Task: Add a timeline in the project TouchLine for the epic 'Microservices architecture implementation' from 2024/04/21 to 2025/08/22.
Action: Mouse moved to (216, 591)
Screenshot: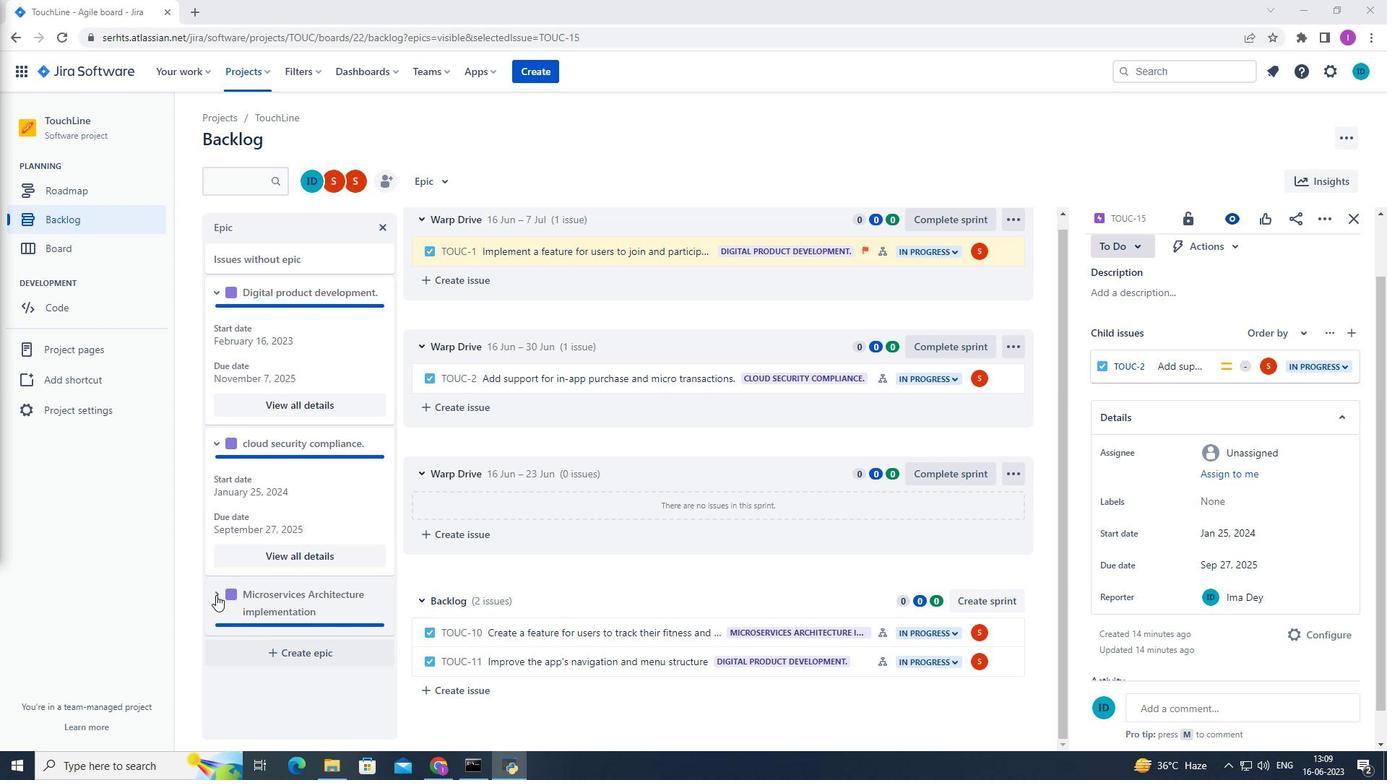 
Action: Mouse pressed left at (216, 591)
Screenshot: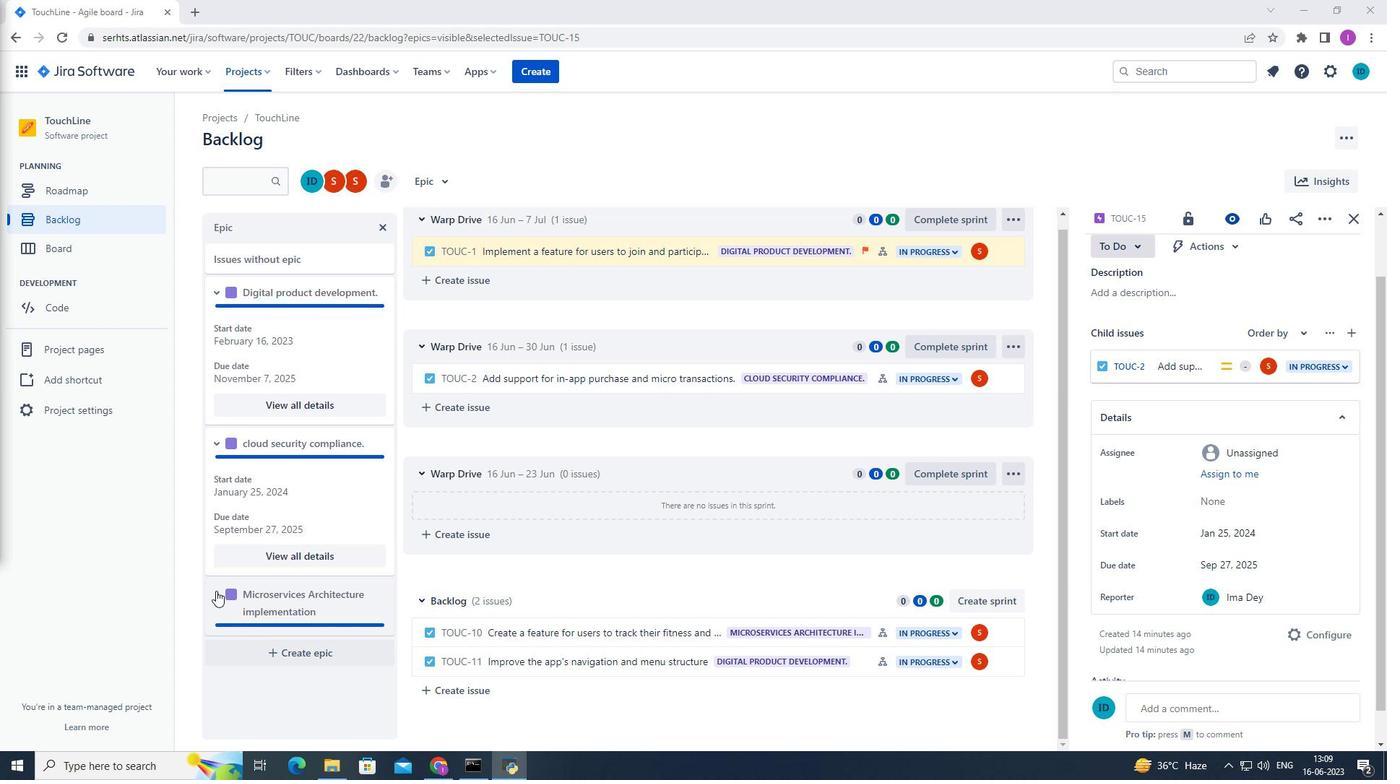 
Action: Mouse moved to (234, 597)
Screenshot: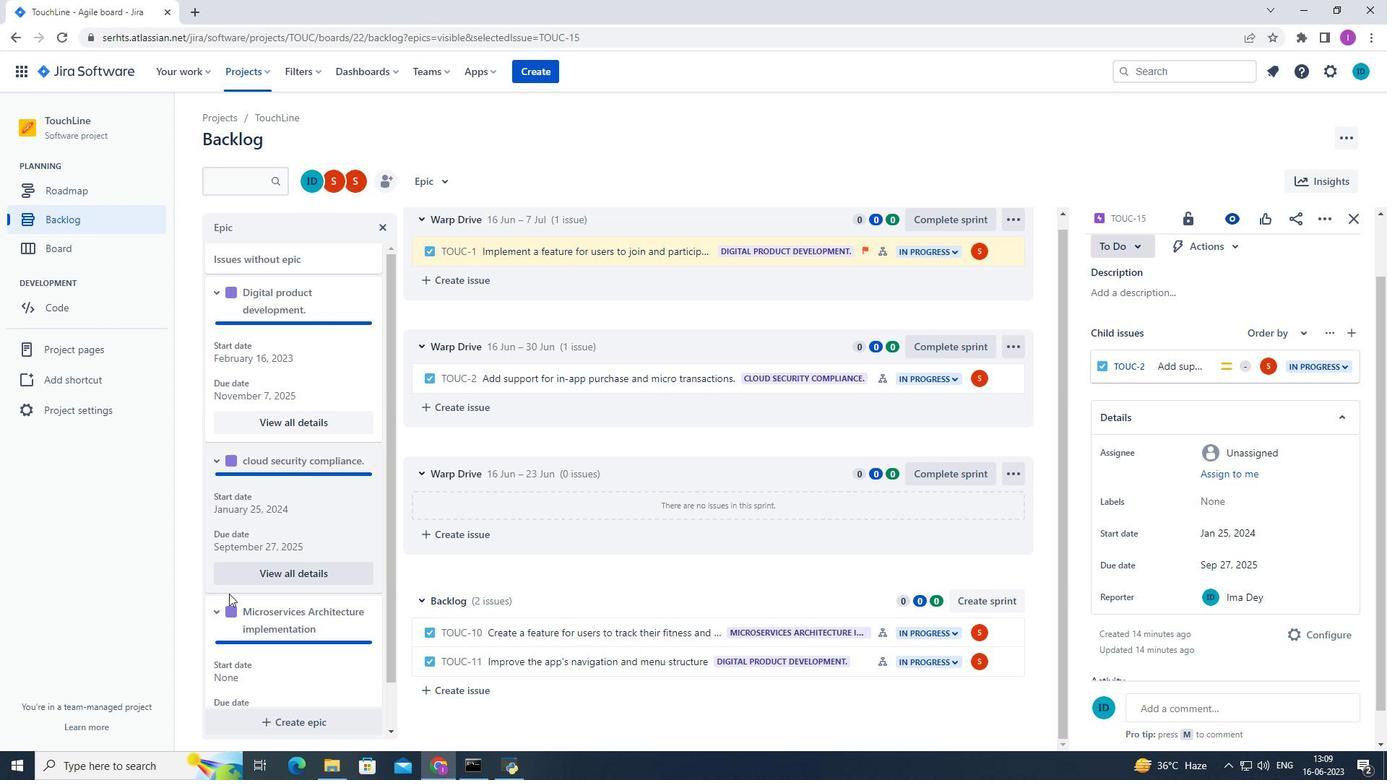 
Action: Mouse scrolled (234, 596) with delta (0, 0)
Screenshot: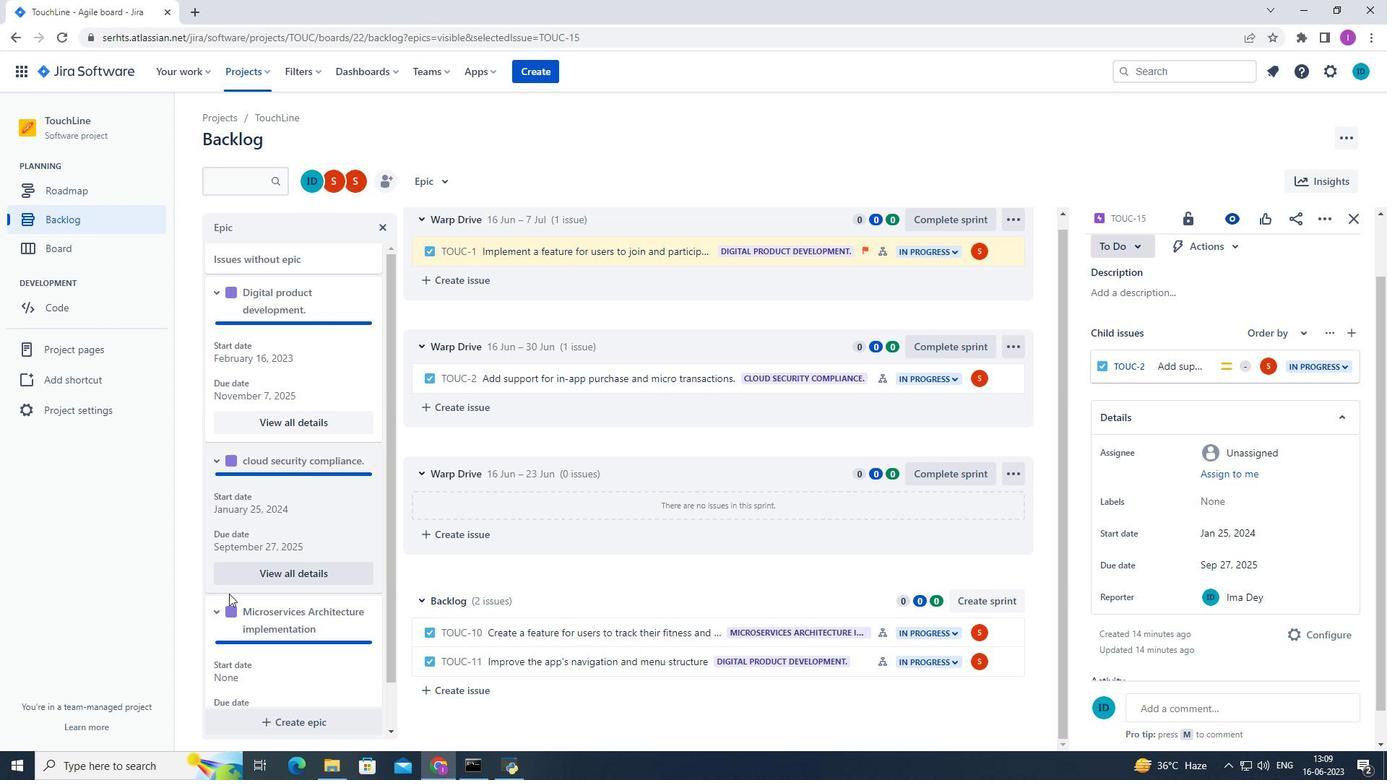 
Action: Mouse scrolled (234, 596) with delta (0, 0)
Screenshot: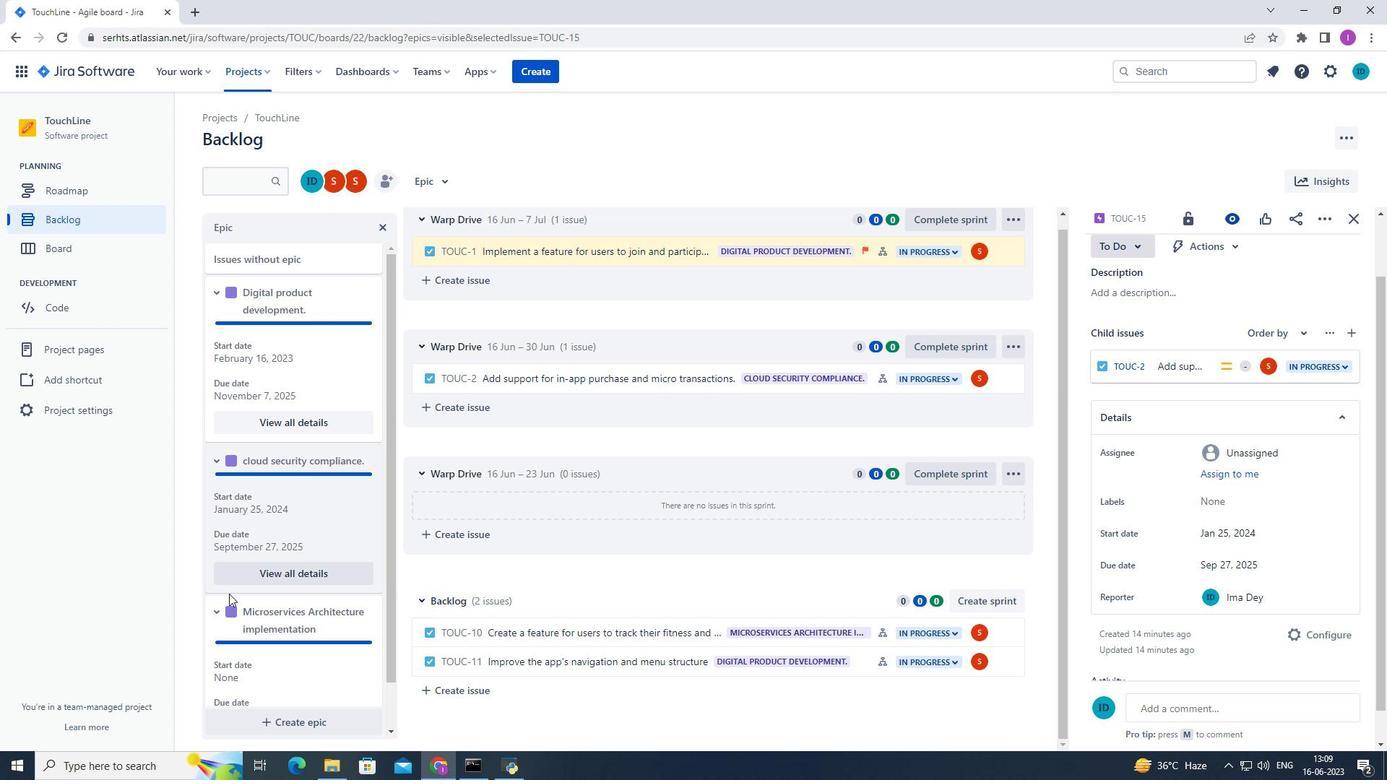 
Action: Mouse moved to (248, 591)
Screenshot: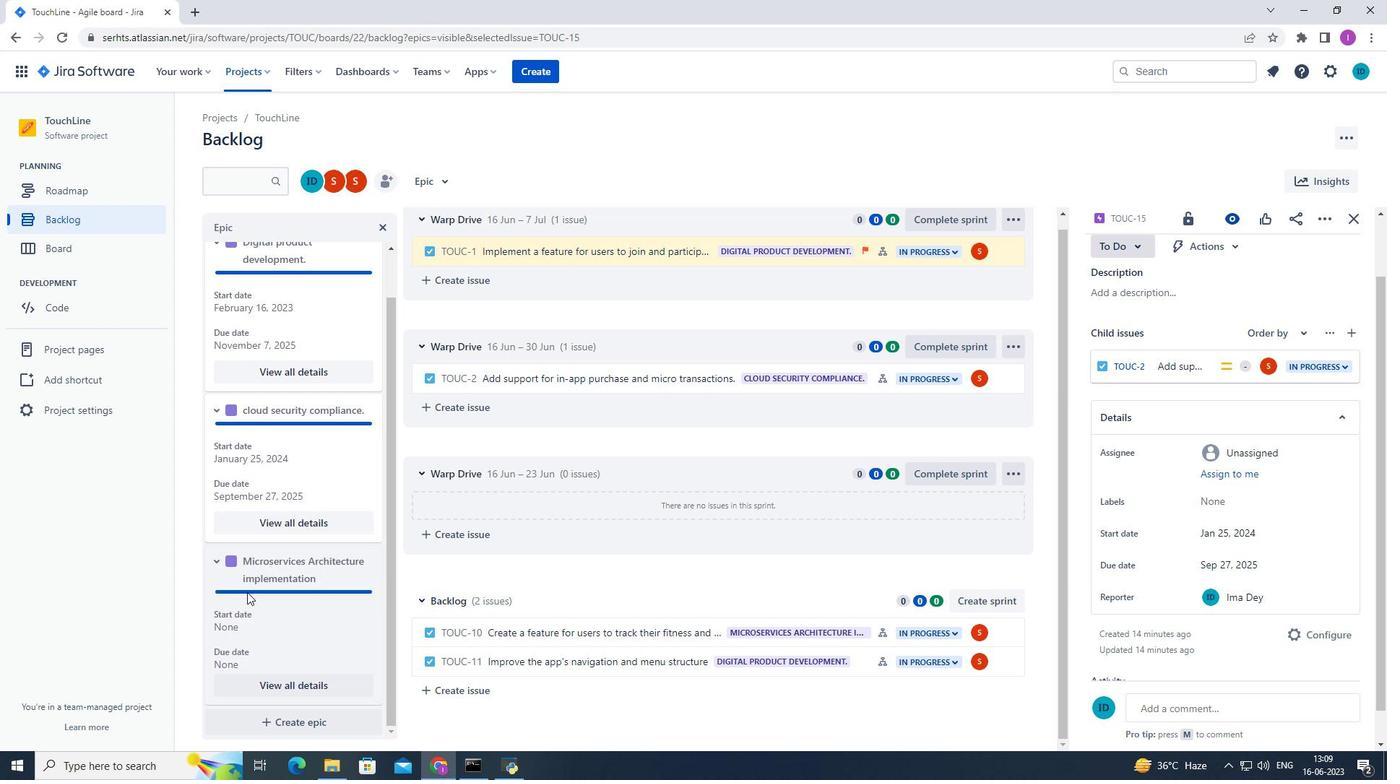 
Action: Mouse scrolled (248, 591) with delta (0, 0)
Screenshot: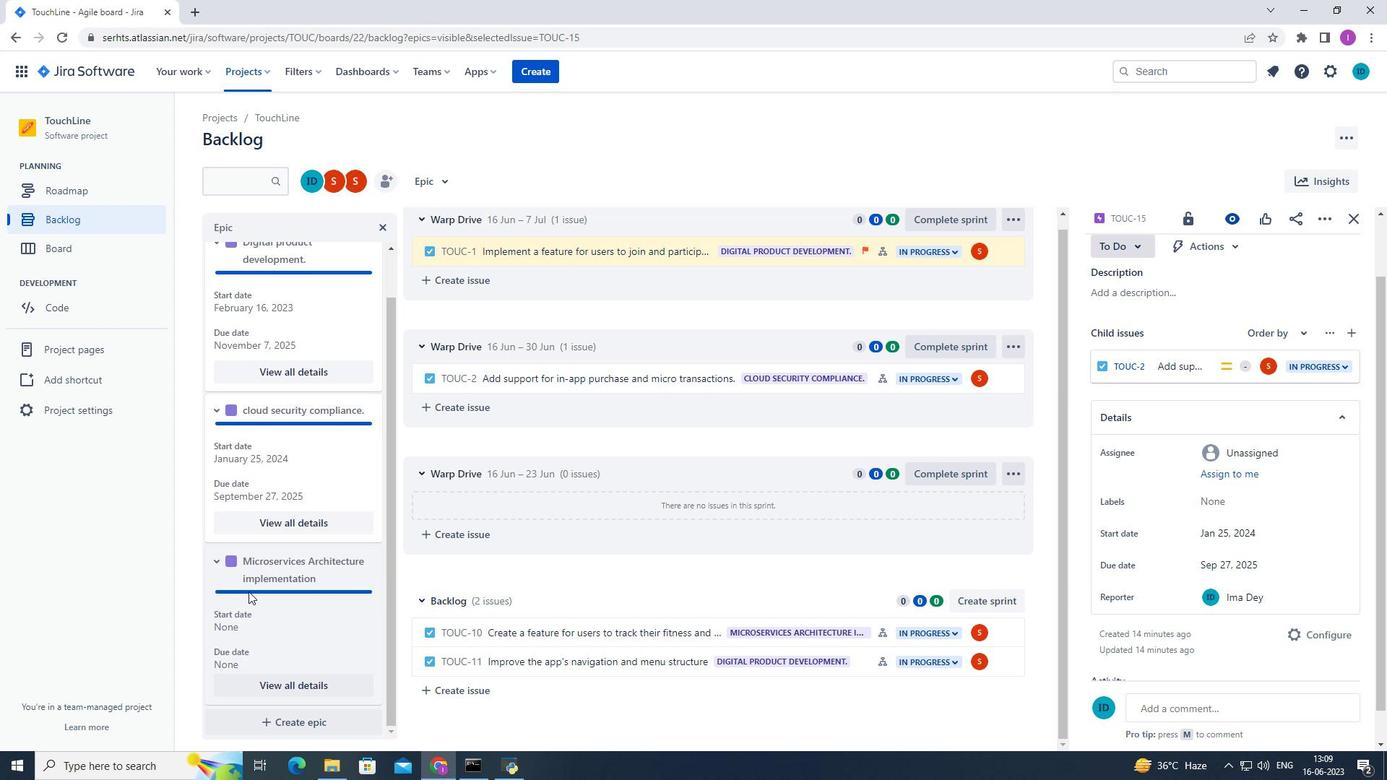 
Action: Mouse moved to (248, 591)
Screenshot: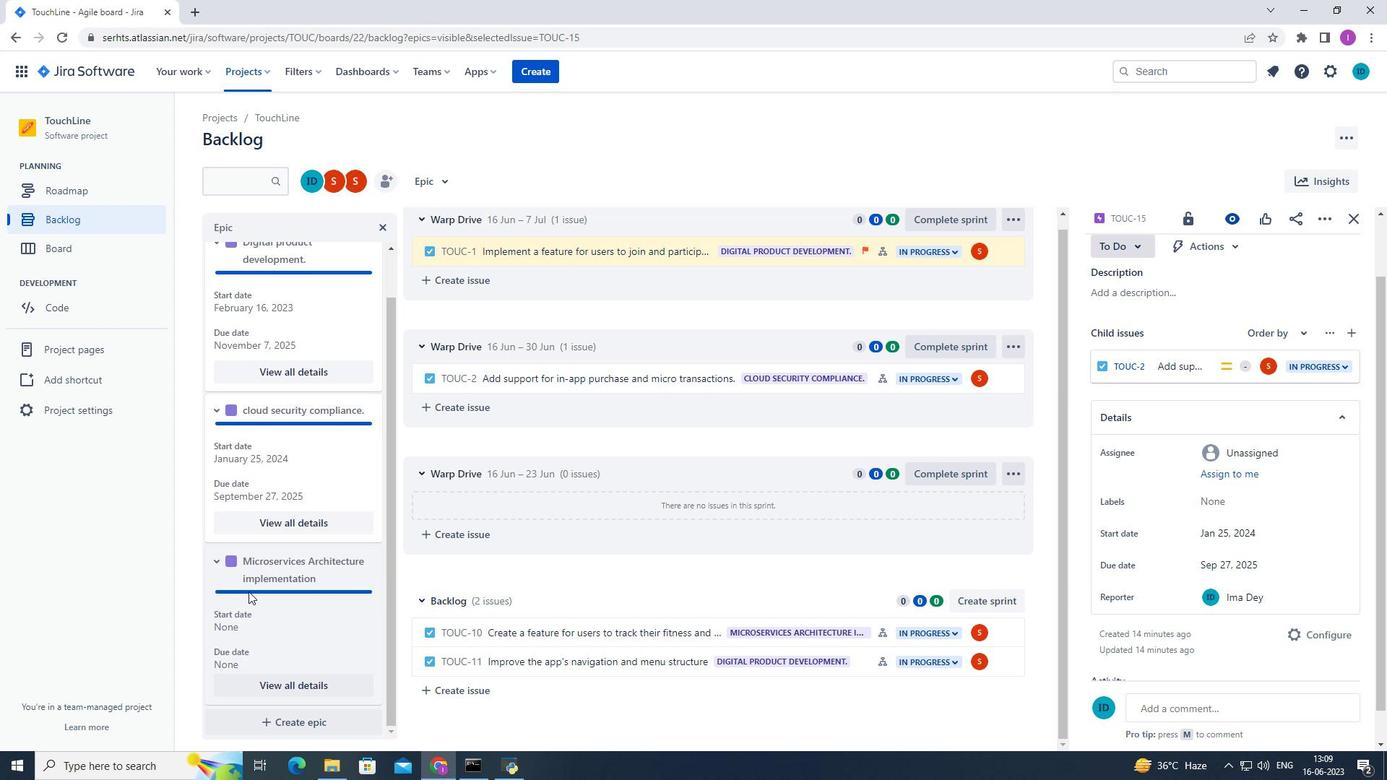 
Action: Mouse scrolled (248, 591) with delta (0, 0)
Screenshot: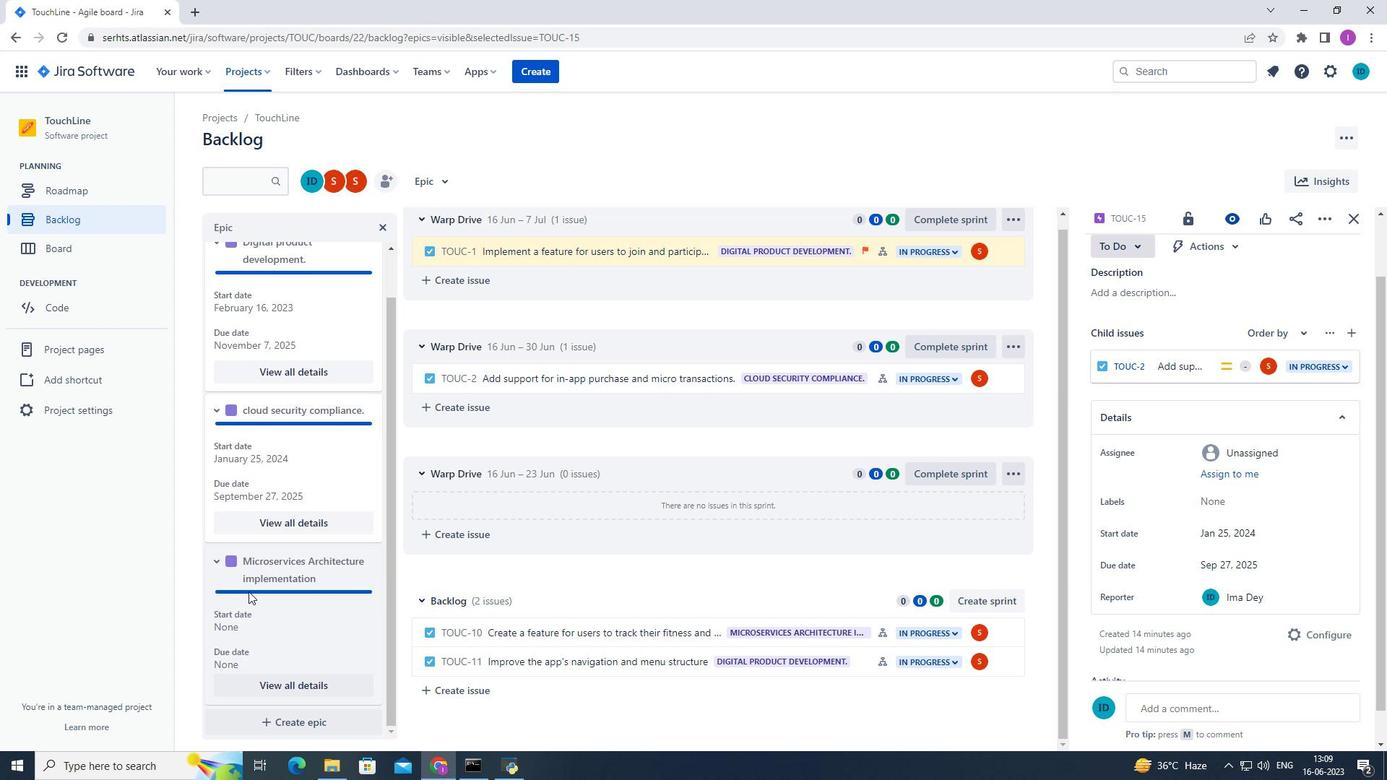 
Action: Mouse scrolled (248, 592) with delta (0, 0)
Screenshot: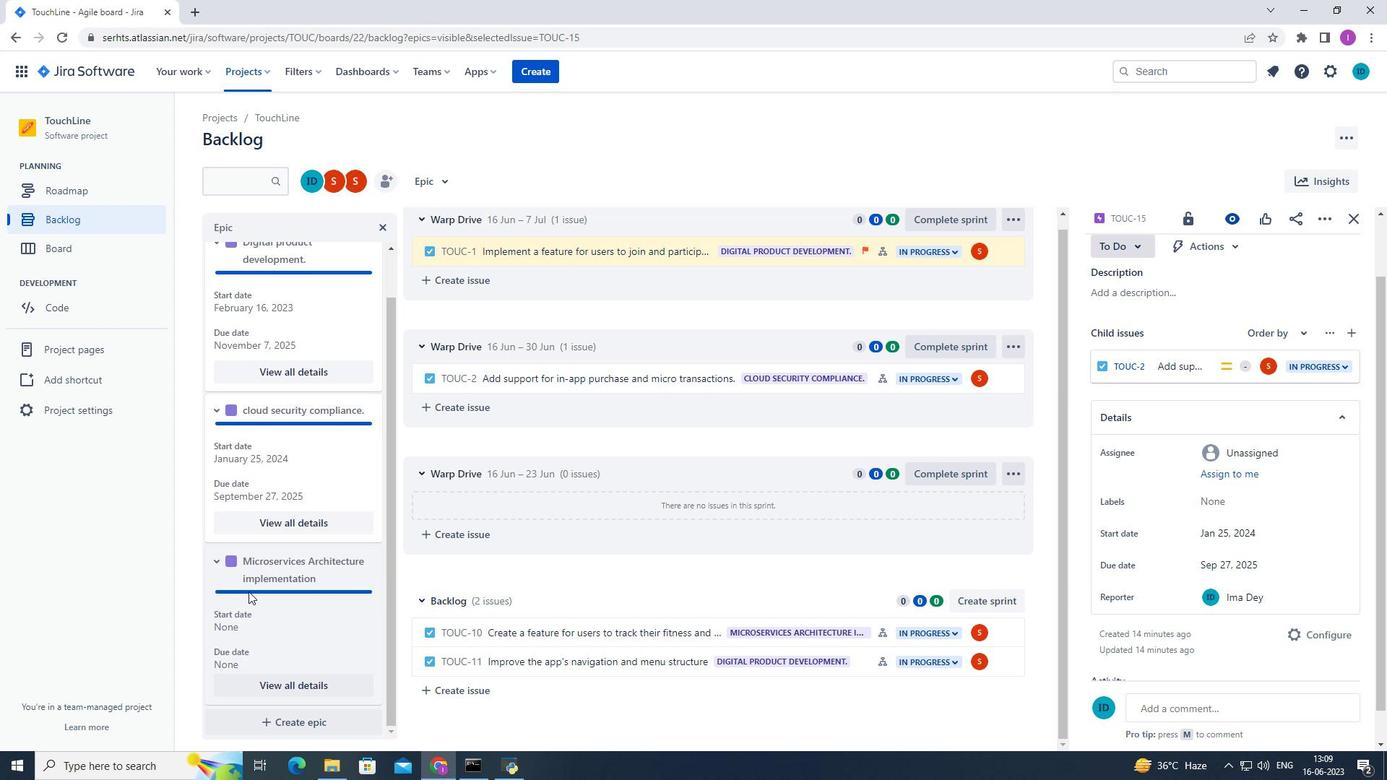
Action: Mouse moved to (249, 591)
Screenshot: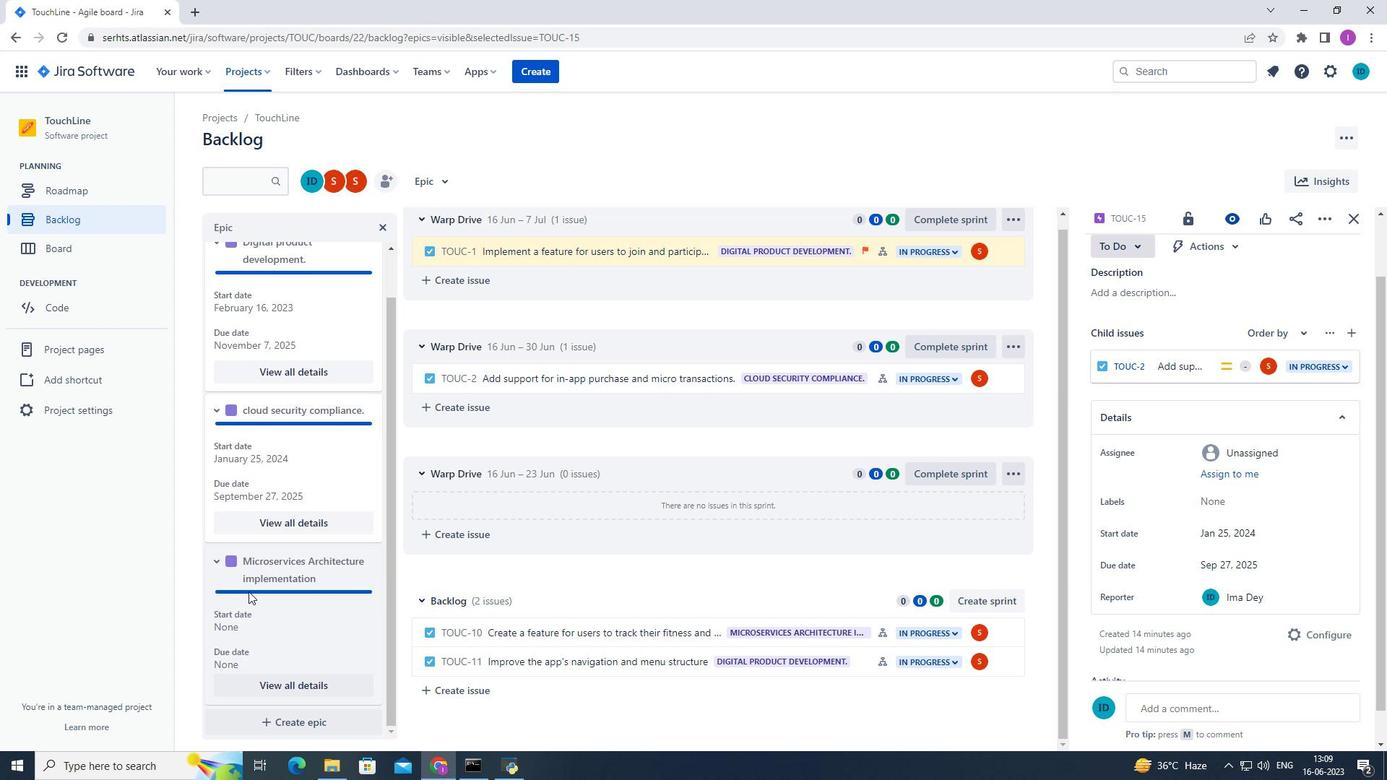 
Action: Mouse scrolled (249, 591) with delta (0, 0)
Screenshot: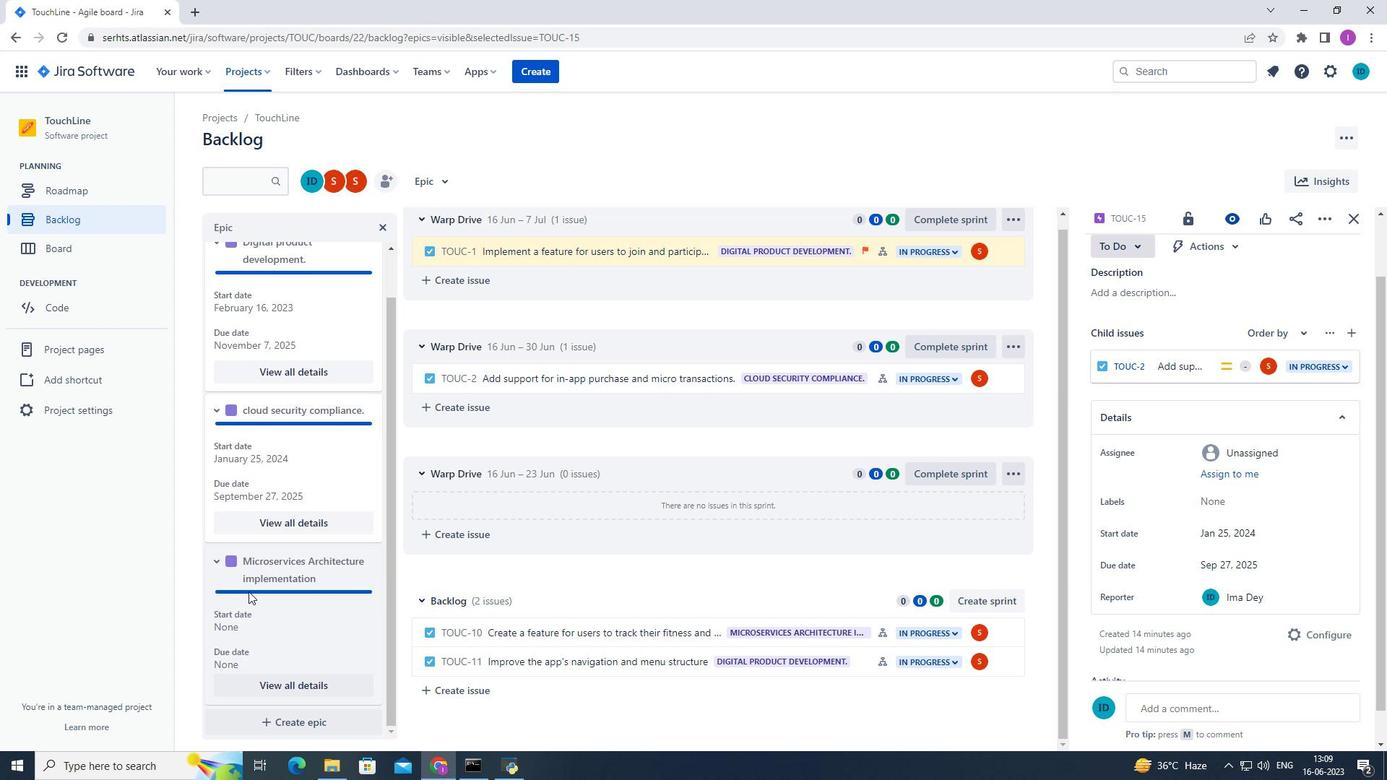 
Action: Mouse moved to (255, 640)
Screenshot: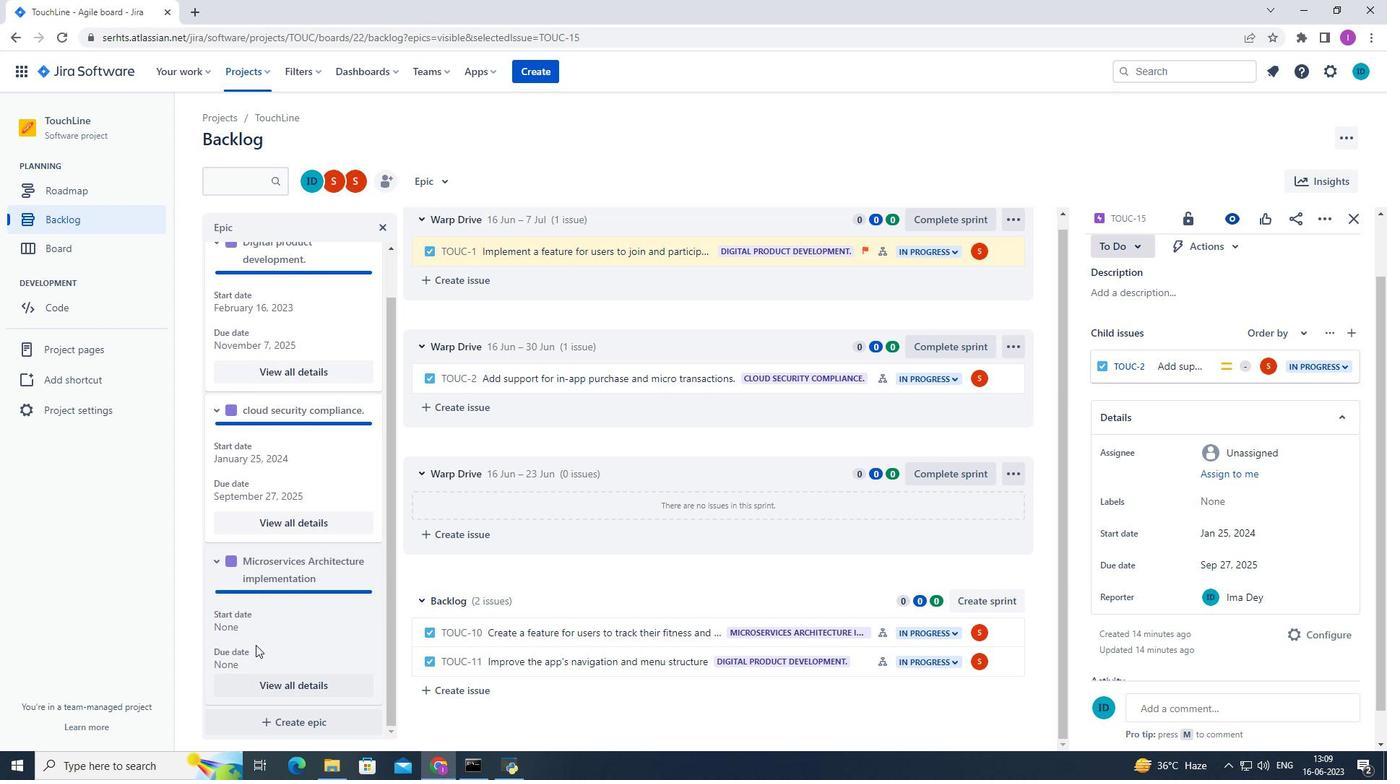 
Action: Mouse scrolled (255, 640) with delta (0, 0)
Screenshot: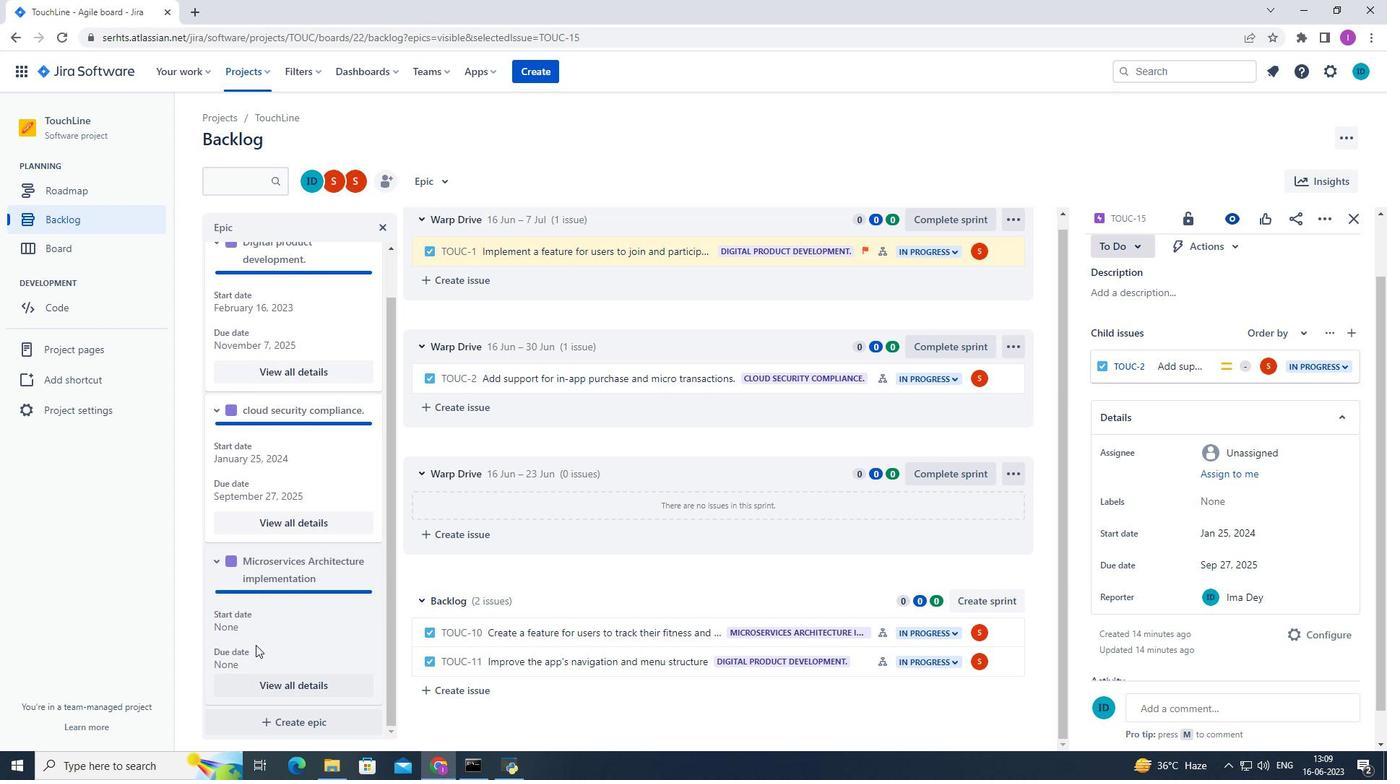 
Action: Mouse scrolled (255, 640) with delta (0, 0)
Screenshot: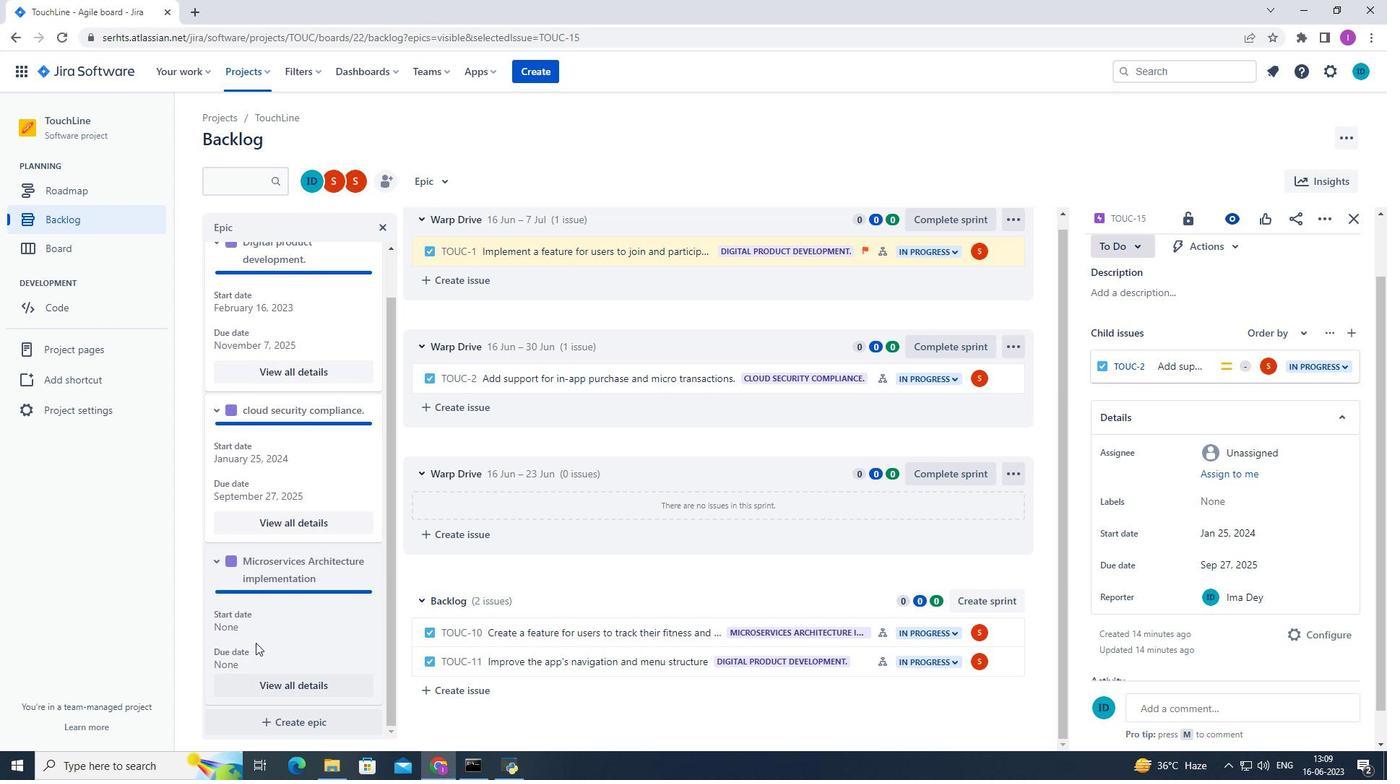 
Action: Mouse scrolled (255, 640) with delta (0, 0)
Screenshot: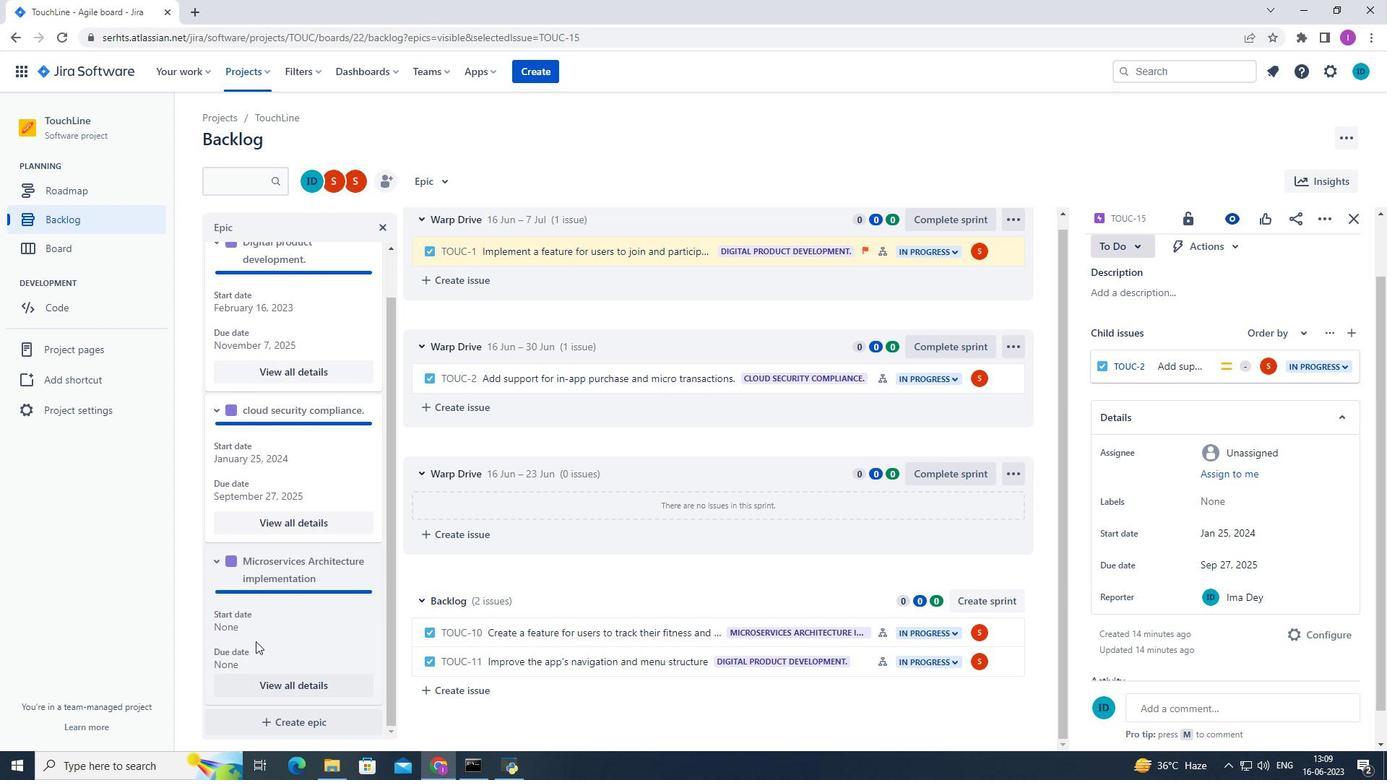 
Action: Mouse scrolled (255, 640) with delta (0, 0)
Screenshot: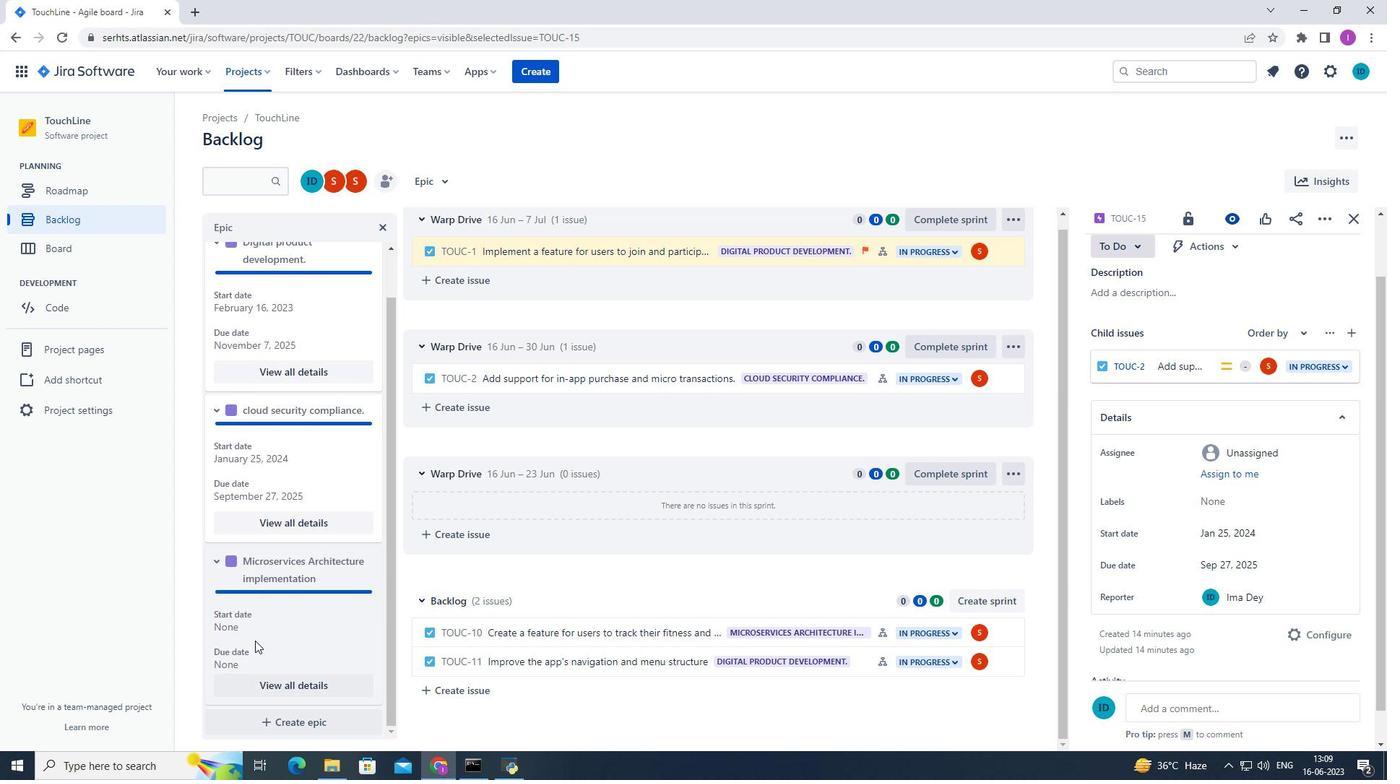 
Action: Mouse scrolled (255, 640) with delta (0, 0)
Screenshot: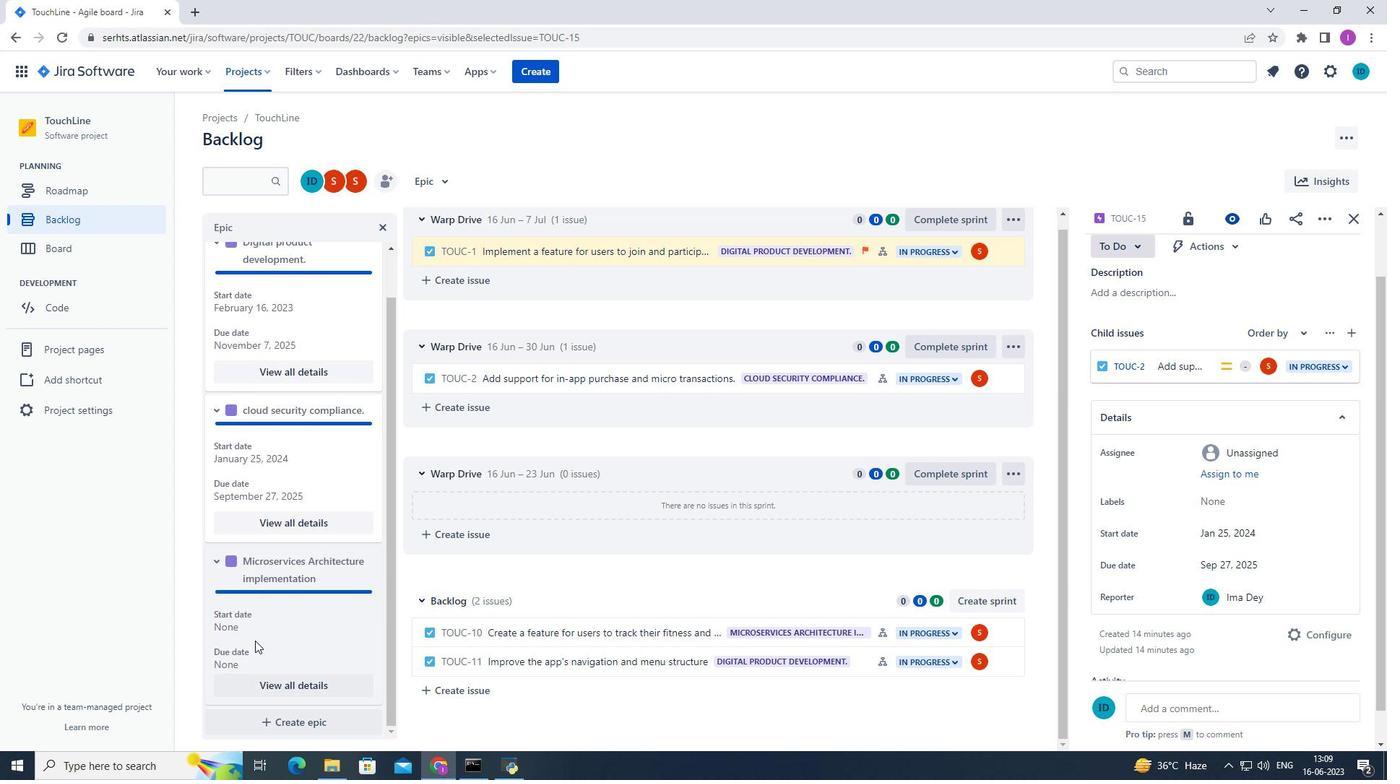 
Action: Mouse moved to (265, 688)
Screenshot: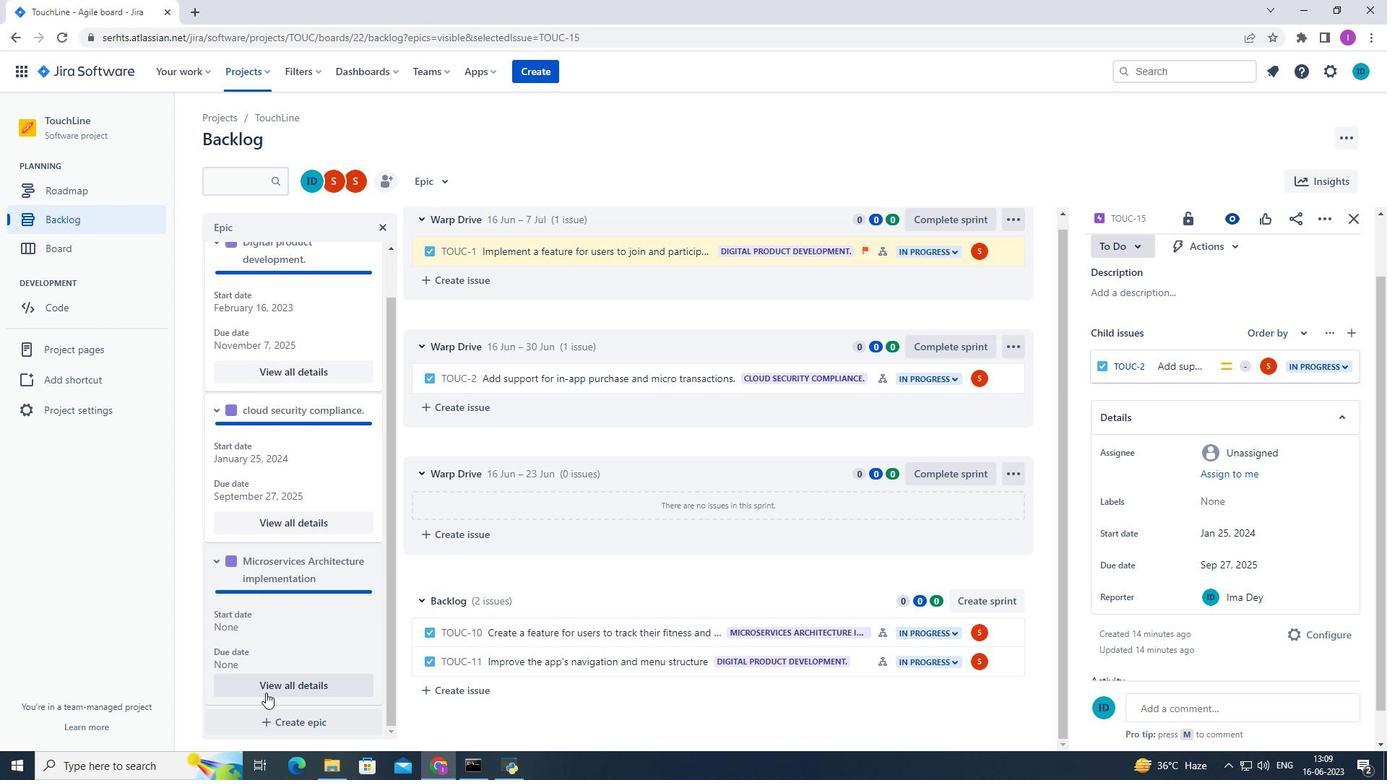 
Action: Mouse pressed left at (265, 688)
Screenshot: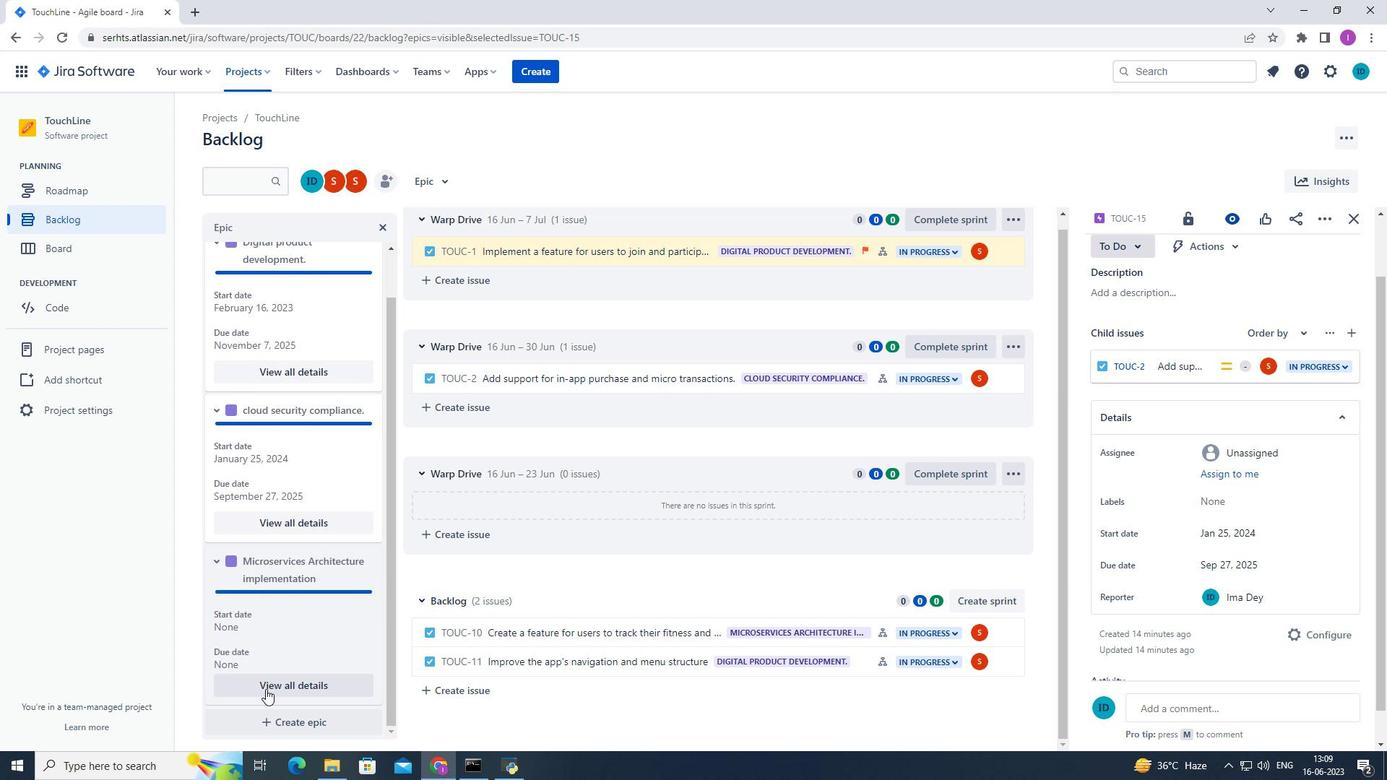 
Action: Mouse moved to (1218, 626)
Screenshot: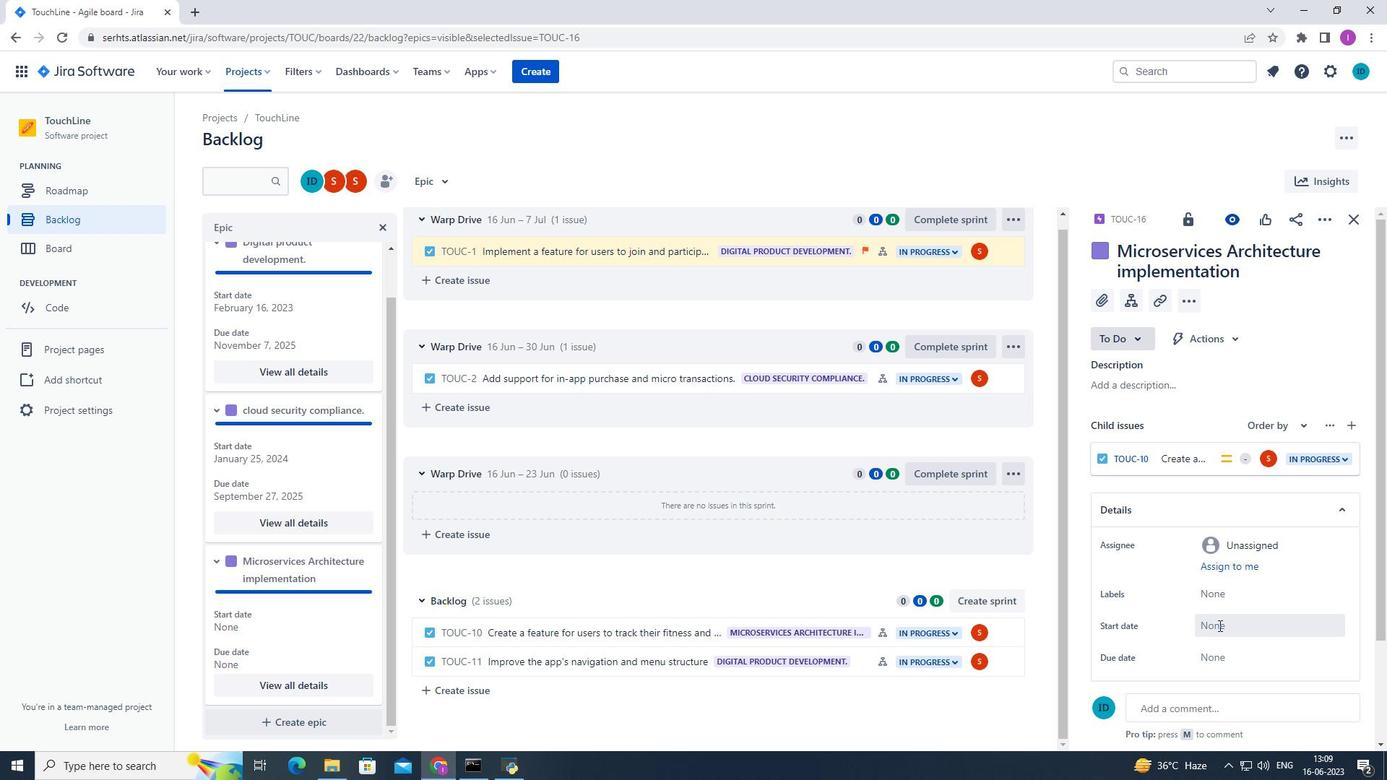 
Action: Mouse pressed left at (1218, 626)
Screenshot: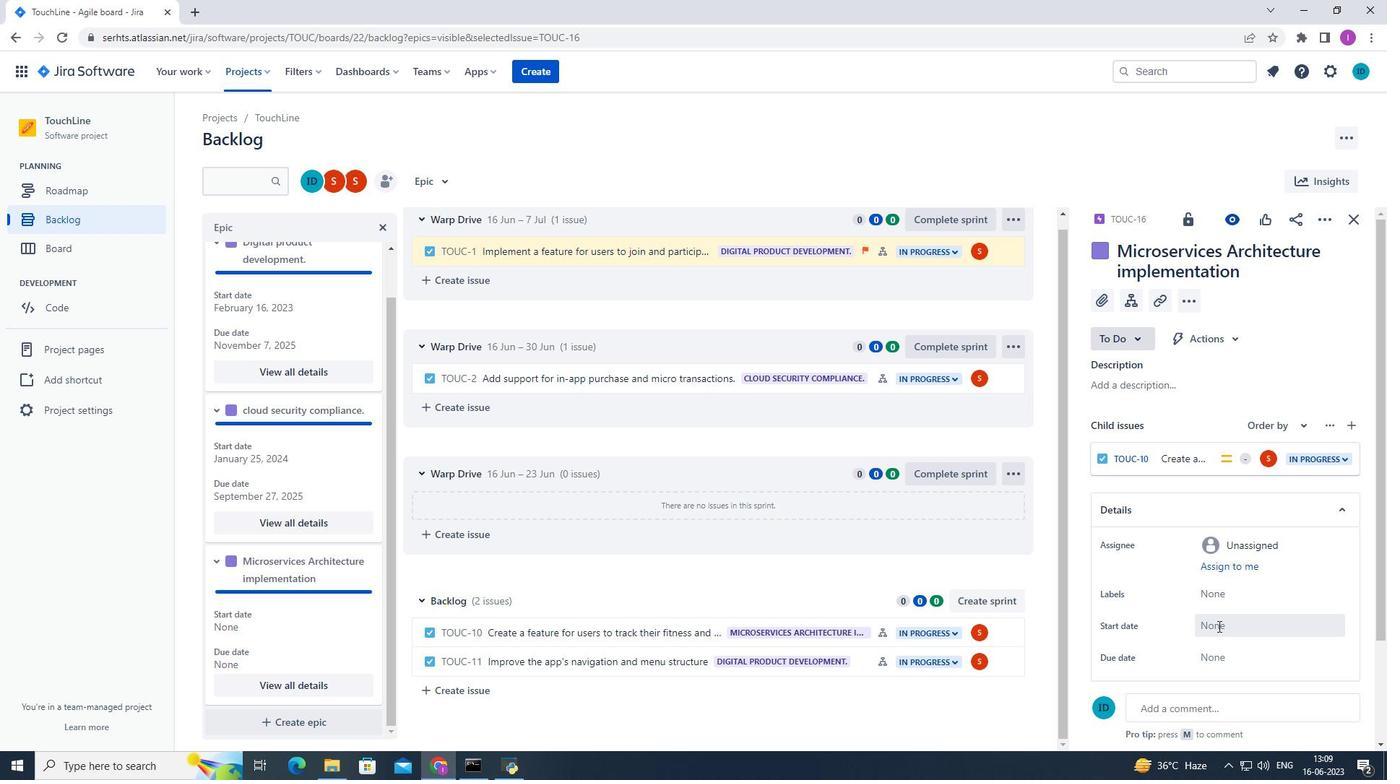 
Action: Mouse moved to (1362, 411)
Screenshot: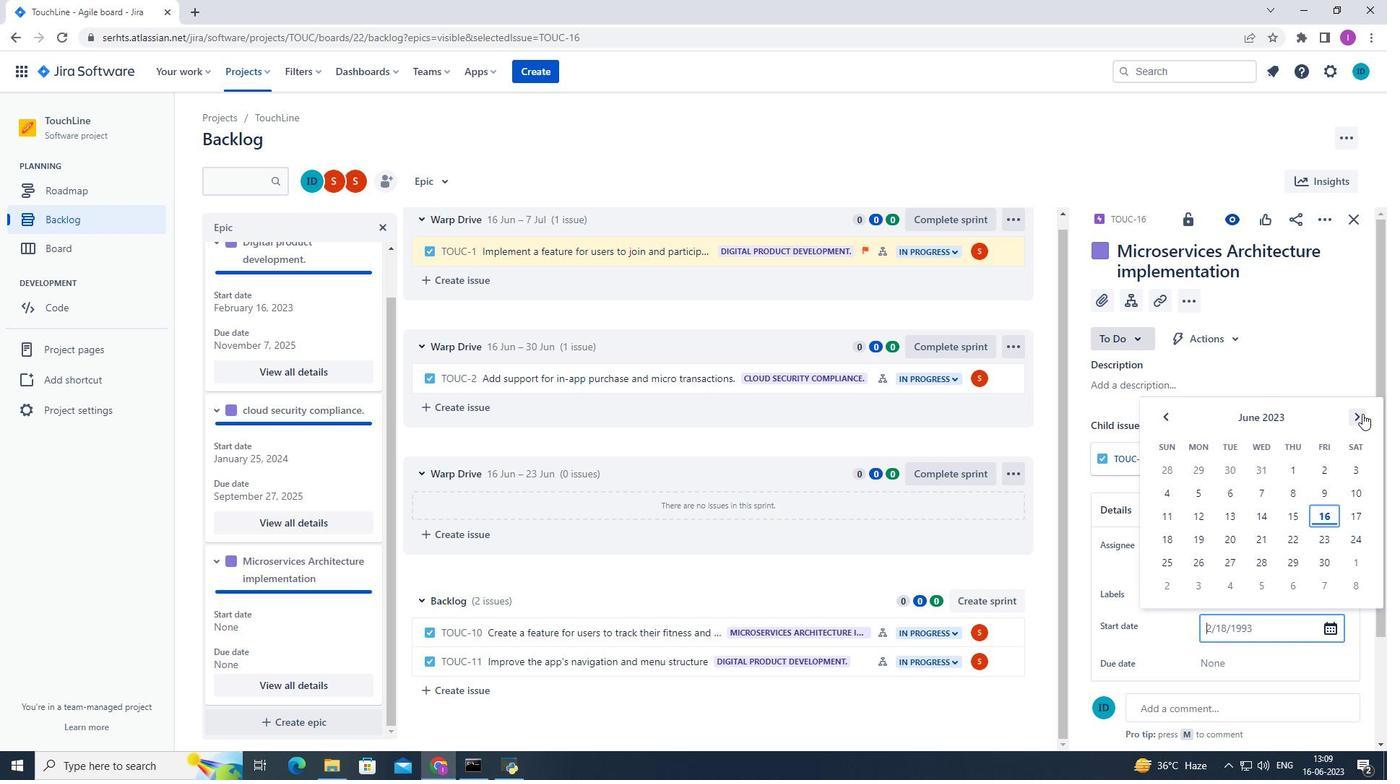 
Action: Mouse pressed left at (1362, 411)
Screenshot: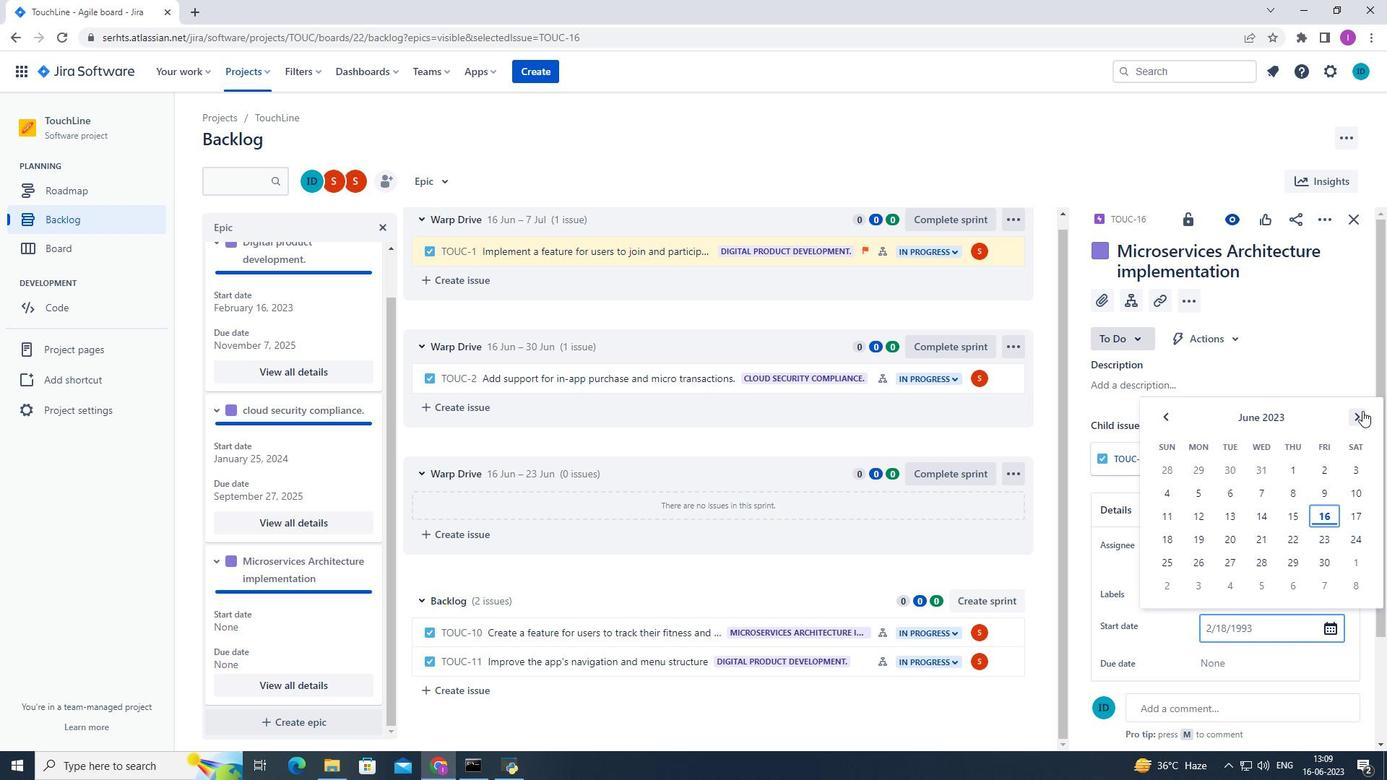 
Action: Mouse pressed left at (1362, 411)
Screenshot: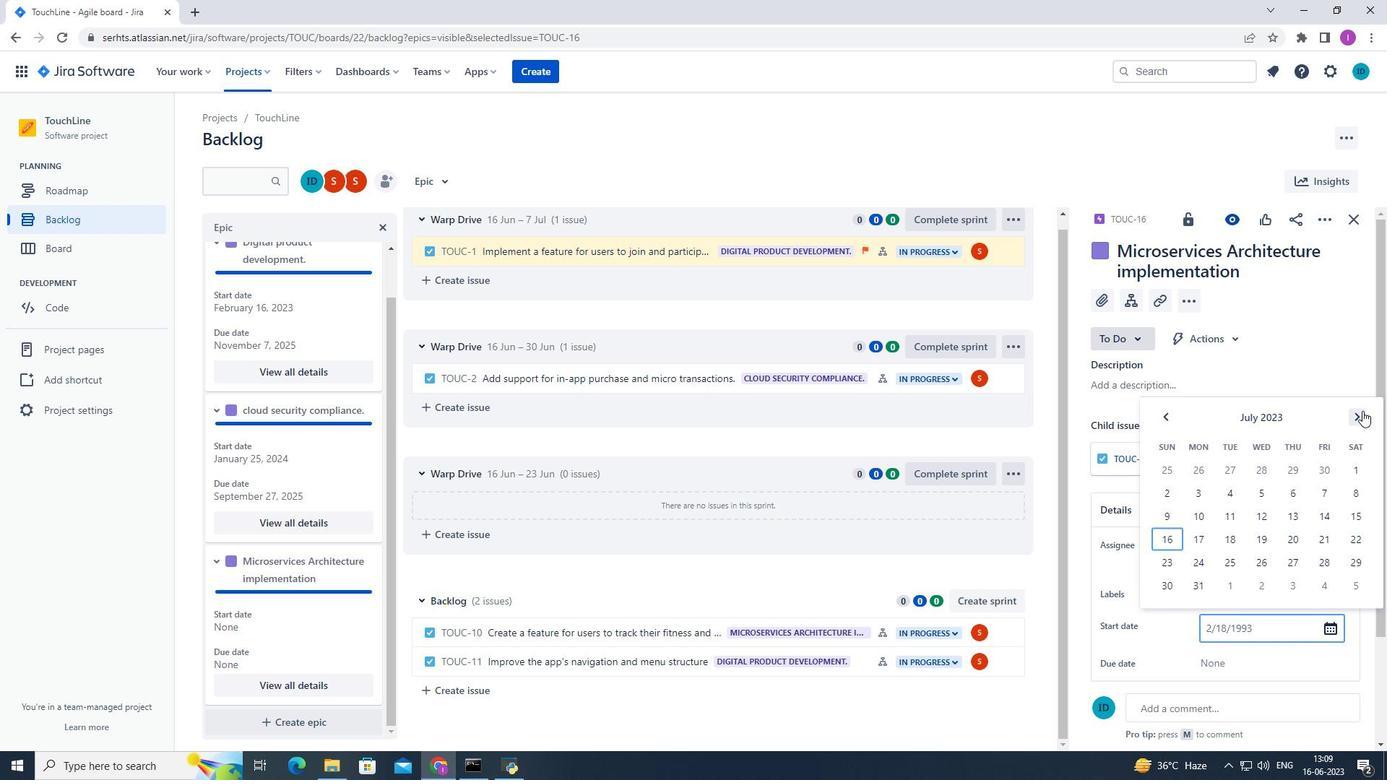 
Action: Mouse pressed left at (1362, 411)
Screenshot: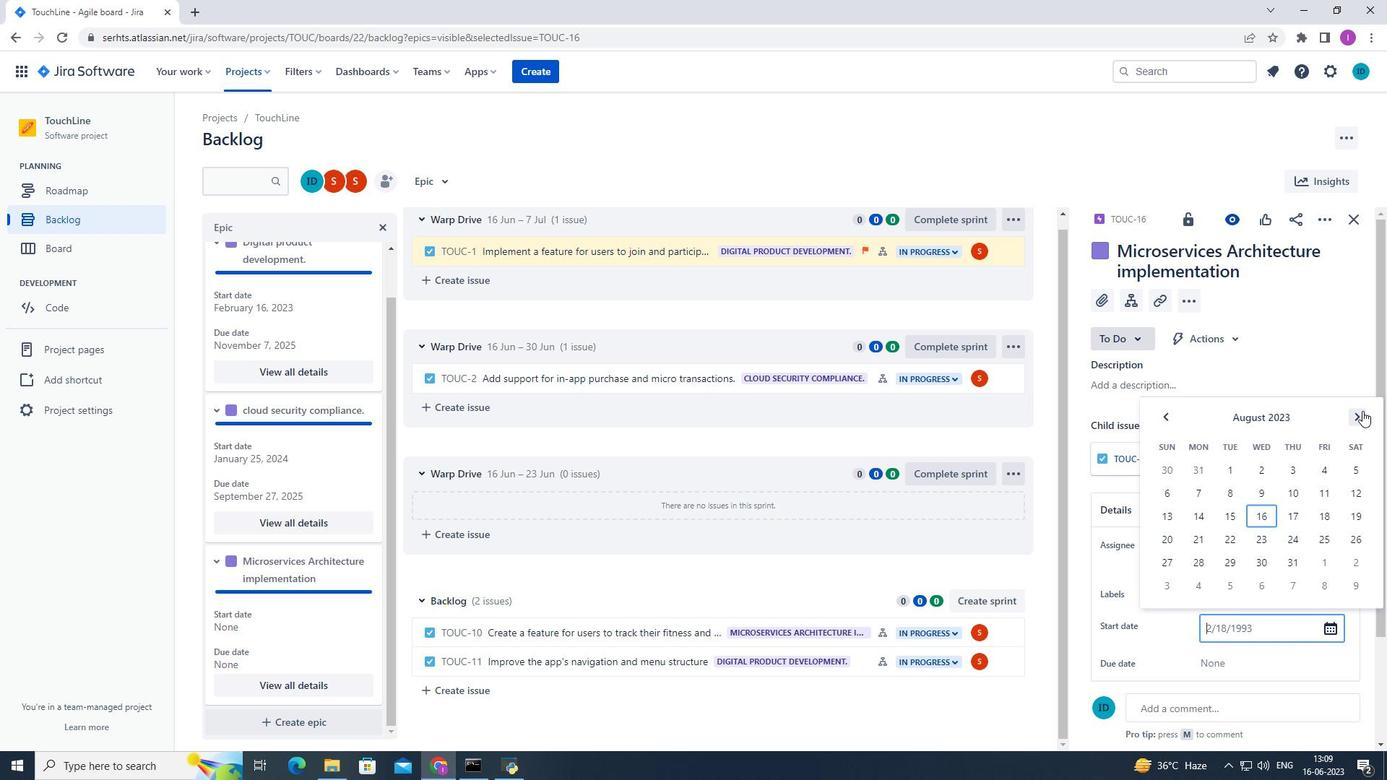 
Action: Mouse pressed left at (1362, 411)
Screenshot: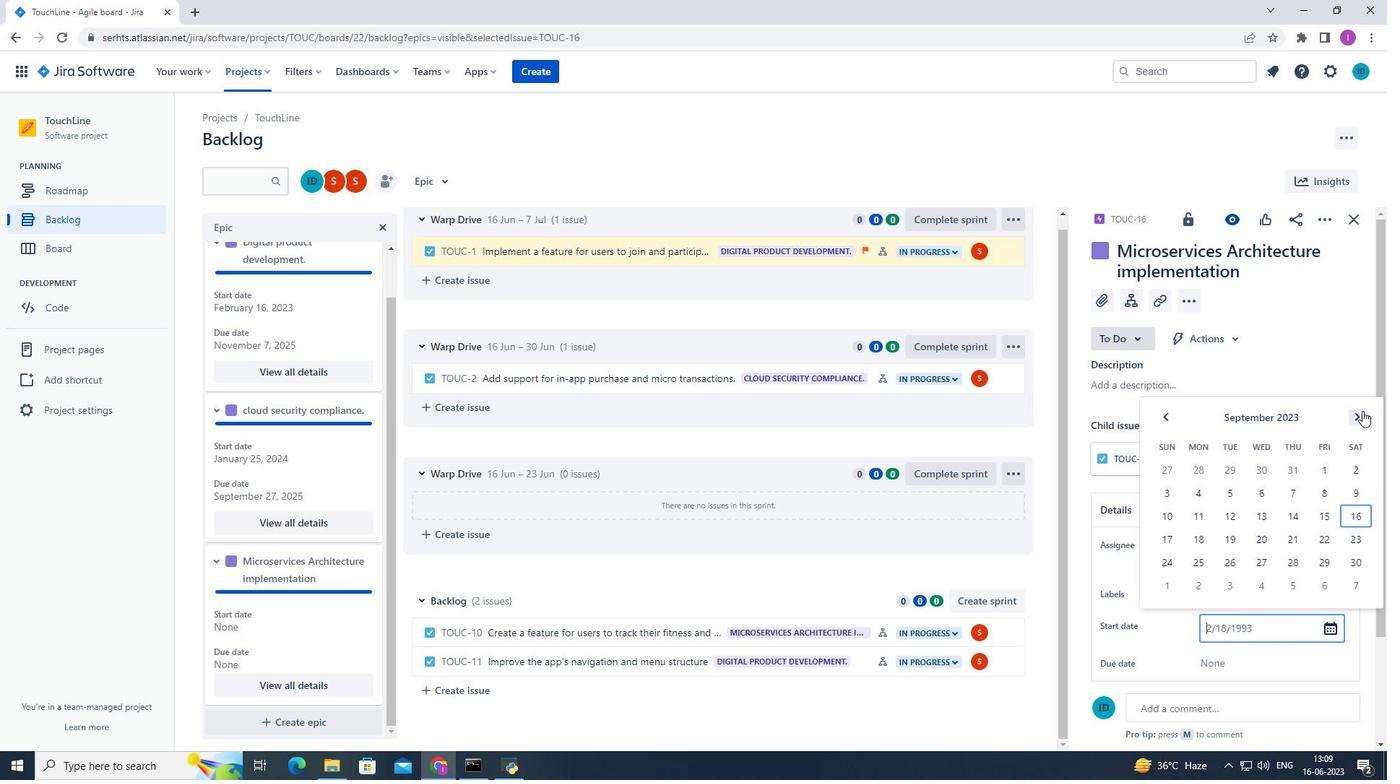 
Action: Mouse pressed left at (1362, 411)
Screenshot: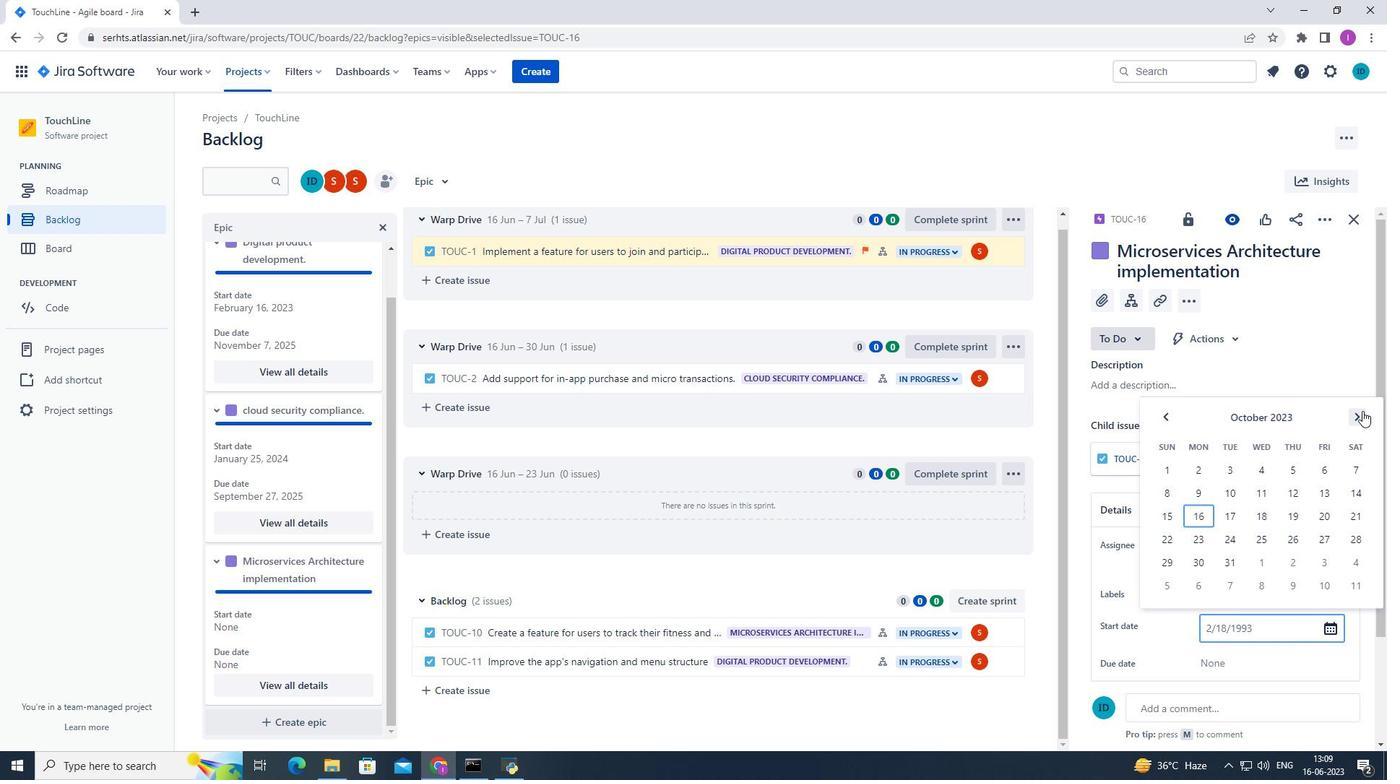 
Action: Mouse pressed left at (1362, 411)
Screenshot: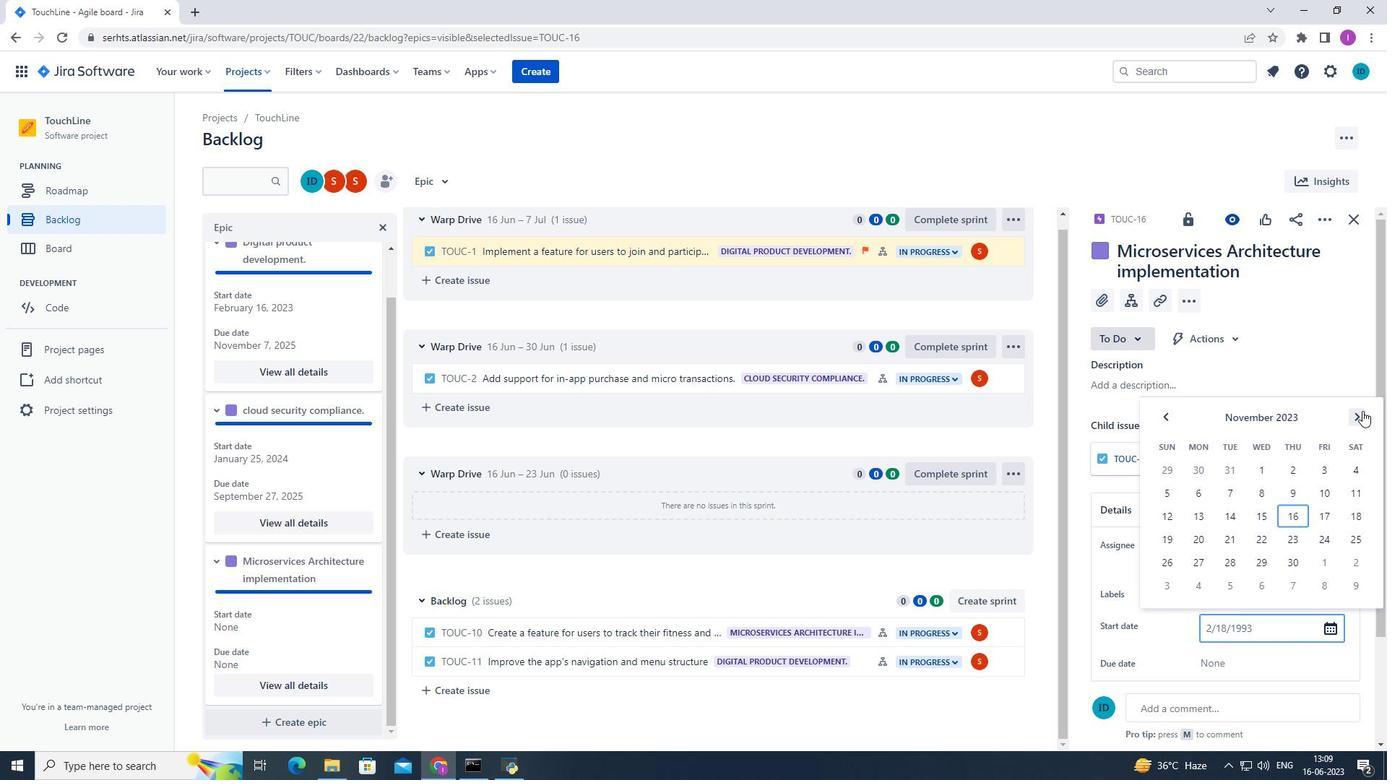 
Action: Mouse pressed left at (1362, 411)
Screenshot: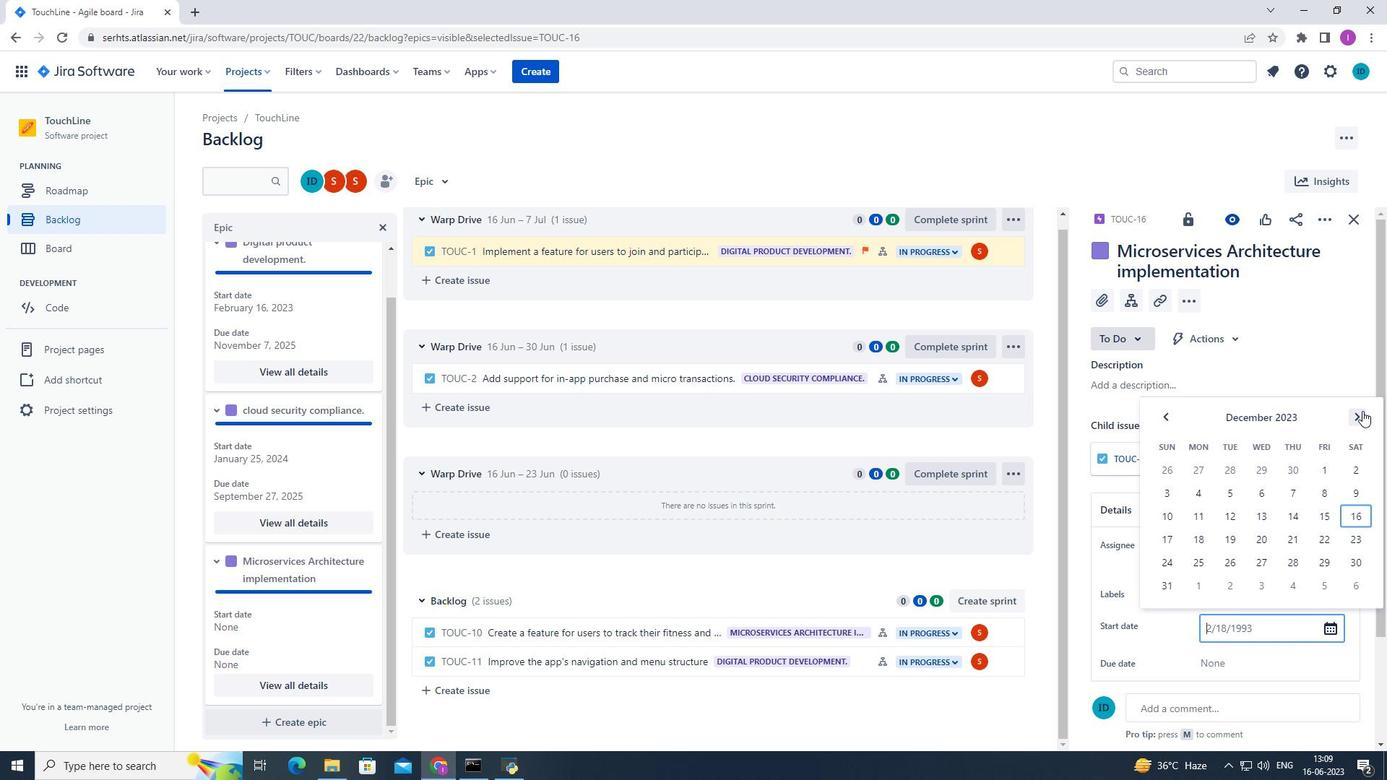 
Action: Mouse pressed left at (1362, 411)
Screenshot: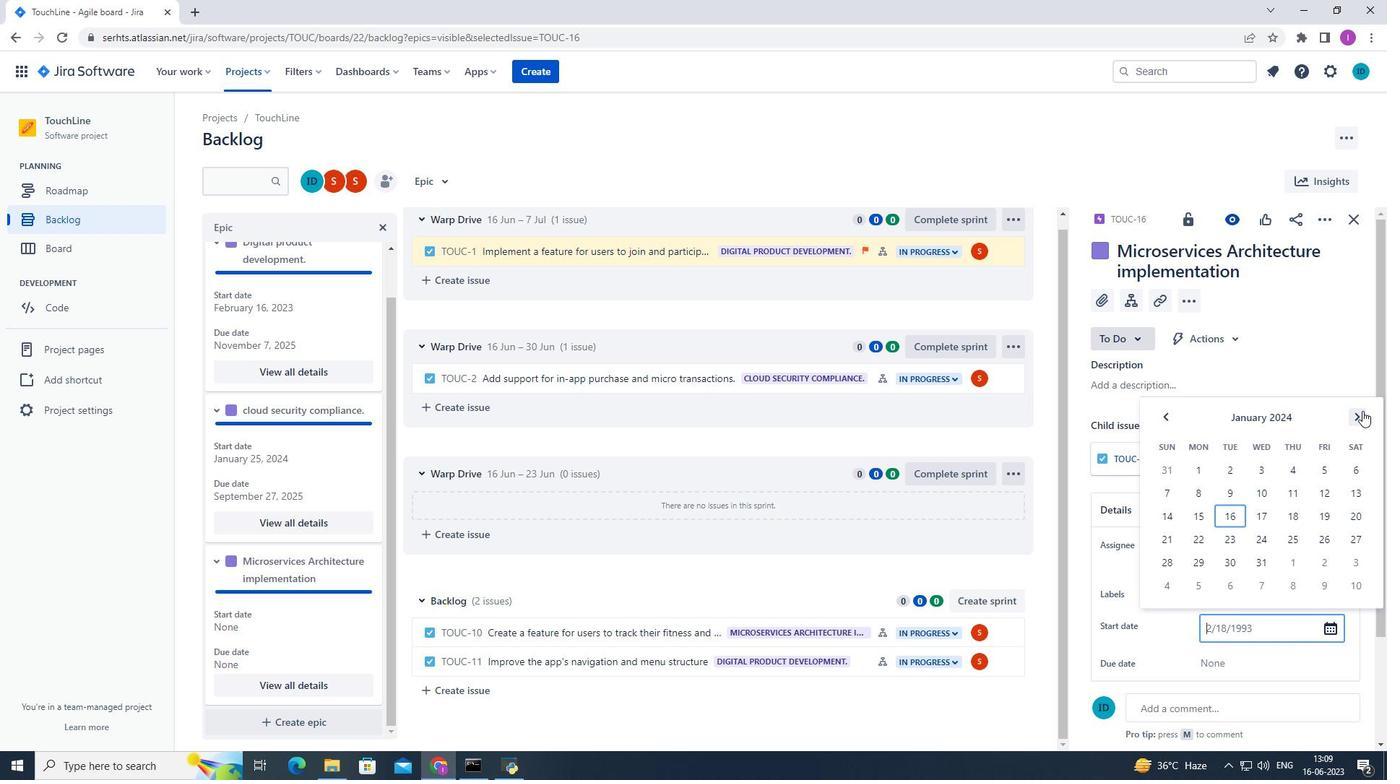 
Action: Mouse pressed left at (1362, 411)
Screenshot: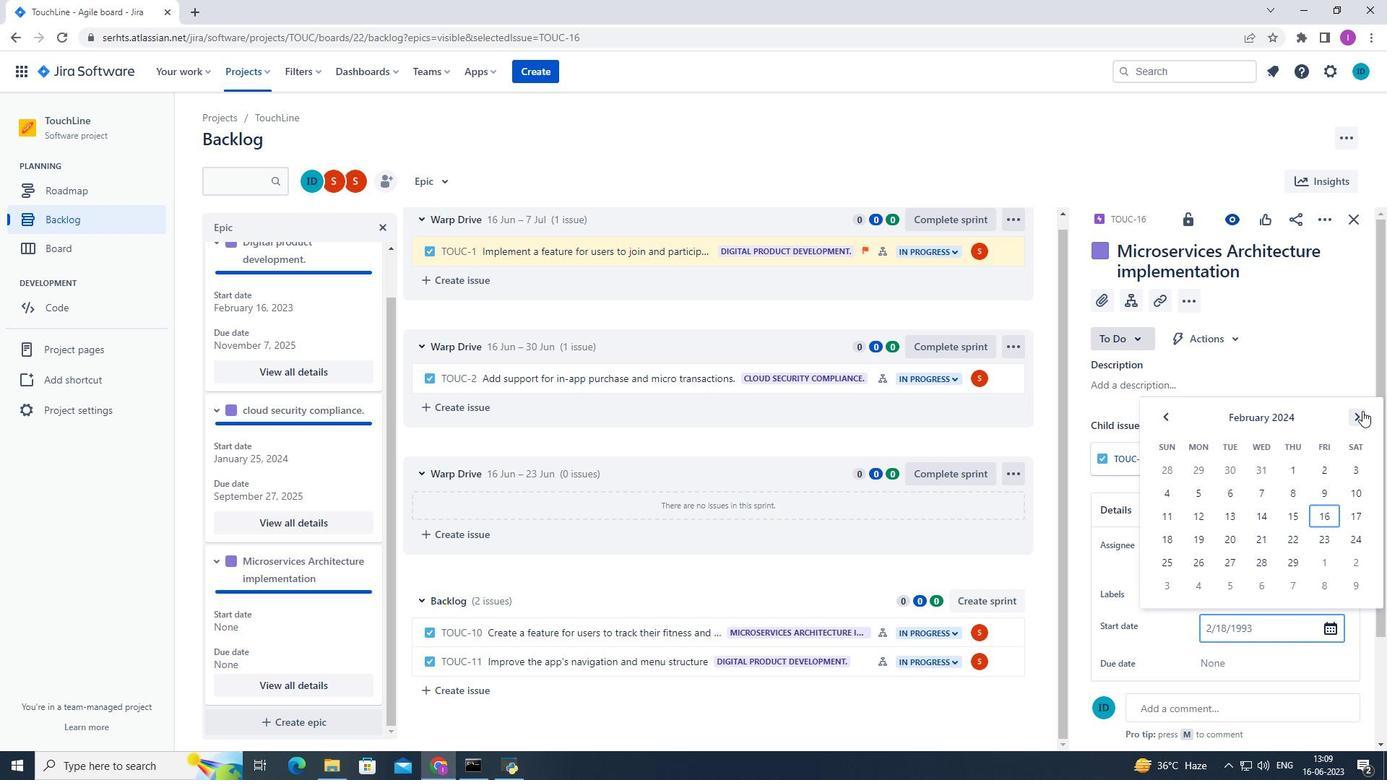 
Action: Mouse pressed left at (1362, 411)
Screenshot: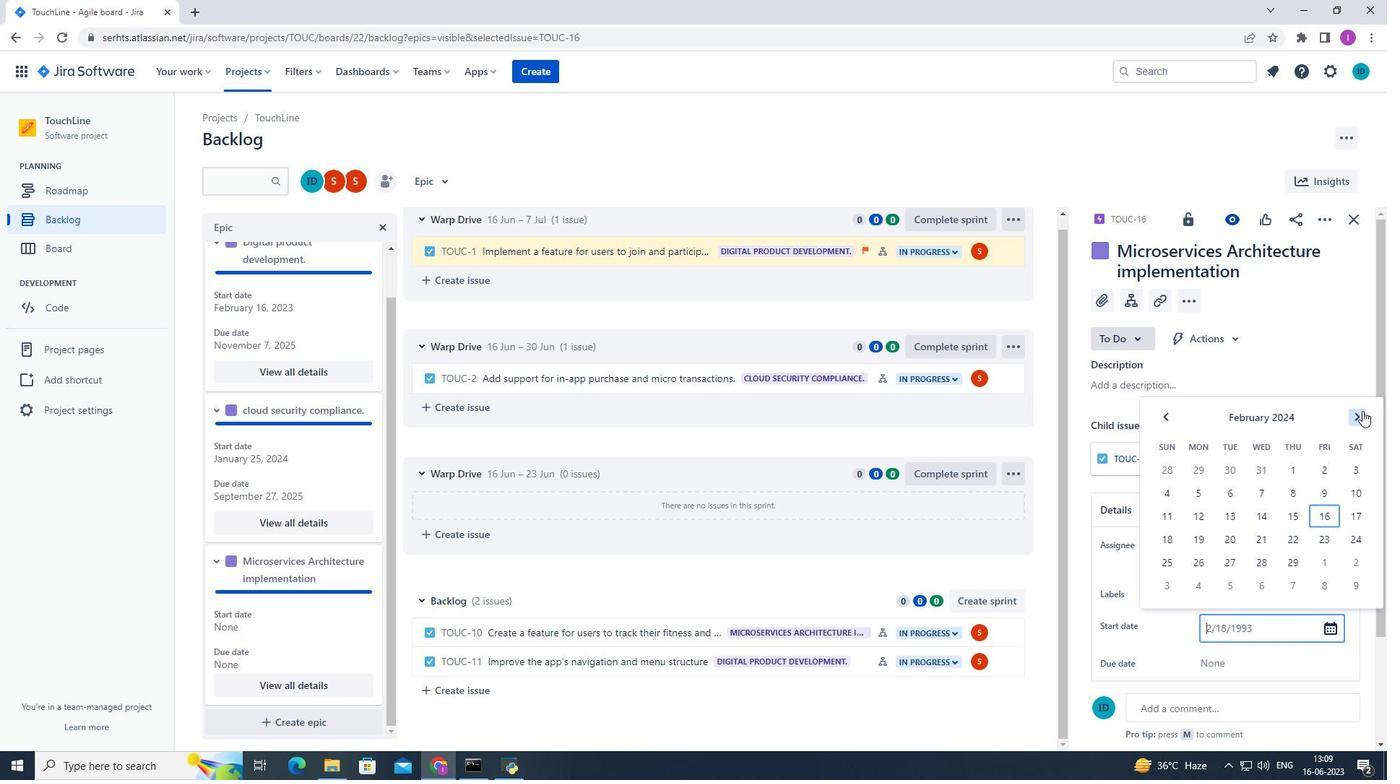
Action: Mouse moved to (1168, 539)
Screenshot: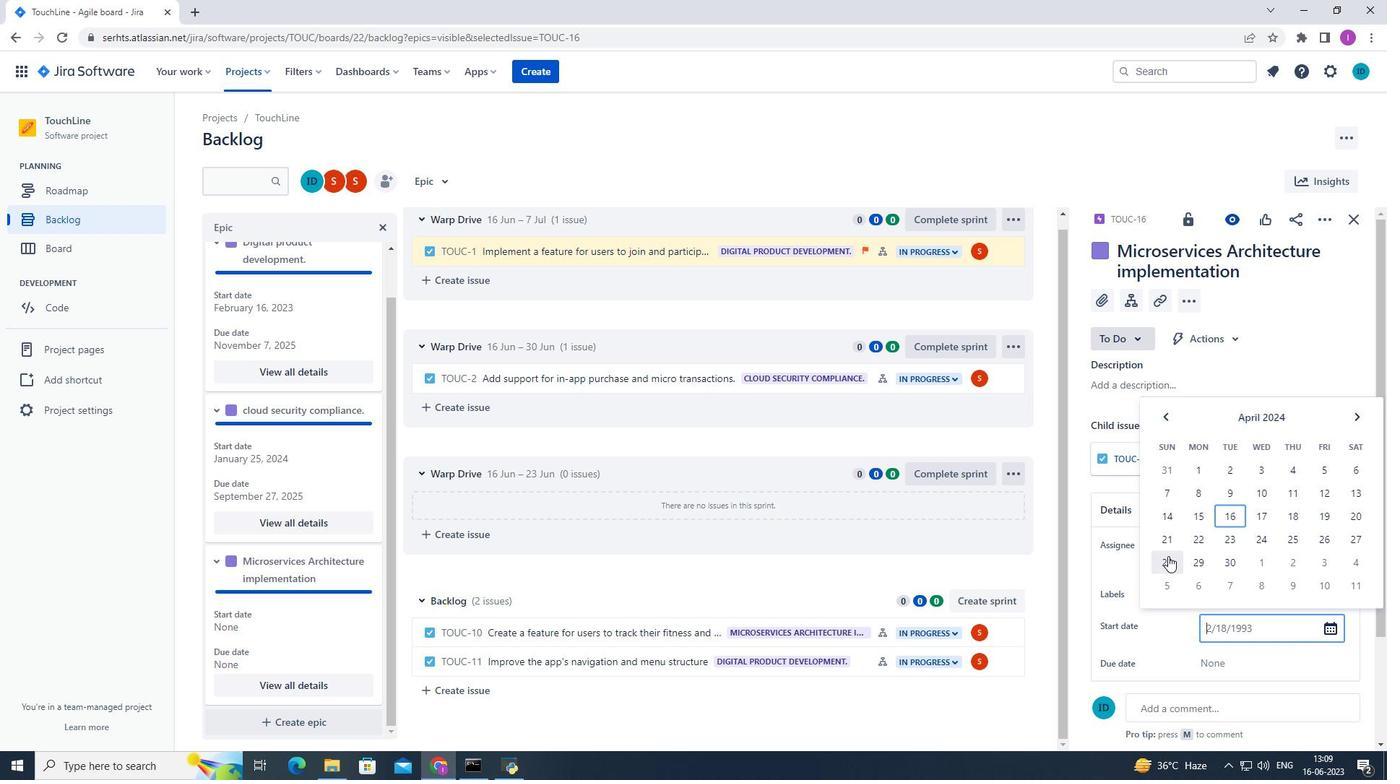 
Action: Mouse pressed left at (1168, 539)
Screenshot: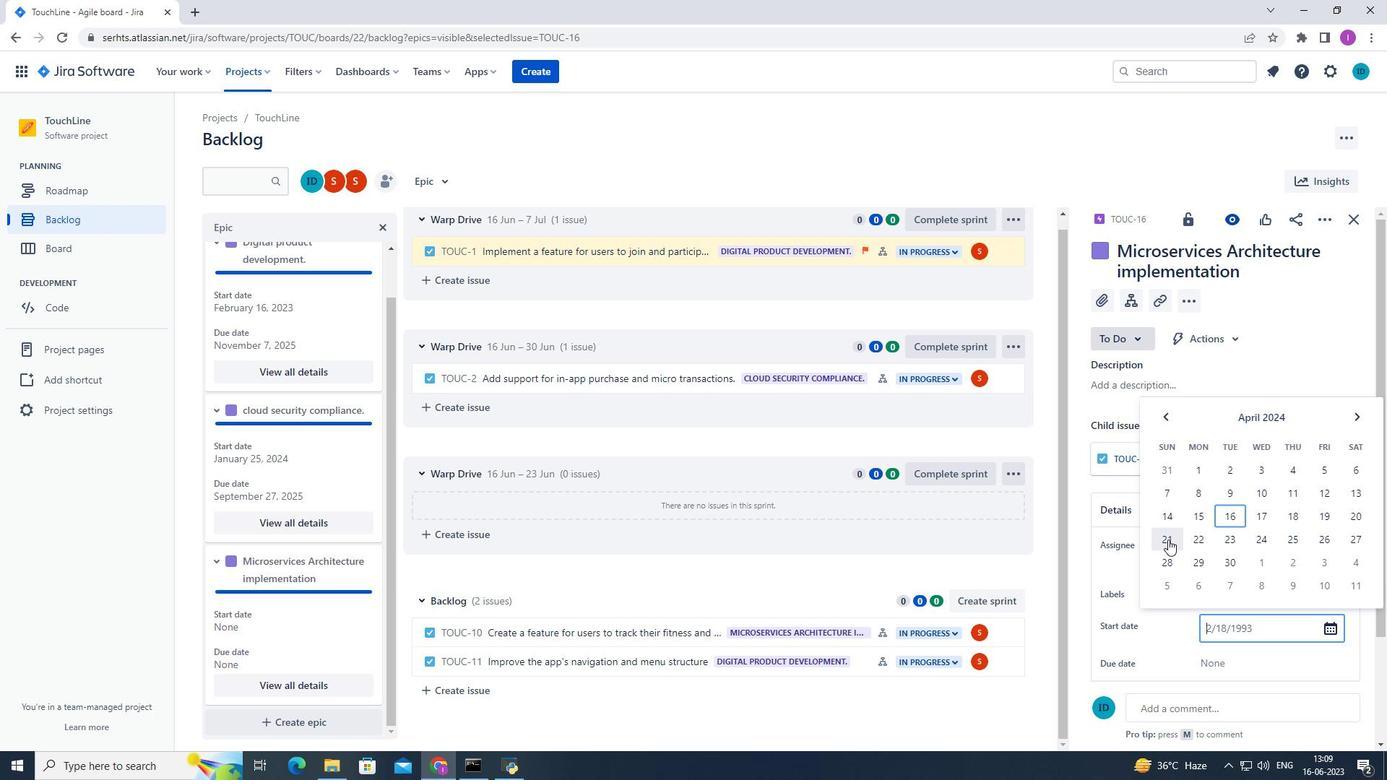 
Action: Mouse moved to (1284, 586)
Screenshot: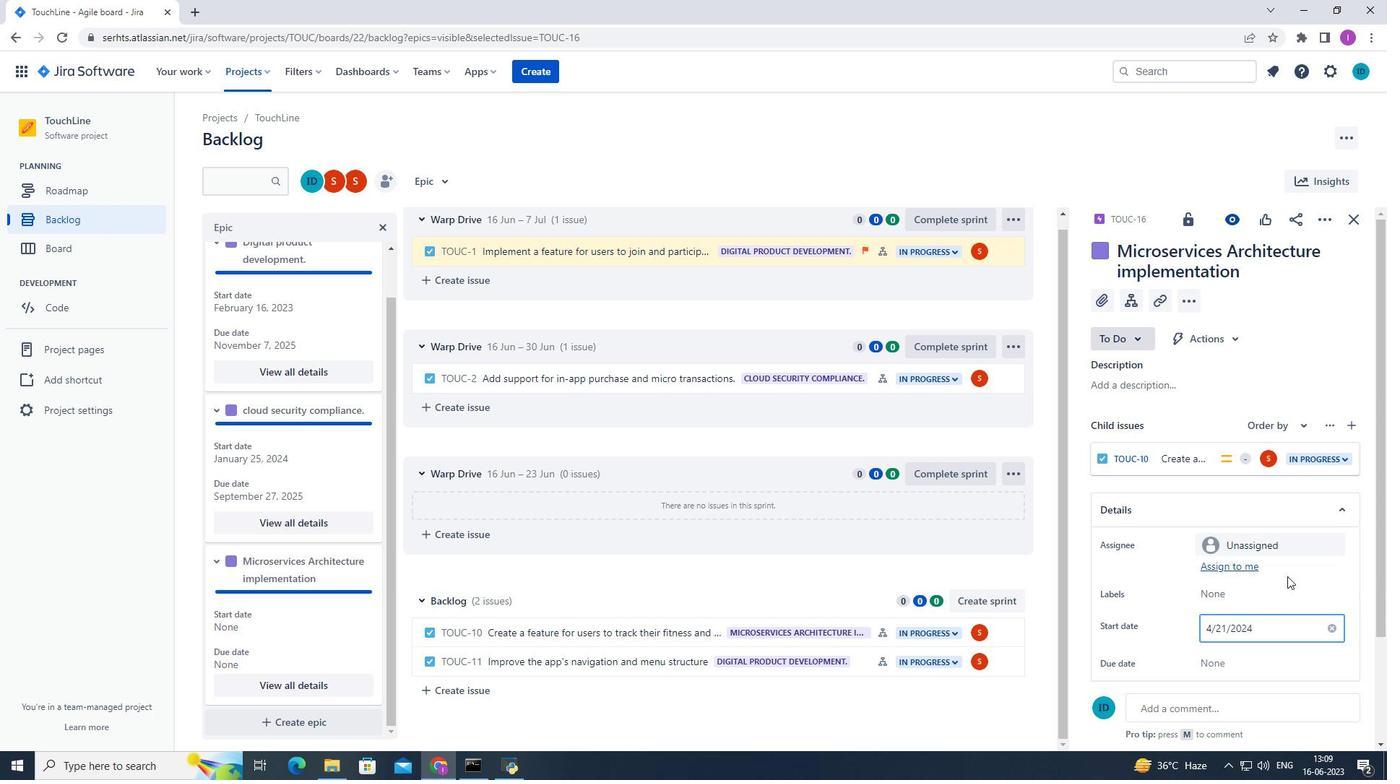 
Action: Mouse scrolled (1284, 586) with delta (0, 0)
Screenshot: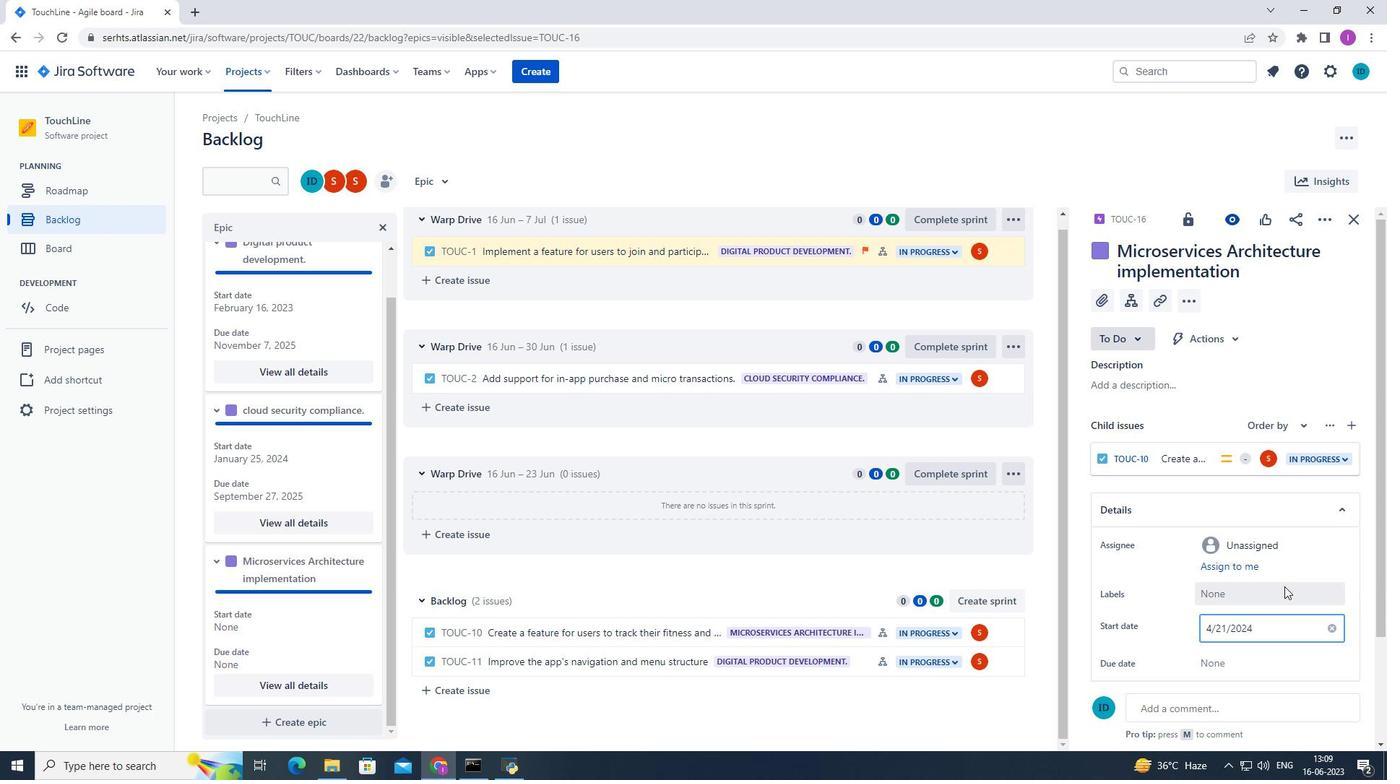 
Action: Mouse scrolled (1284, 586) with delta (0, 0)
Screenshot: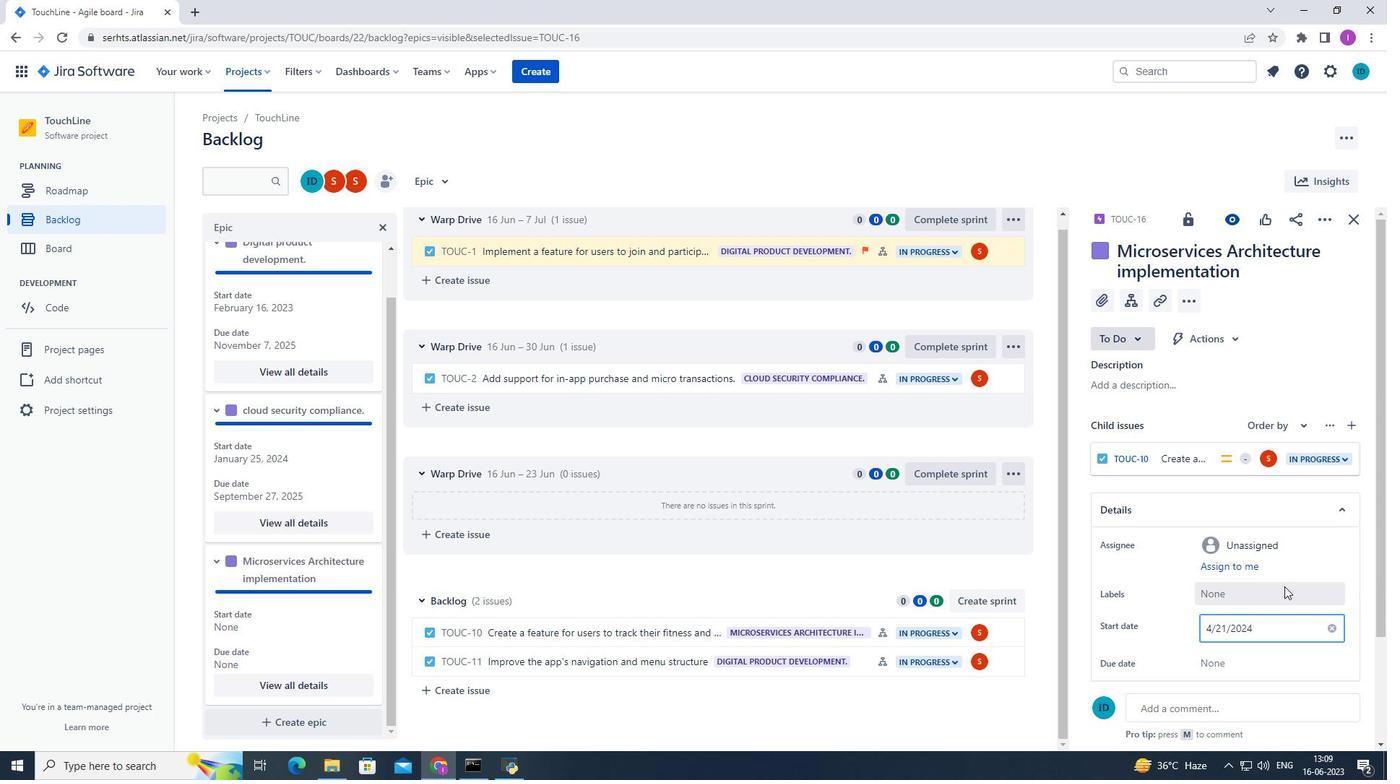 
Action: Mouse moved to (1206, 531)
Screenshot: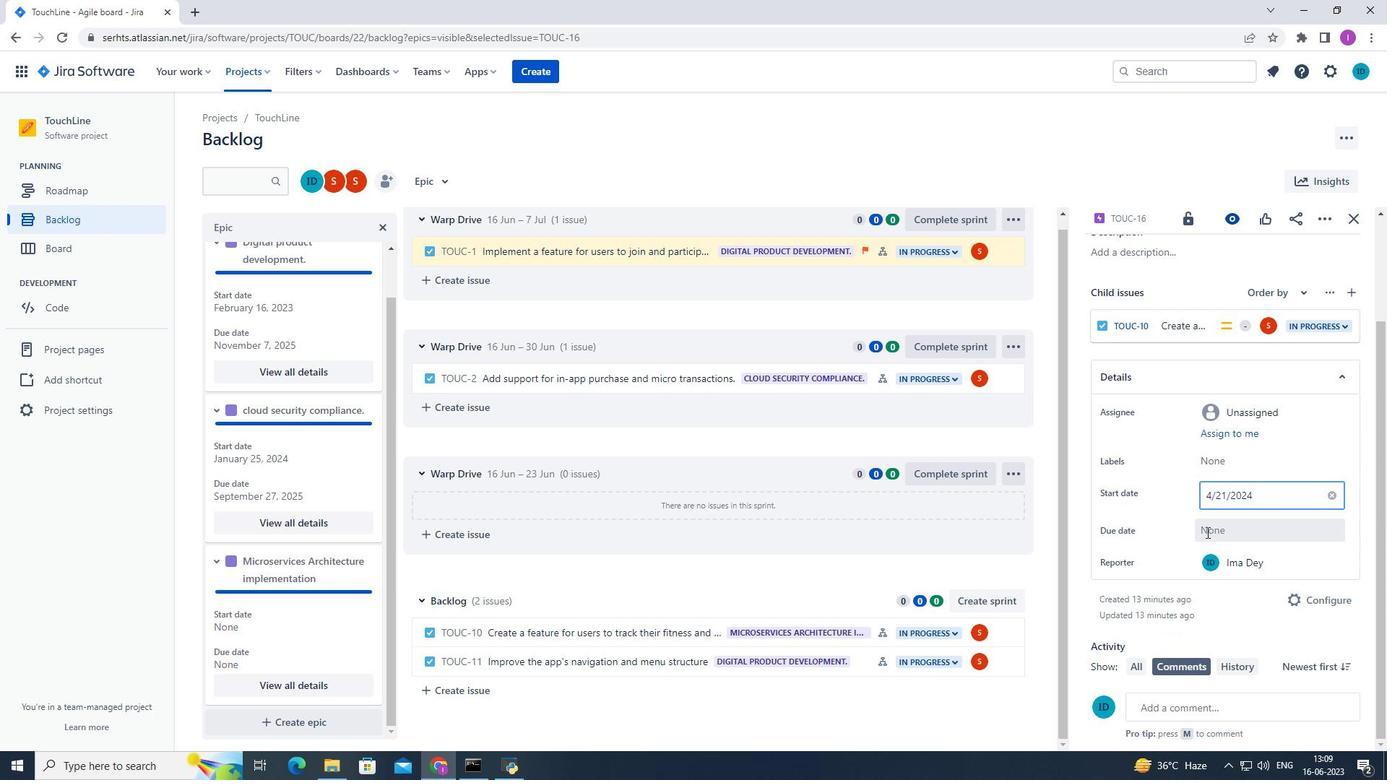 
Action: Mouse pressed left at (1206, 531)
Screenshot: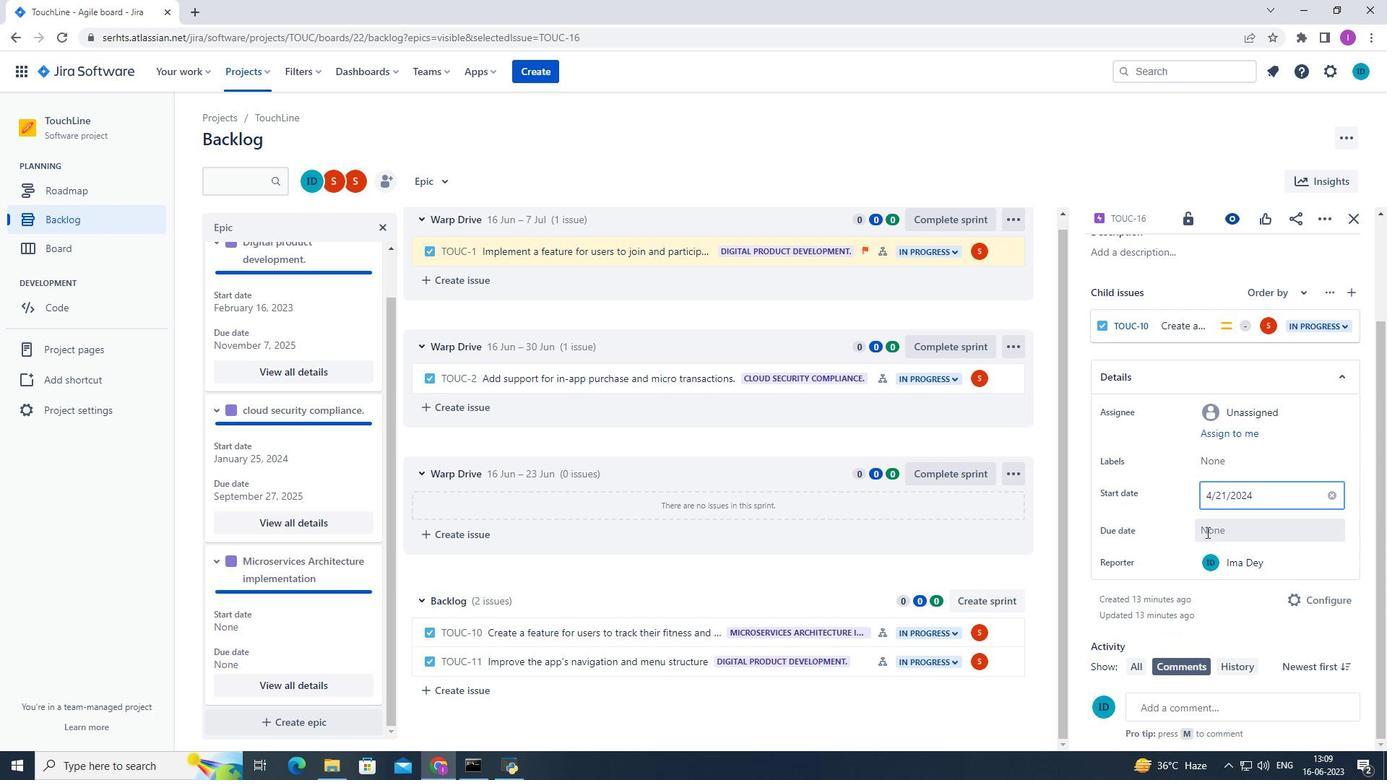 
Action: Mouse moved to (1357, 323)
Screenshot: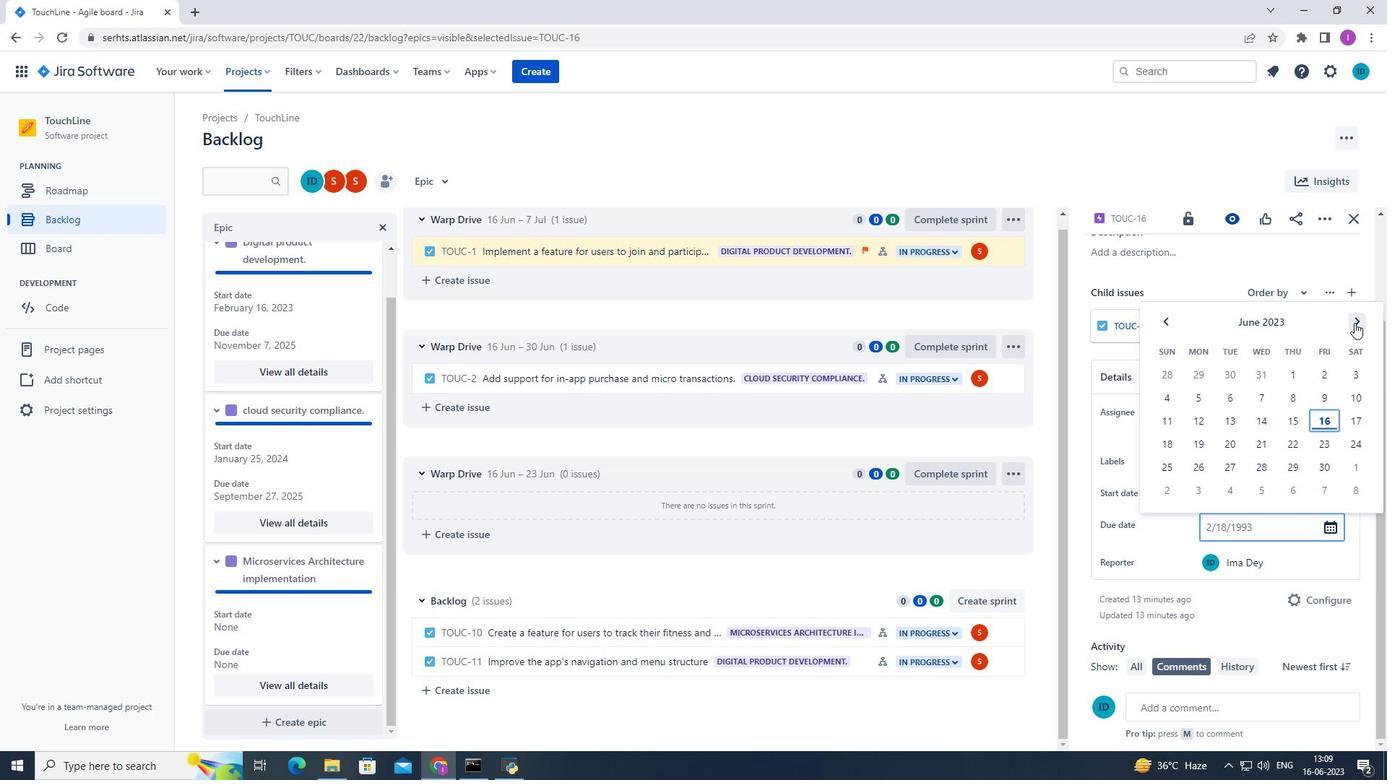
Action: Mouse pressed left at (1357, 323)
Screenshot: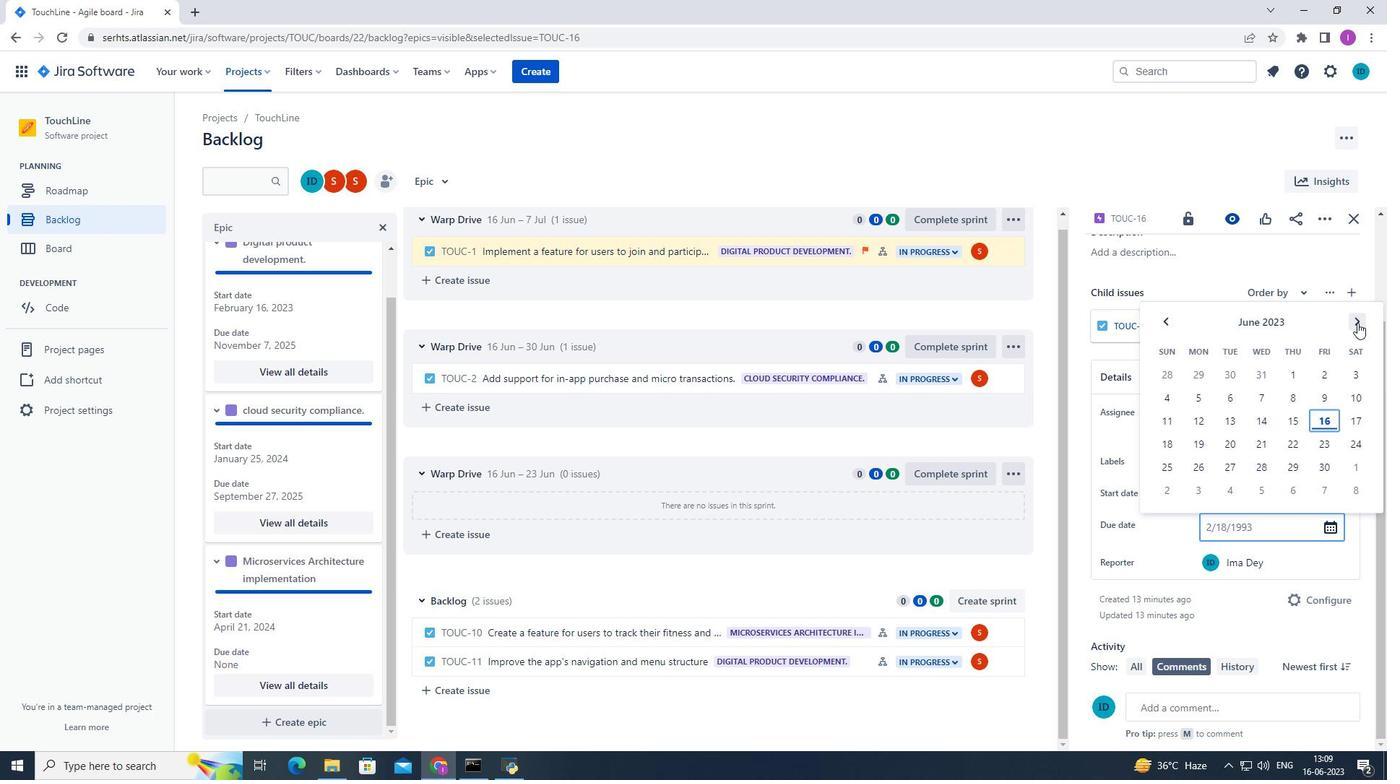 
Action: Mouse pressed left at (1357, 323)
Screenshot: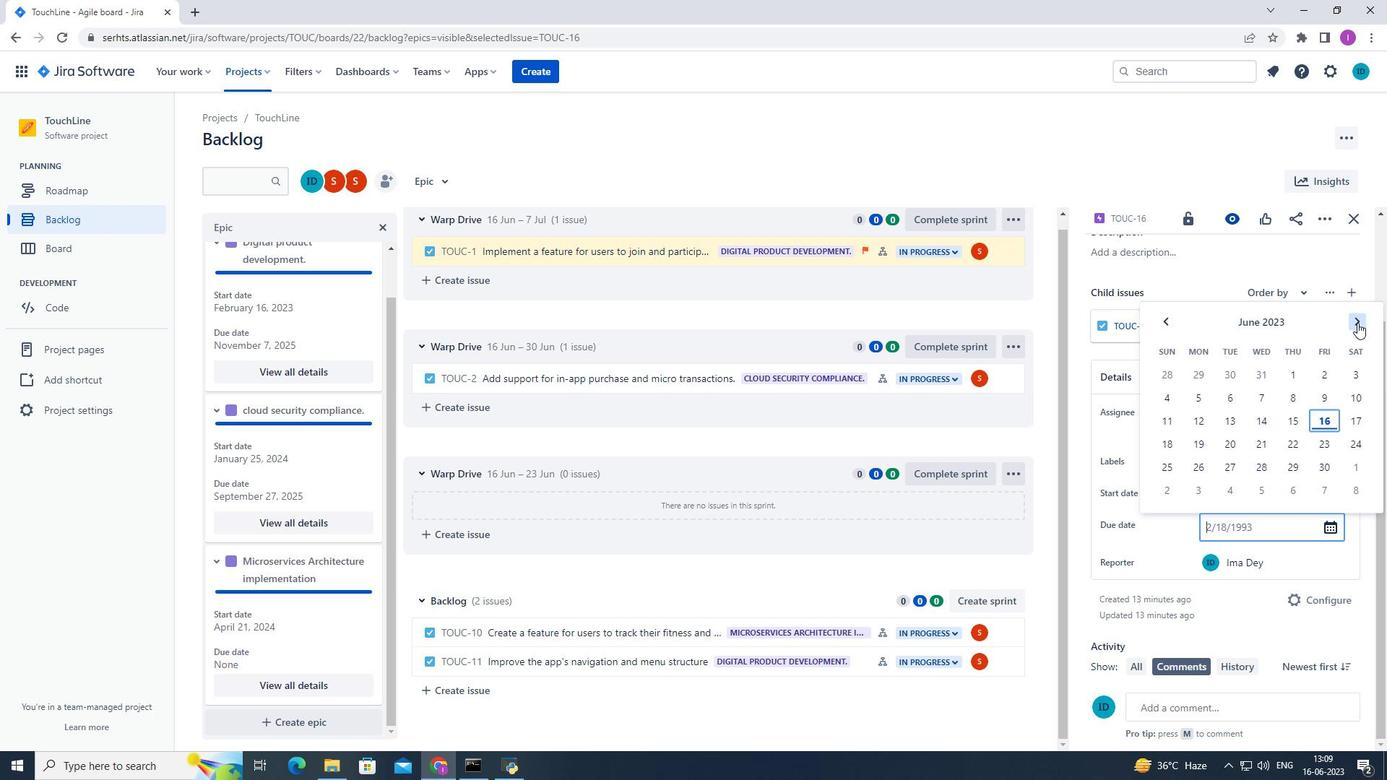 
Action: Mouse pressed left at (1357, 323)
Screenshot: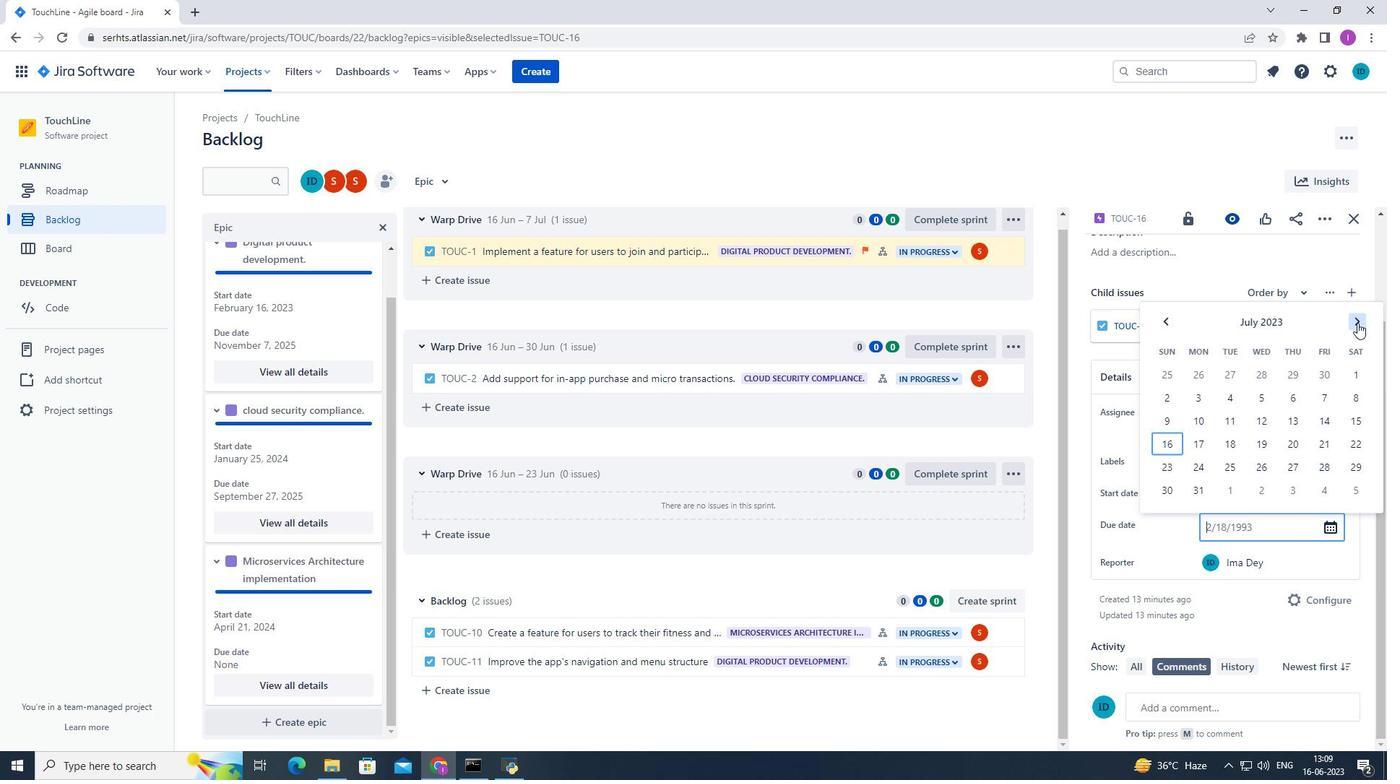 
Action: Mouse pressed left at (1357, 323)
Screenshot: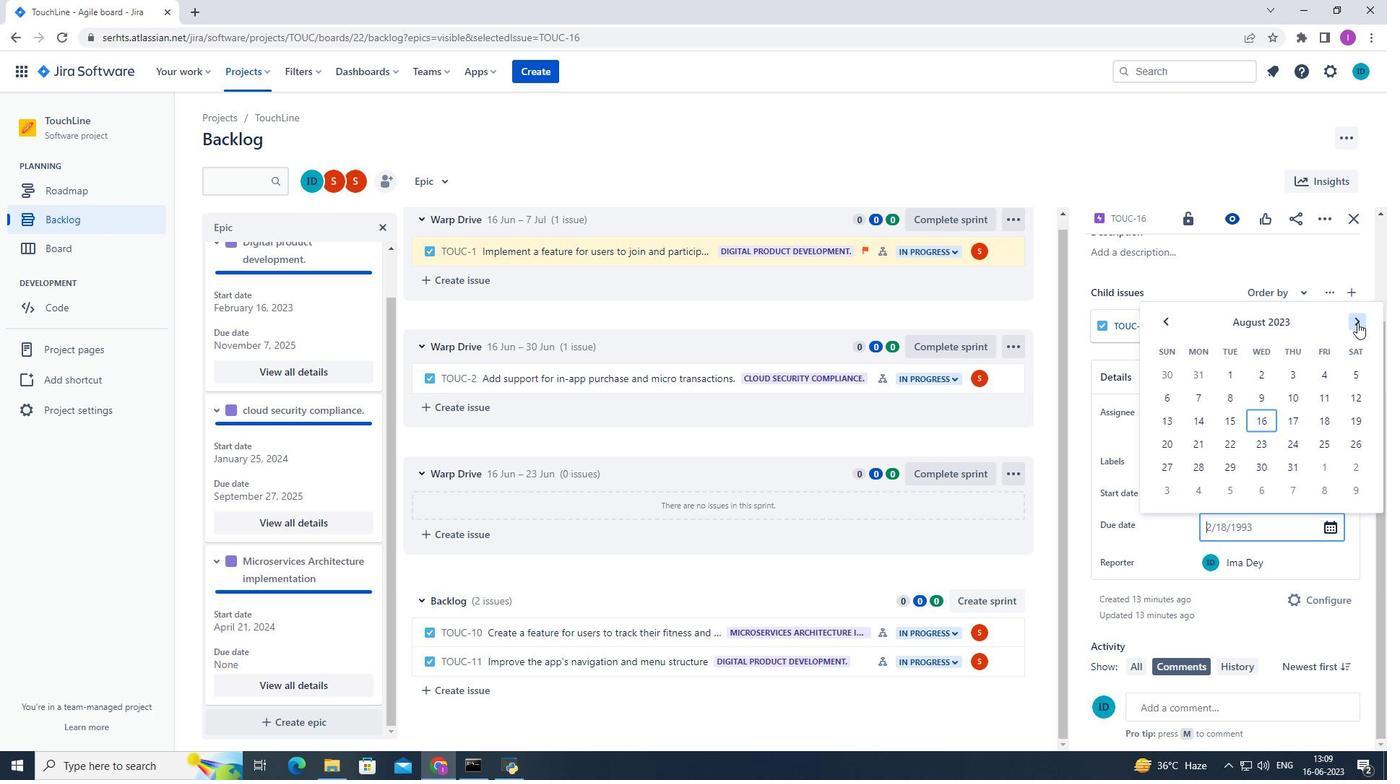 
Action: Mouse pressed left at (1357, 323)
Screenshot: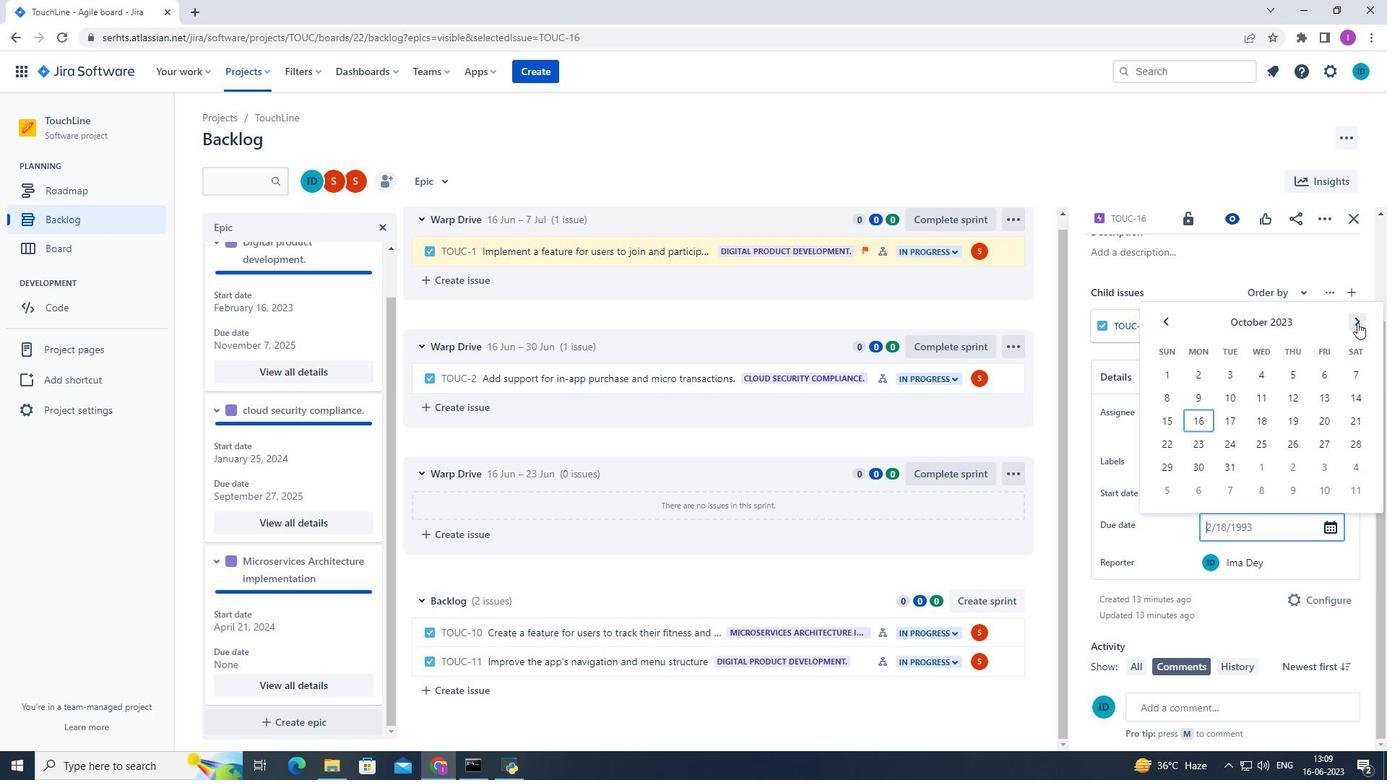 
Action: Mouse pressed left at (1357, 323)
Screenshot: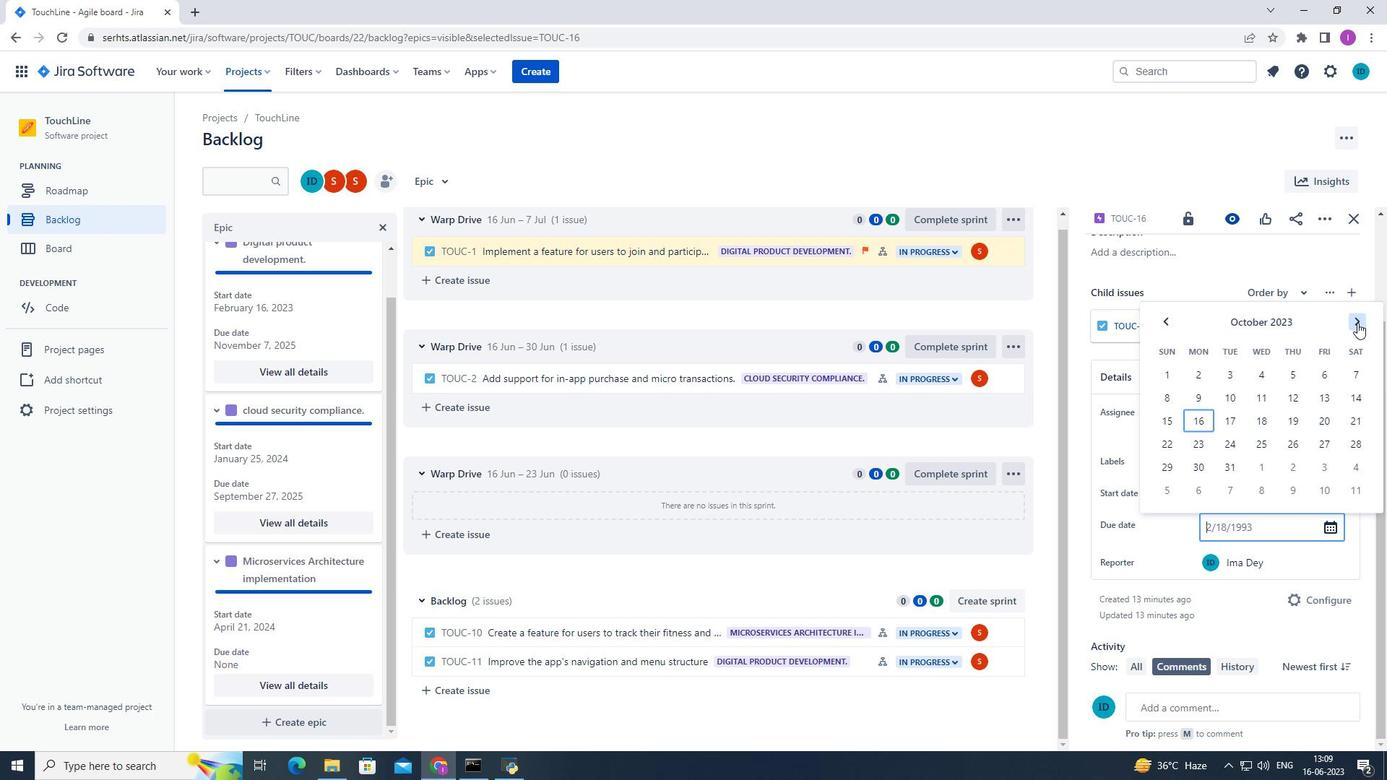 
Action: Mouse pressed left at (1357, 323)
Screenshot: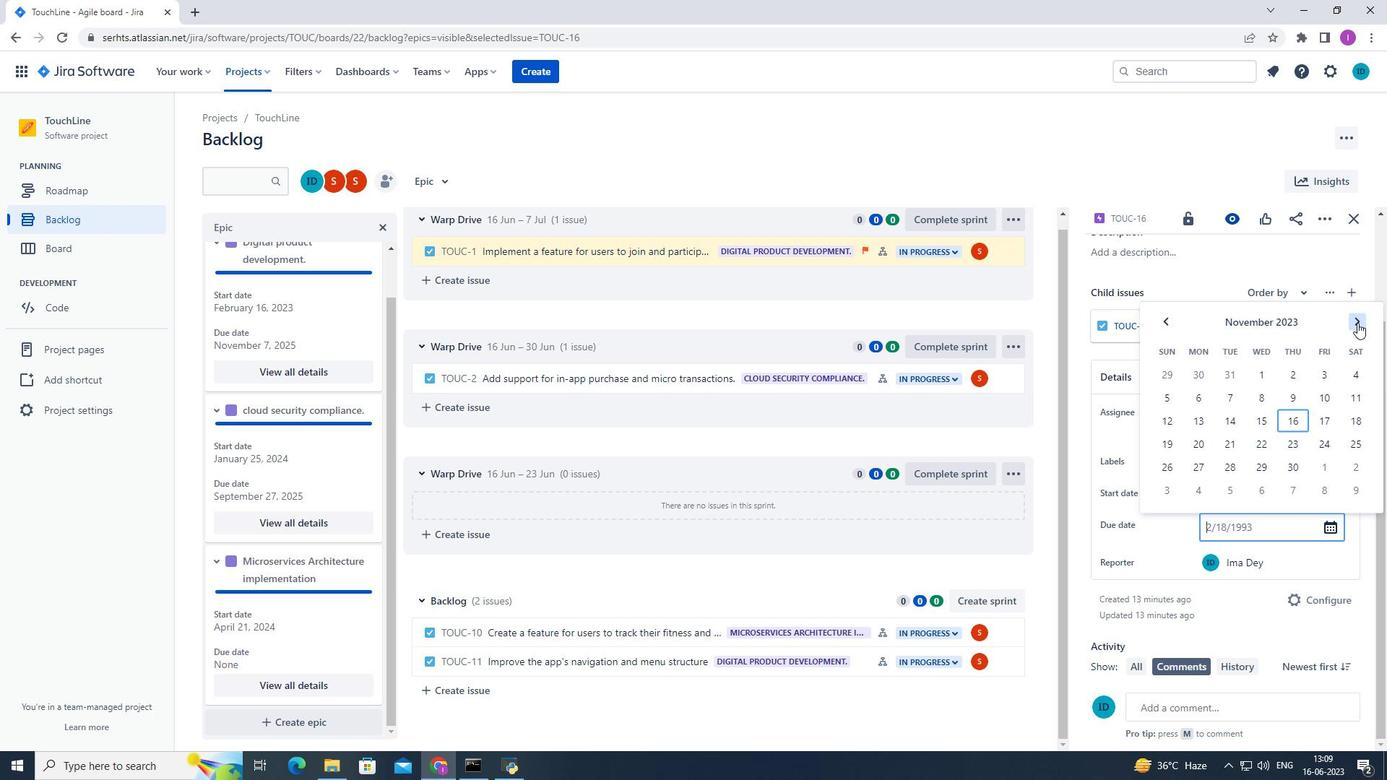
Action: Mouse pressed left at (1357, 323)
Screenshot: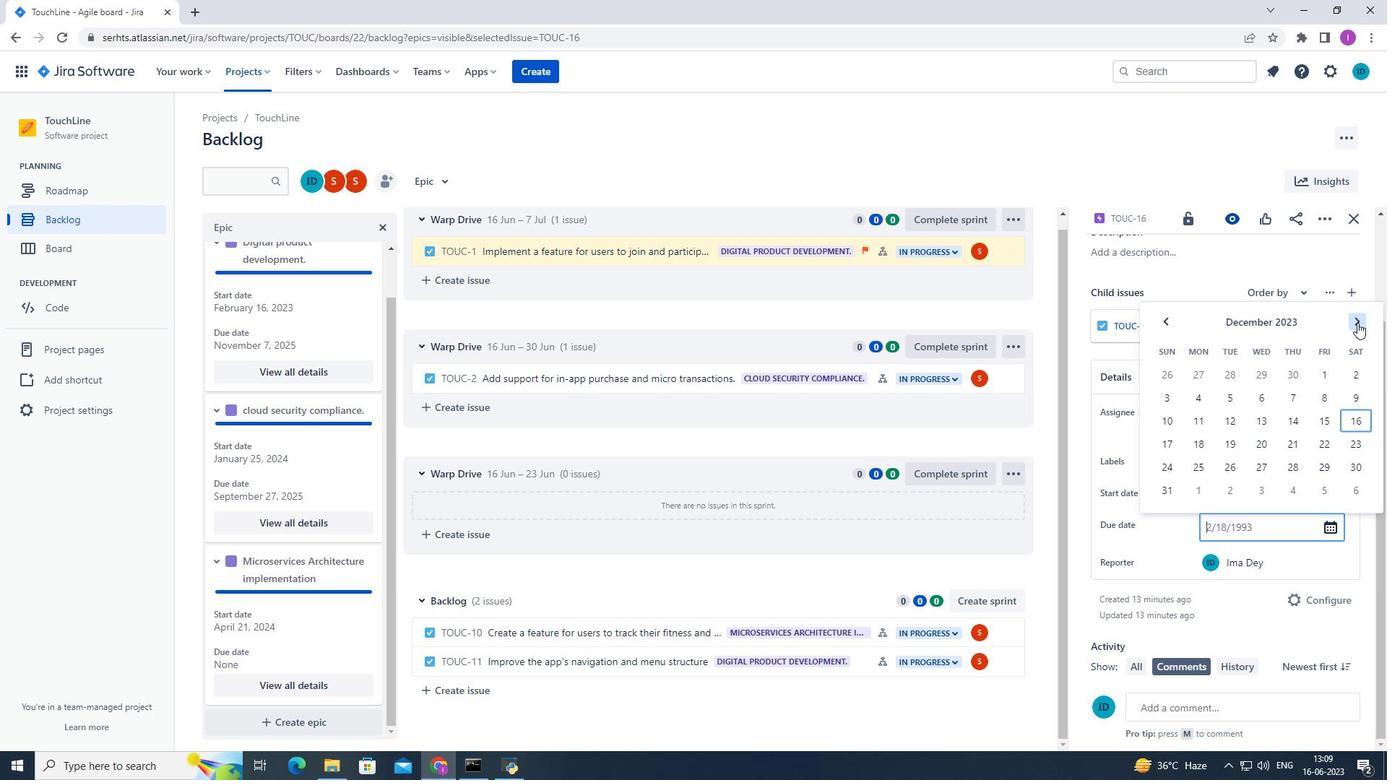 
Action: Mouse pressed left at (1357, 323)
Screenshot: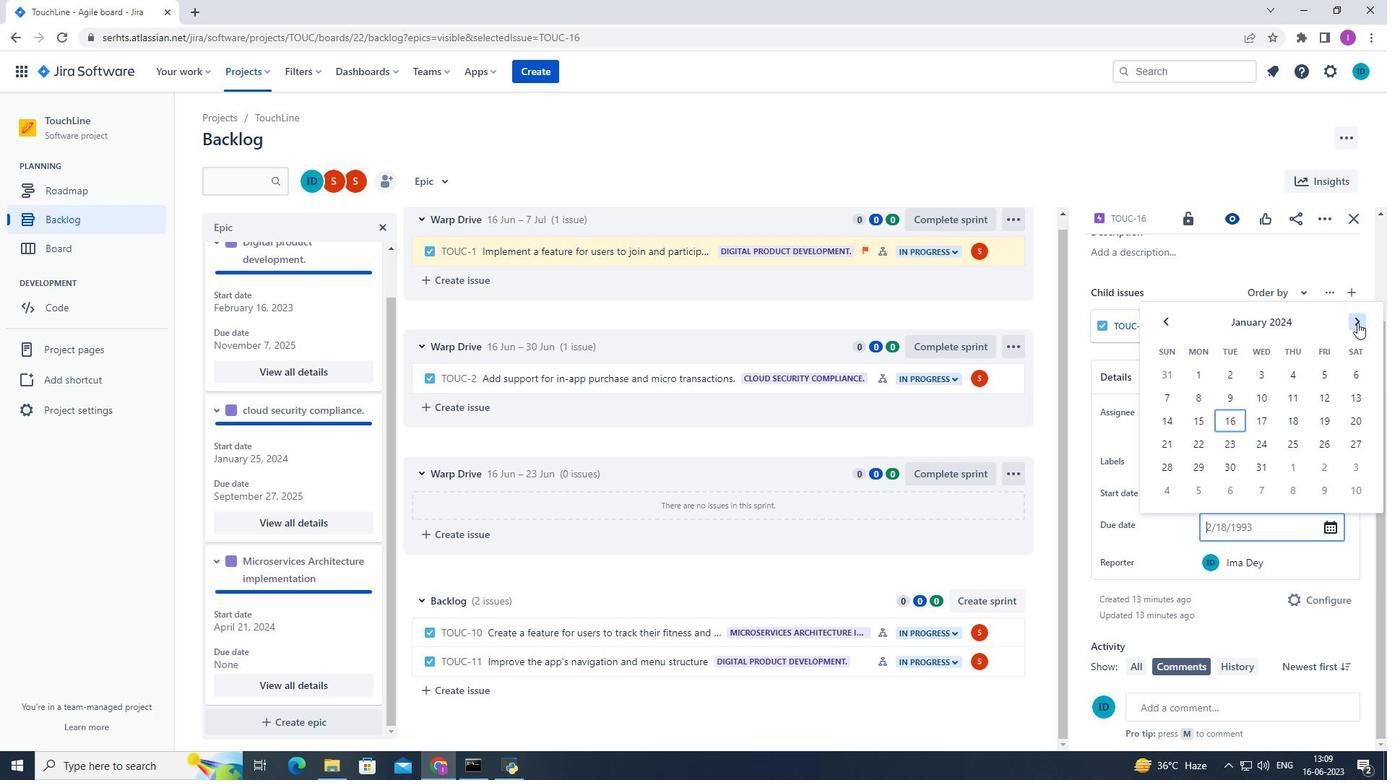 
Action: Mouse pressed left at (1357, 323)
Screenshot: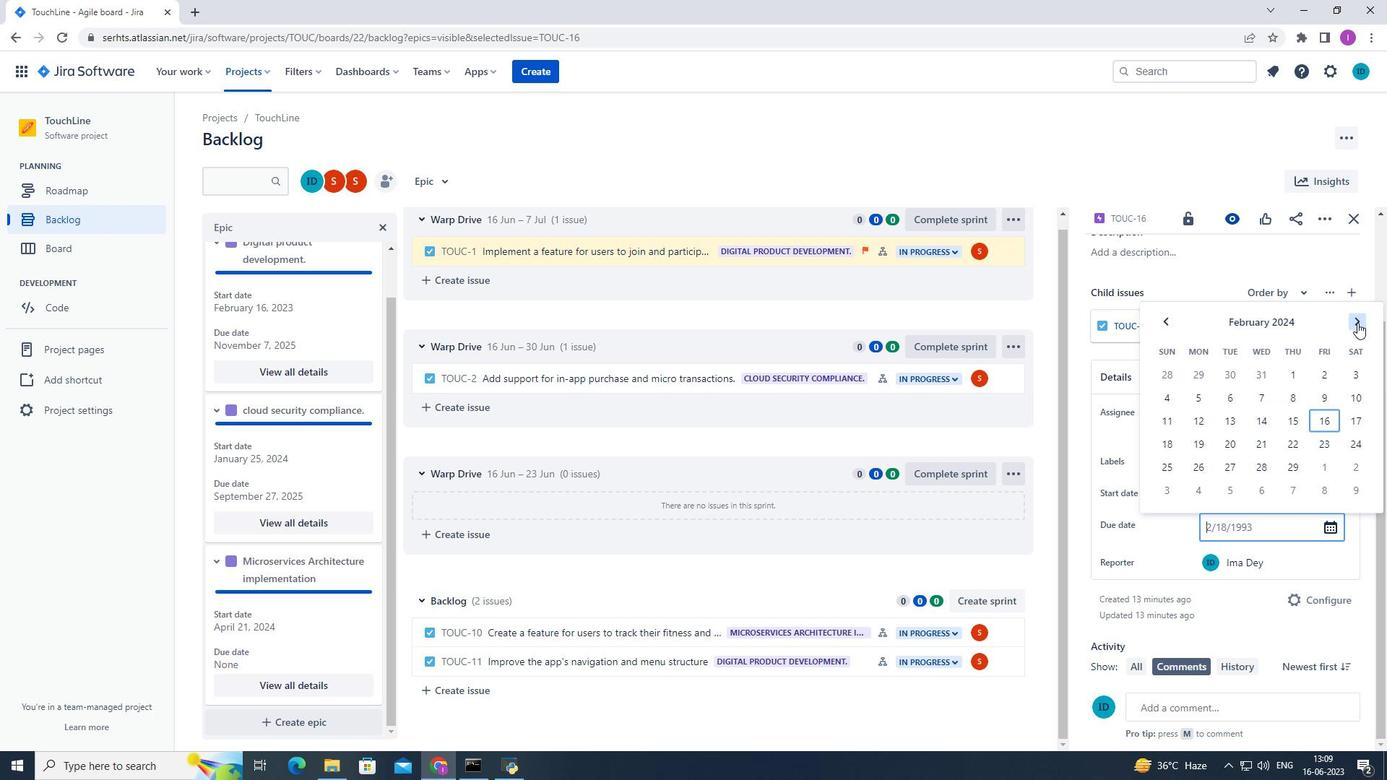 
Action: Mouse pressed left at (1357, 323)
Screenshot: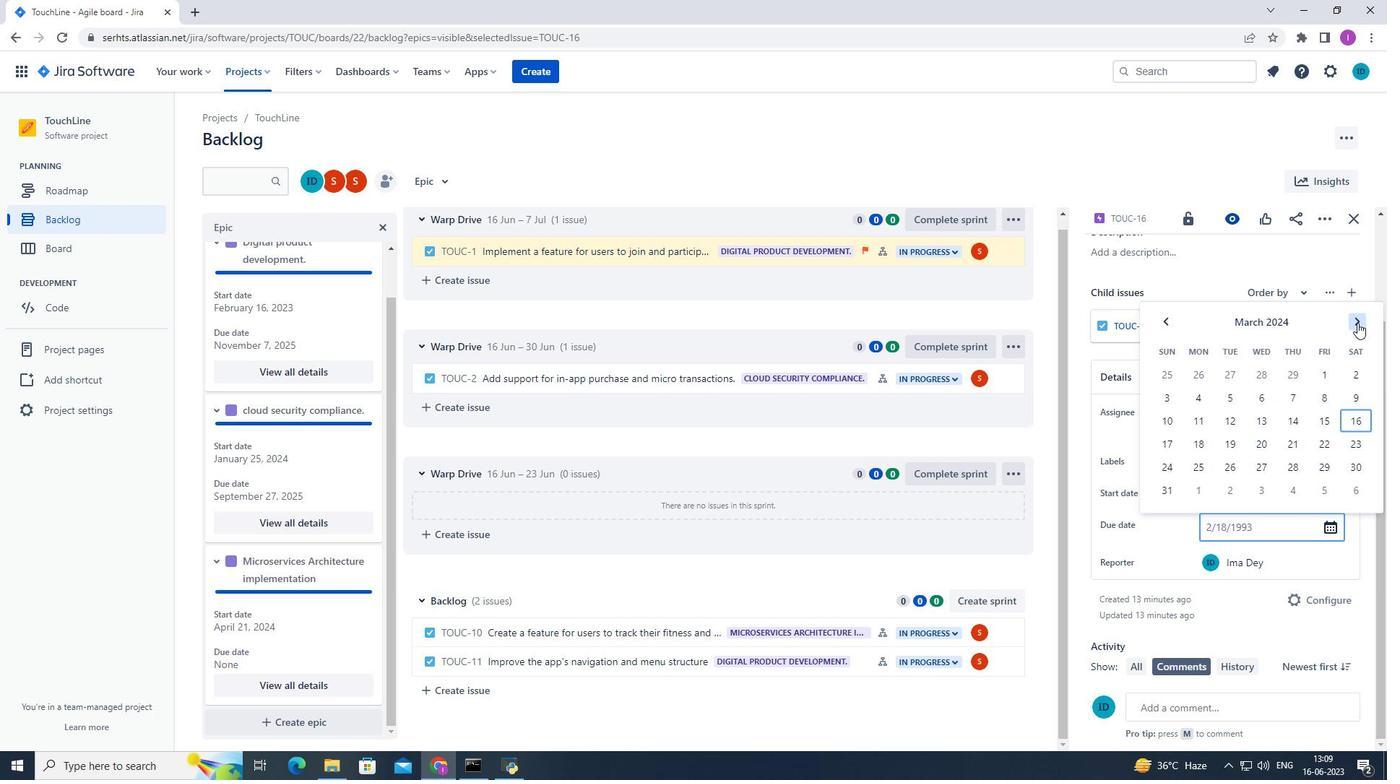 
Action: Mouse pressed left at (1357, 323)
Screenshot: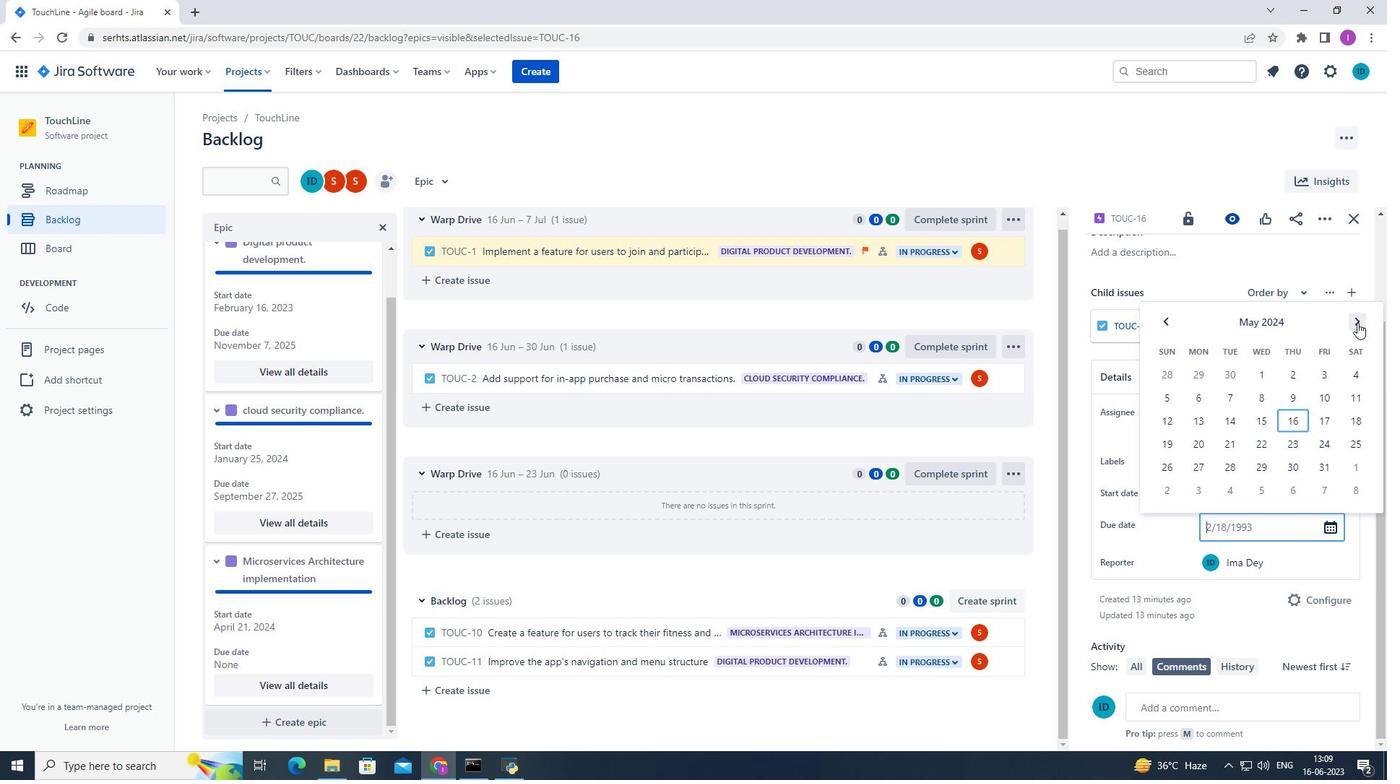 
Action: Mouse pressed left at (1357, 323)
Screenshot: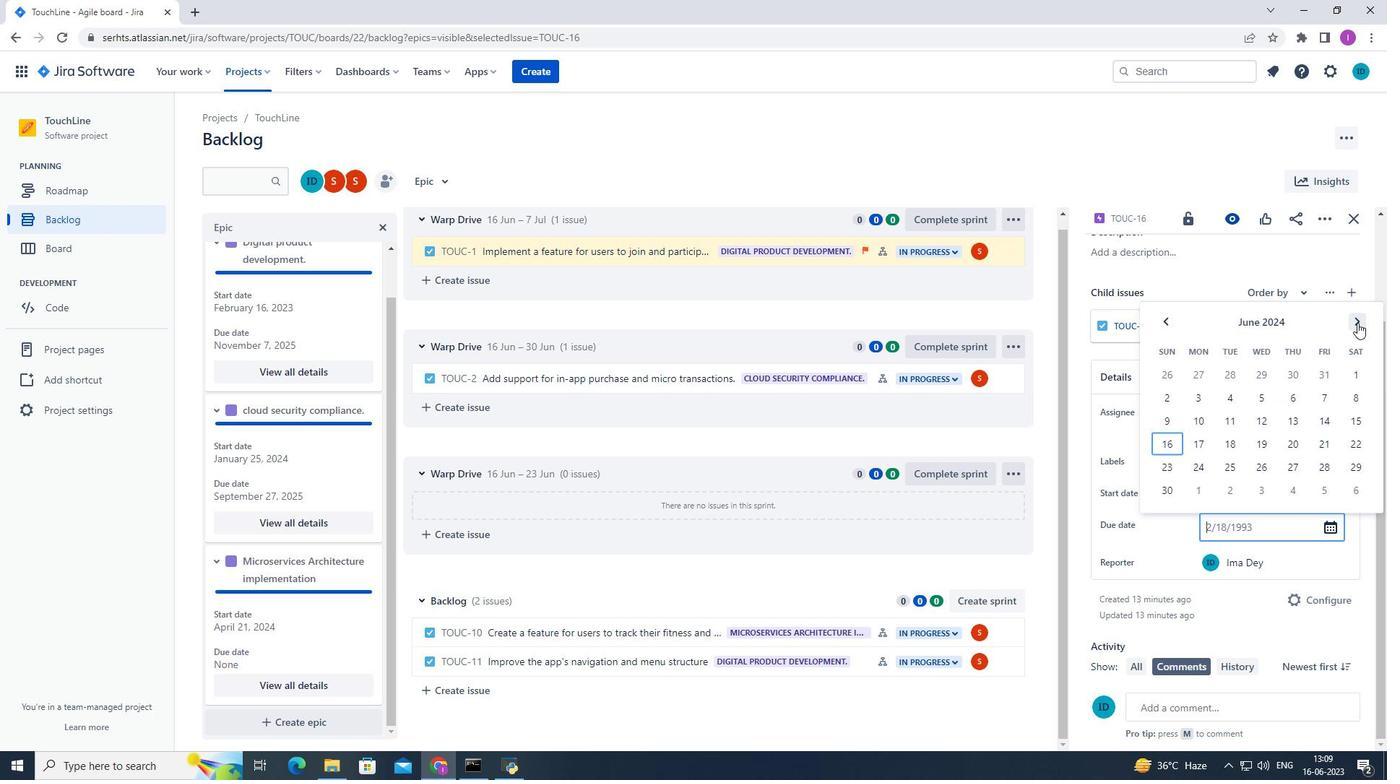 
Action: Mouse pressed left at (1357, 323)
Screenshot: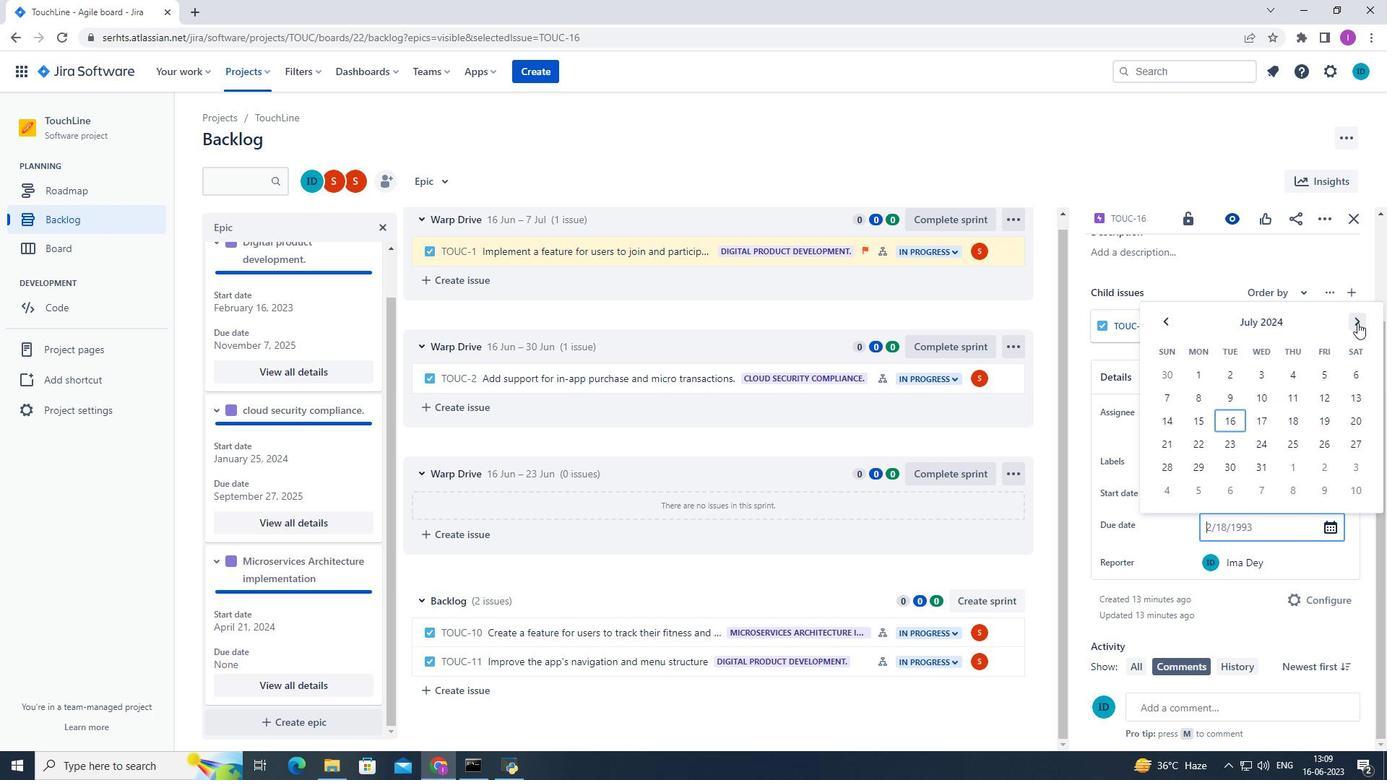 
Action: Mouse pressed left at (1357, 323)
Screenshot: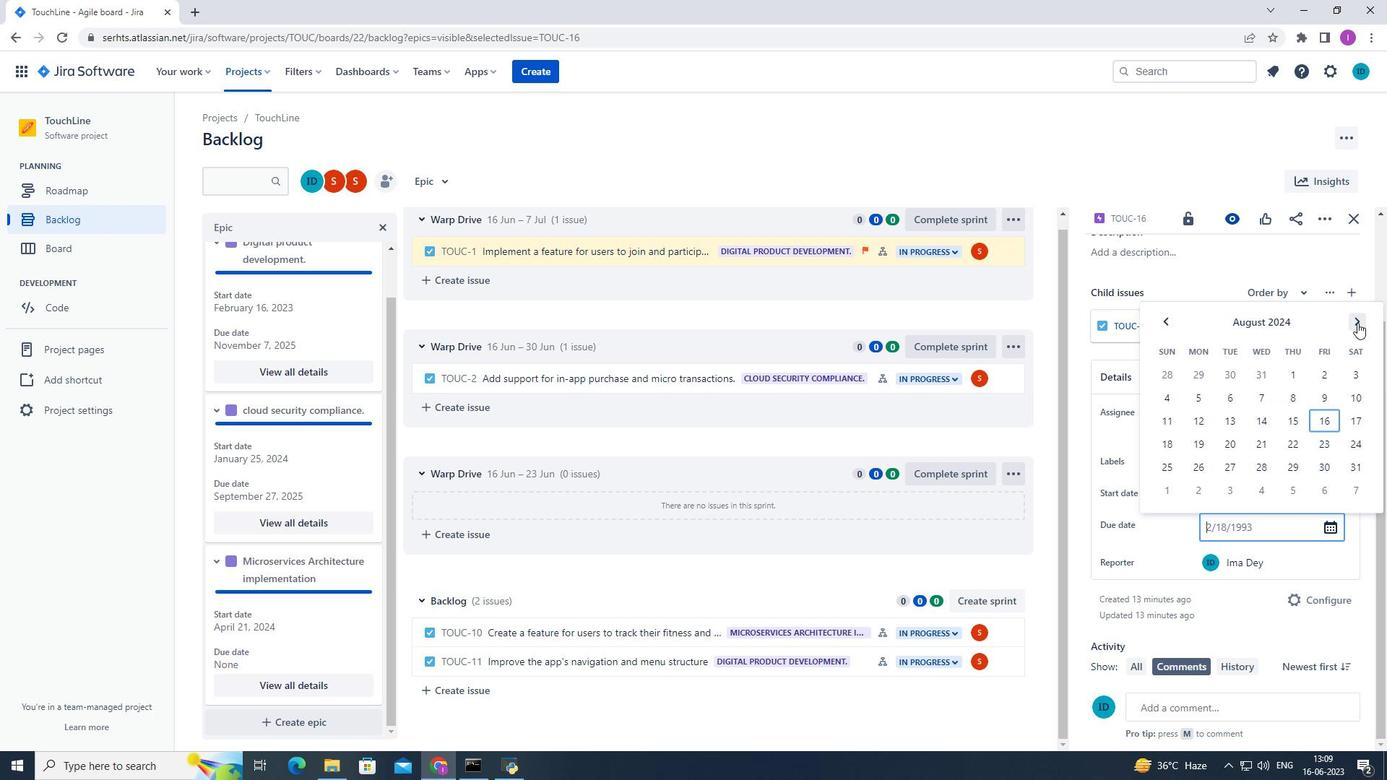 
Action: Mouse pressed left at (1357, 323)
Screenshot: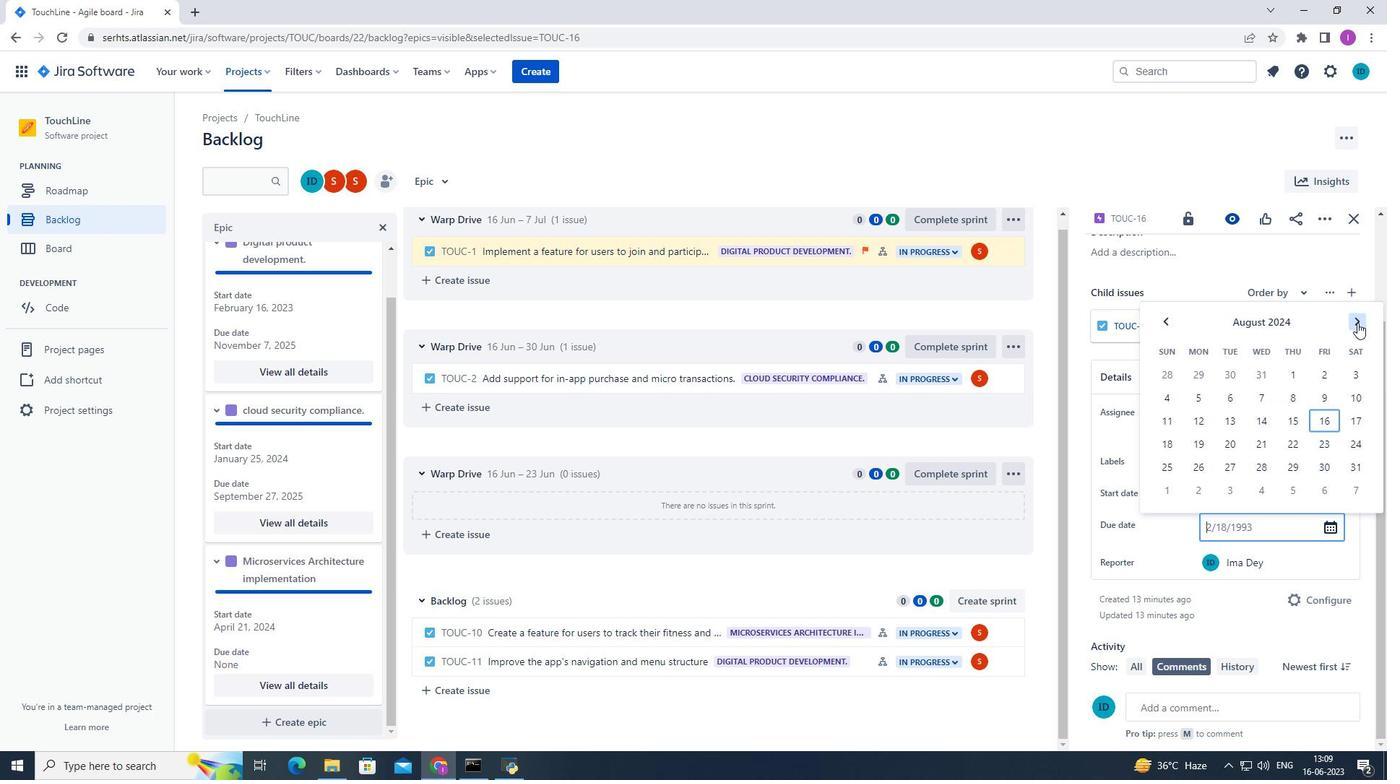 
Action: Mouse pressed left at (1357, 323)
Screenshot: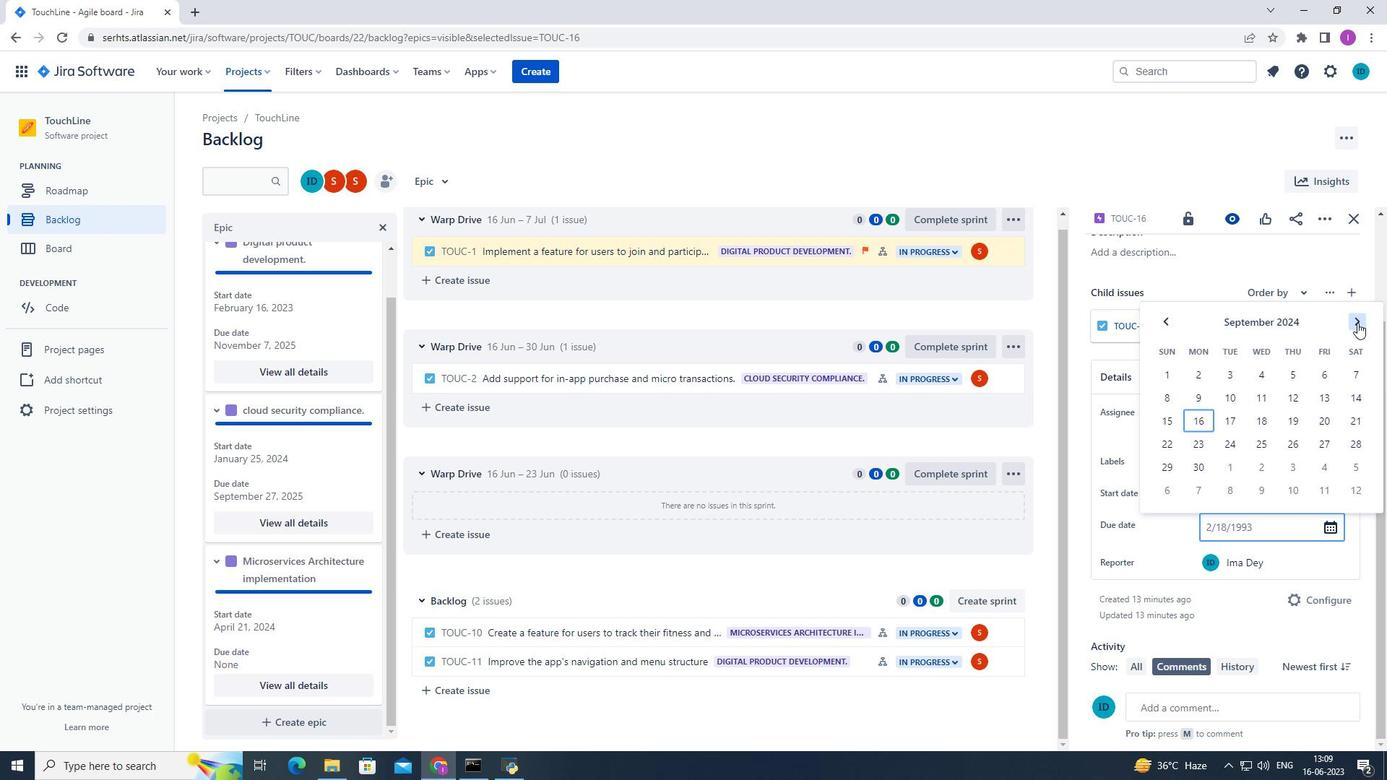 
Action: Mouse pressed left at (1357, 323)
Screenshot: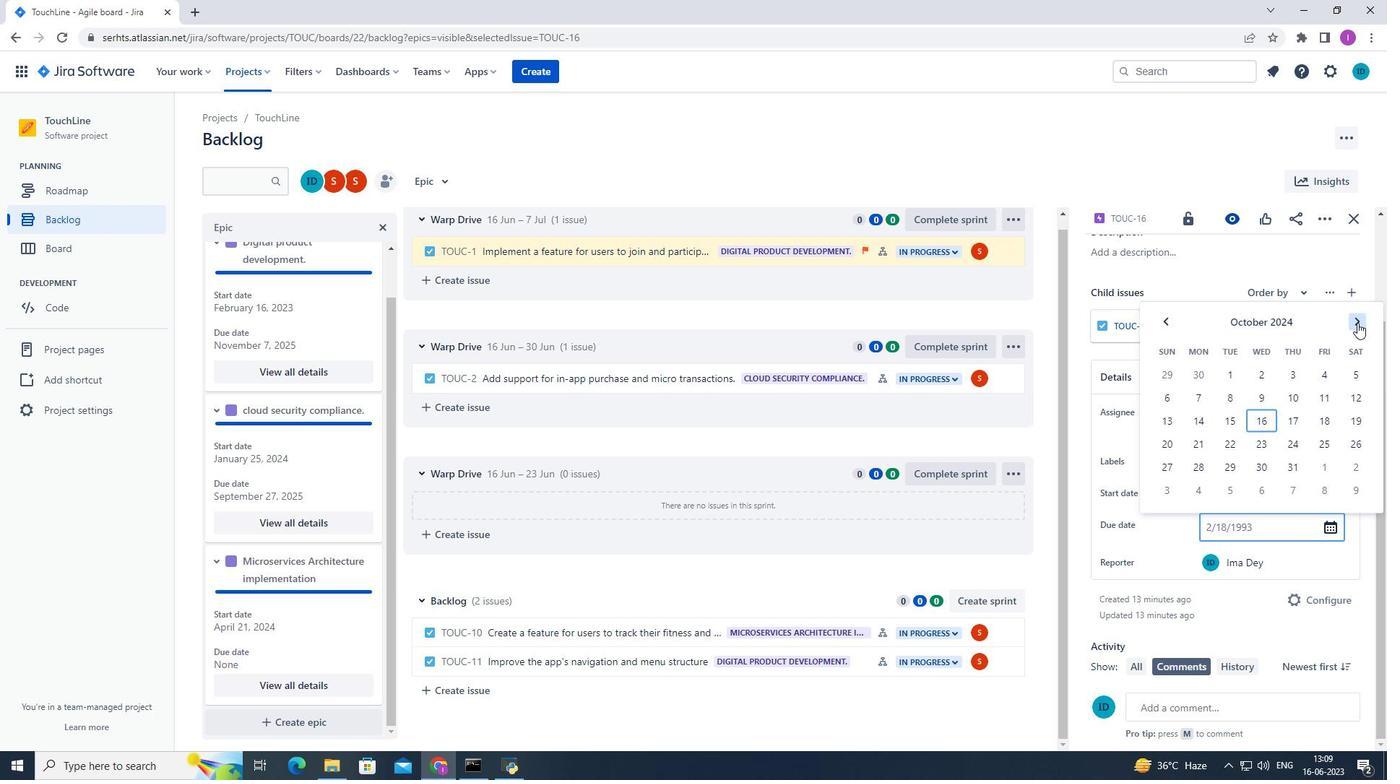
Action: Mouse pressed left at (1357, 323)
Screenshot: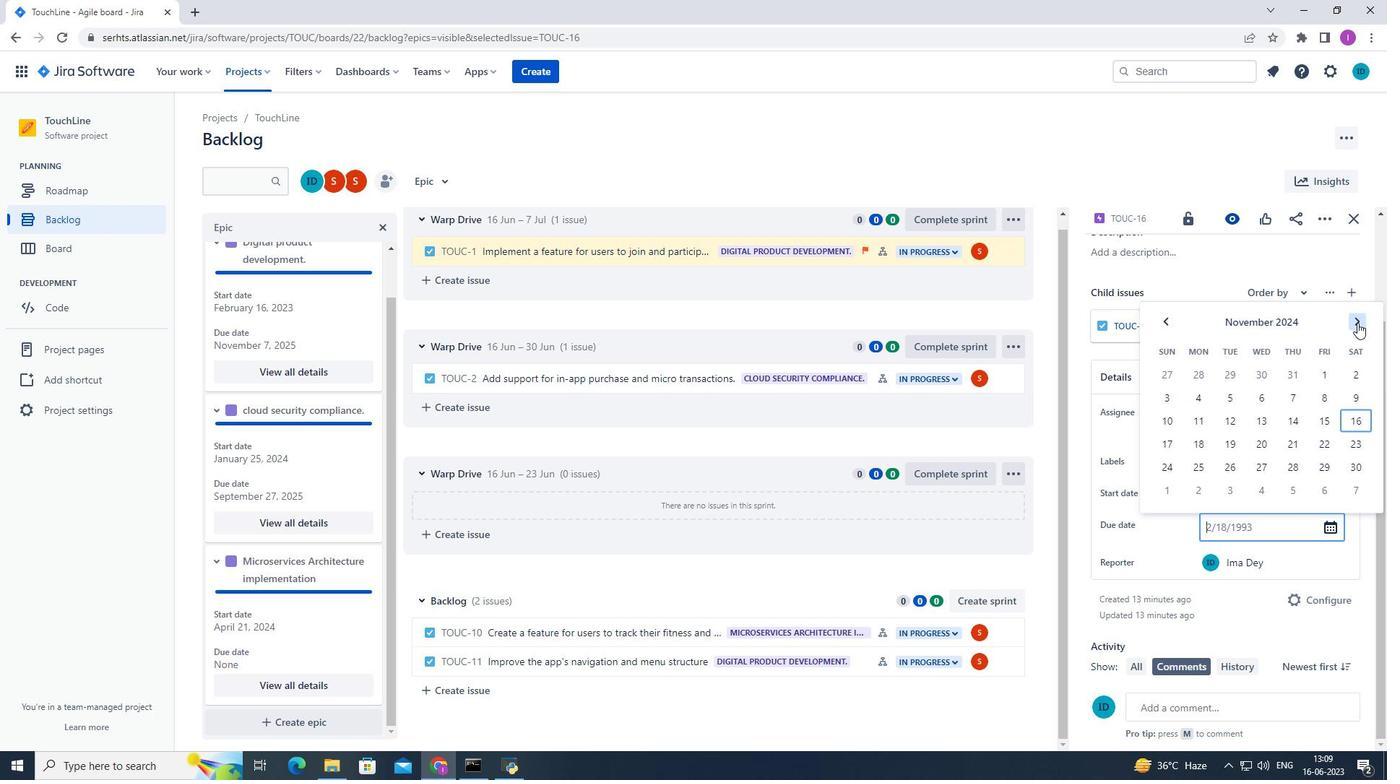 
Action: Mouse pressed left at (1357, 323)
Screenshot: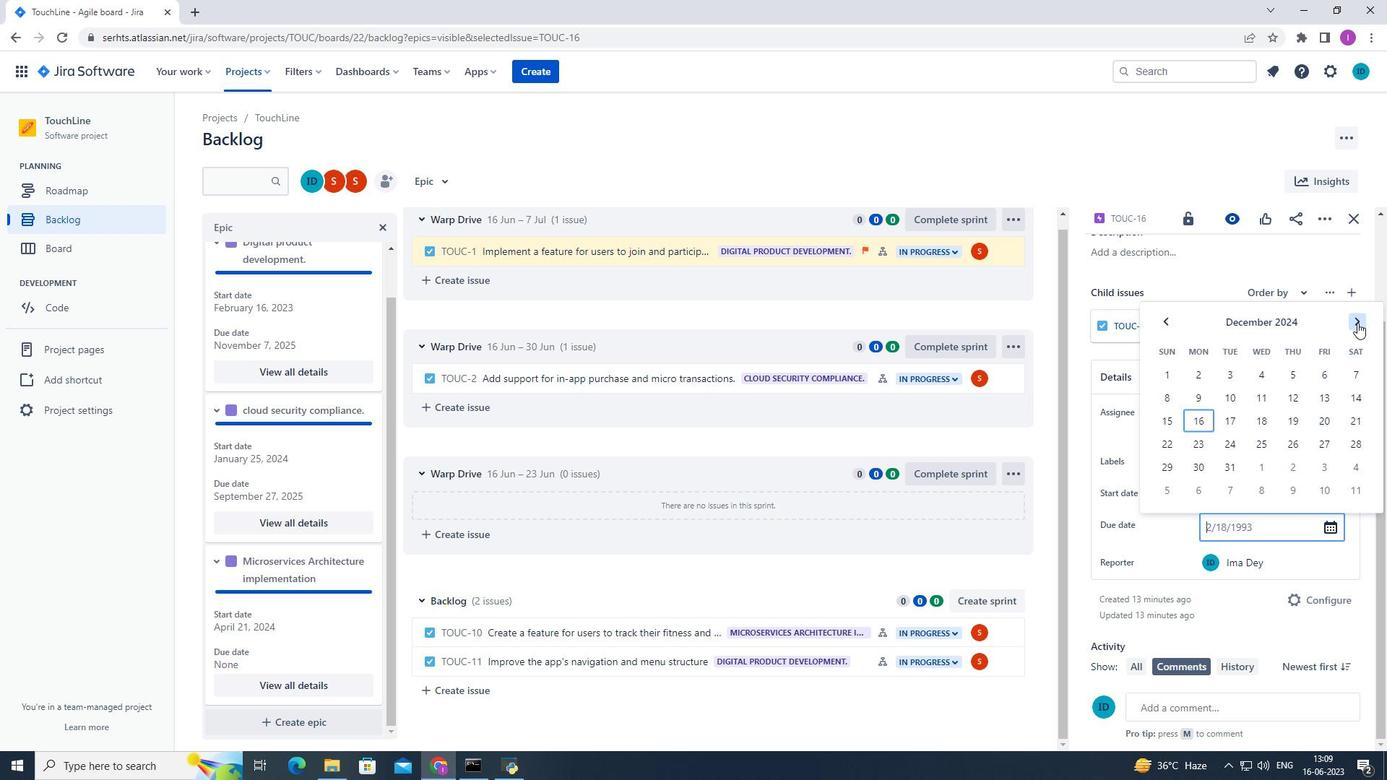 
Action: Mouse pressed left at (1357, 323)
Screenshot: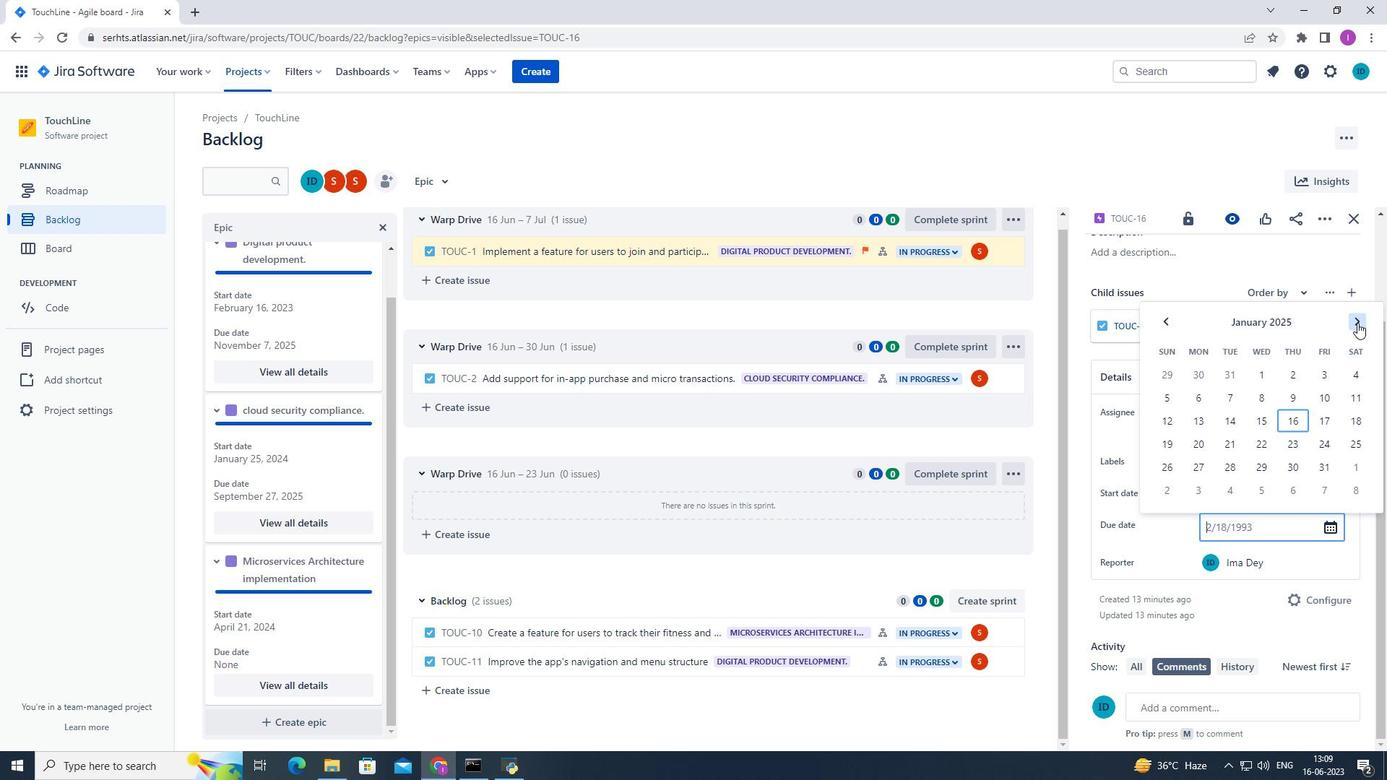 
Action: Mouse pressed left at (1357, 323)
Screenshot: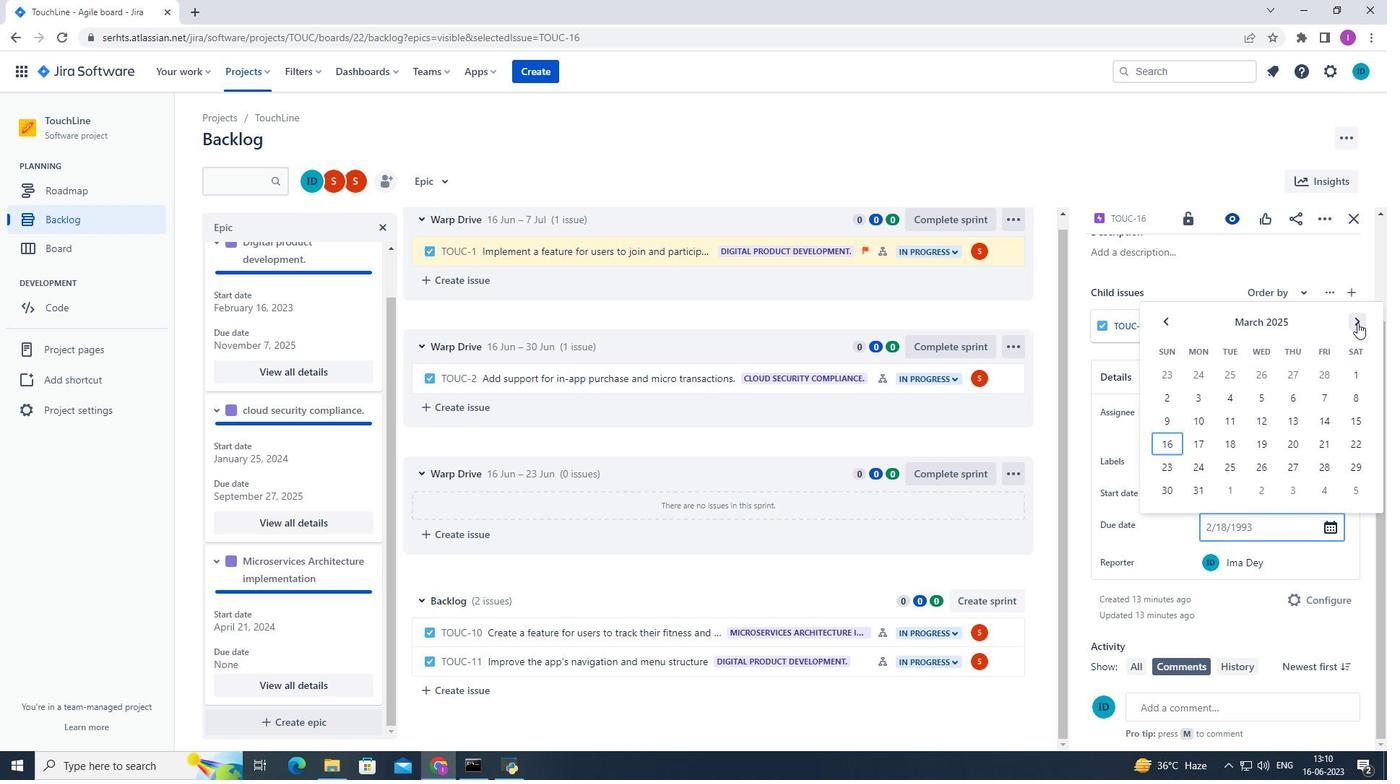 
Action: Mouse pressed left at (1357, 323)
Screenshot: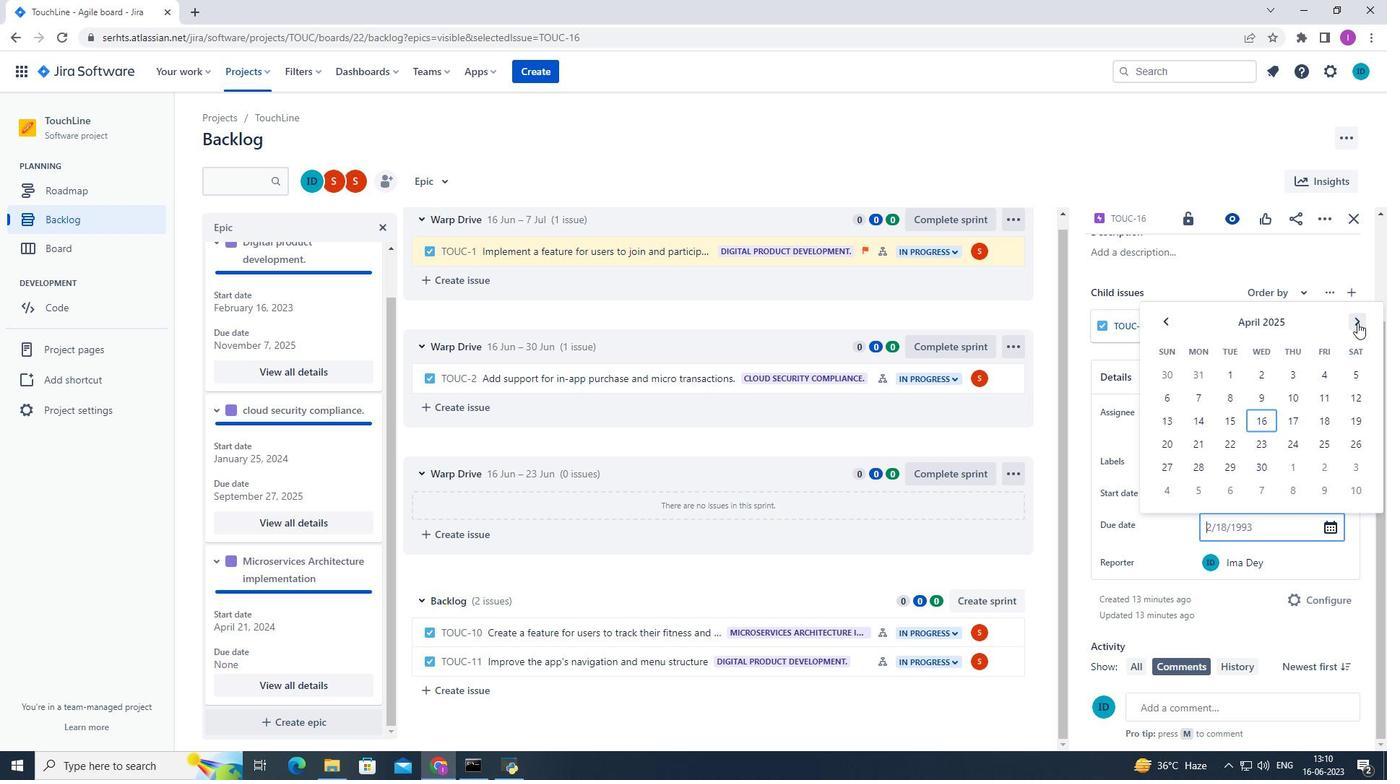 
Action: Mouse pressed left at (1357, 323)
Screenshot: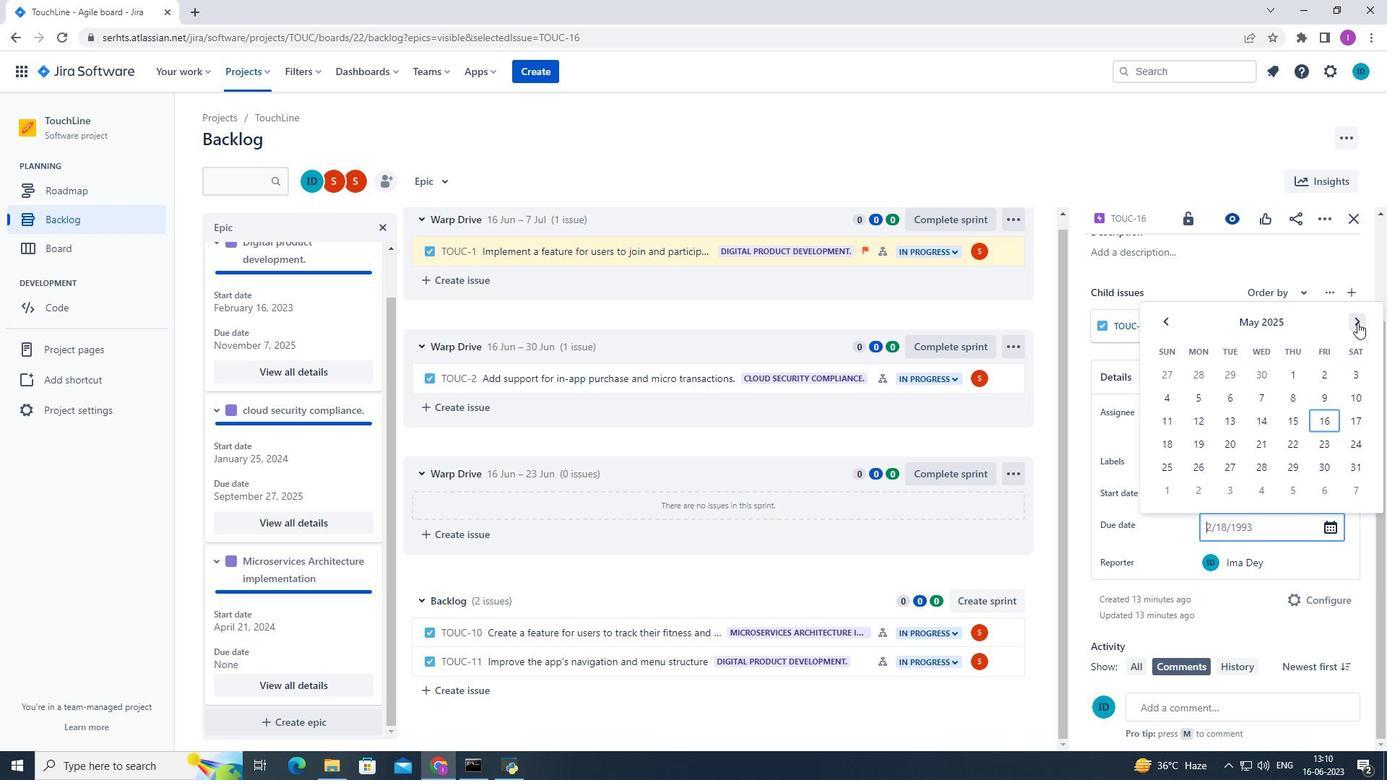 
Action: Mouse pressed left at (1357, 323)
Screenshot: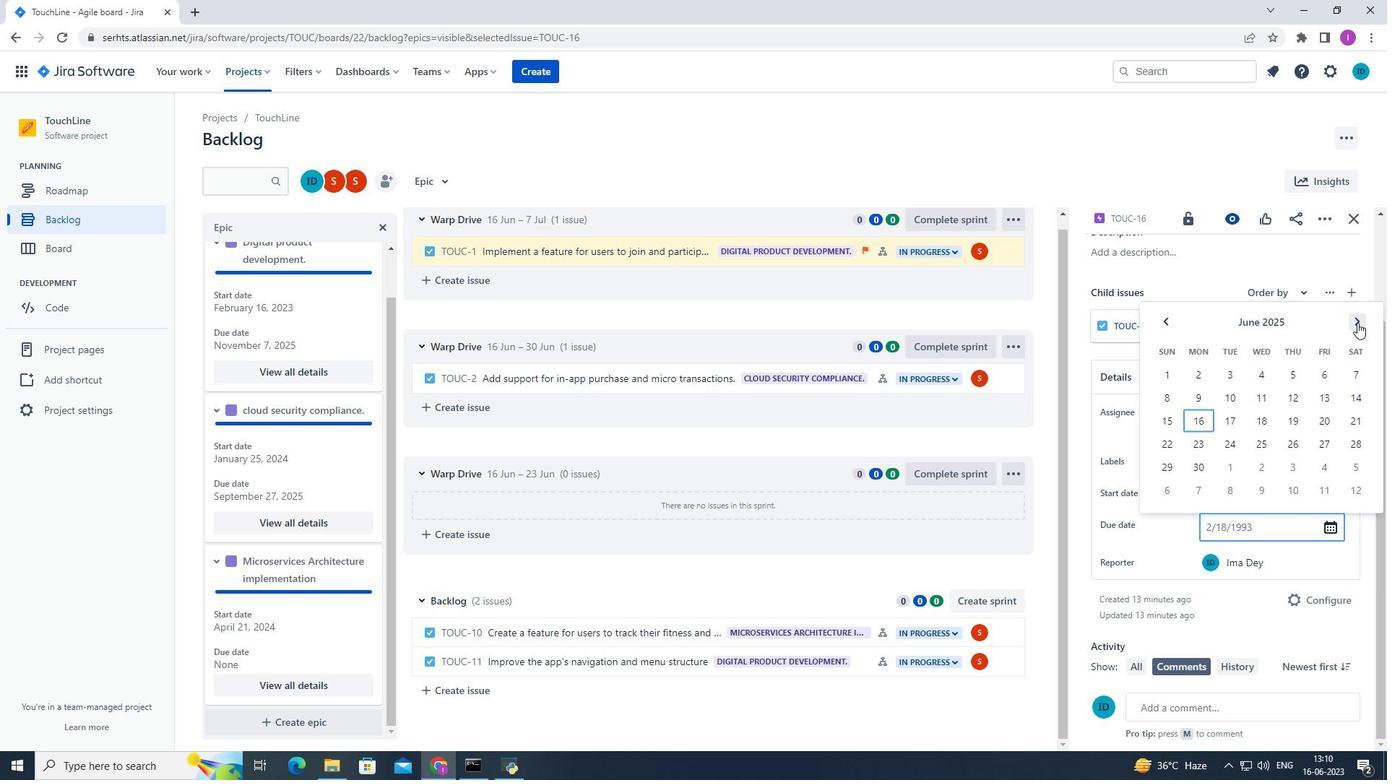 
Action: Mouse pressed left at (1357, 323)
Screenshot: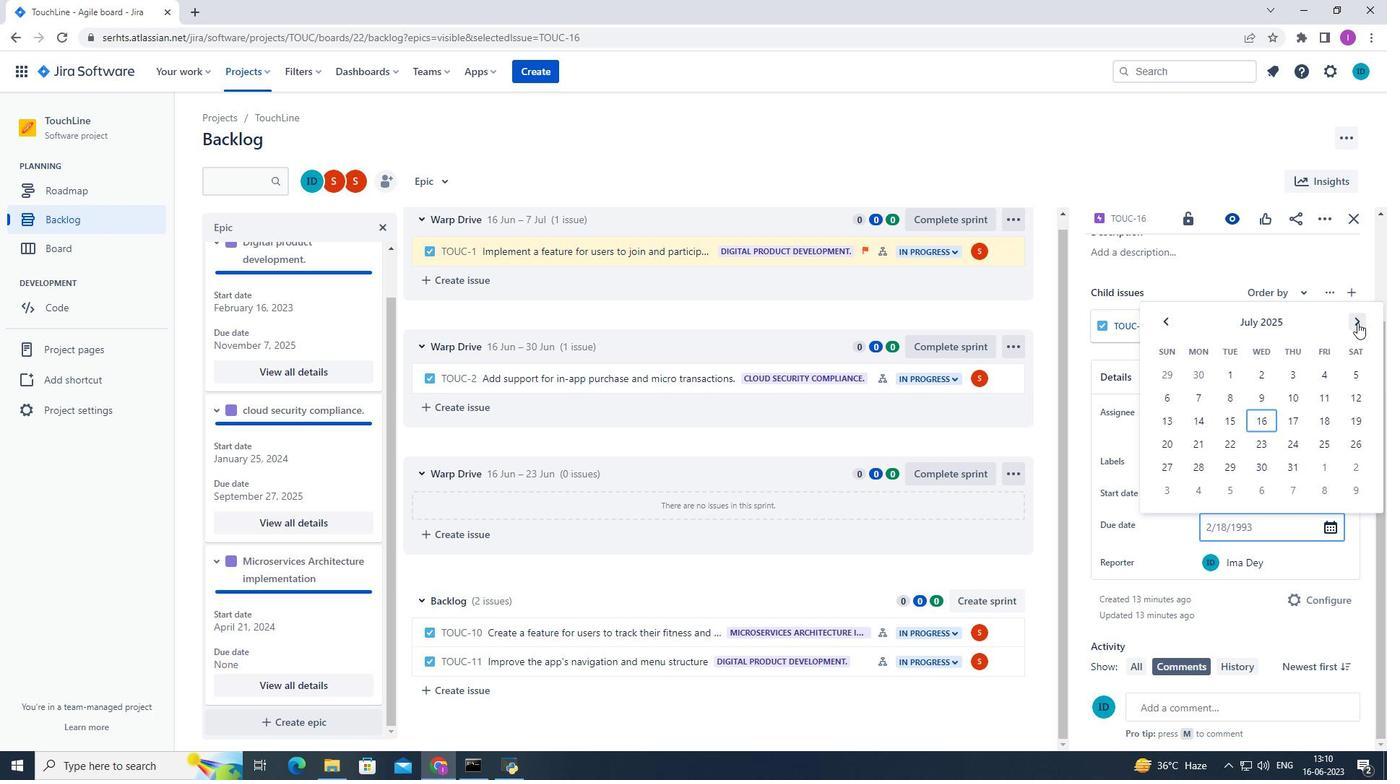 
Action: Mouse moved to (1334, 445)
Screenshot: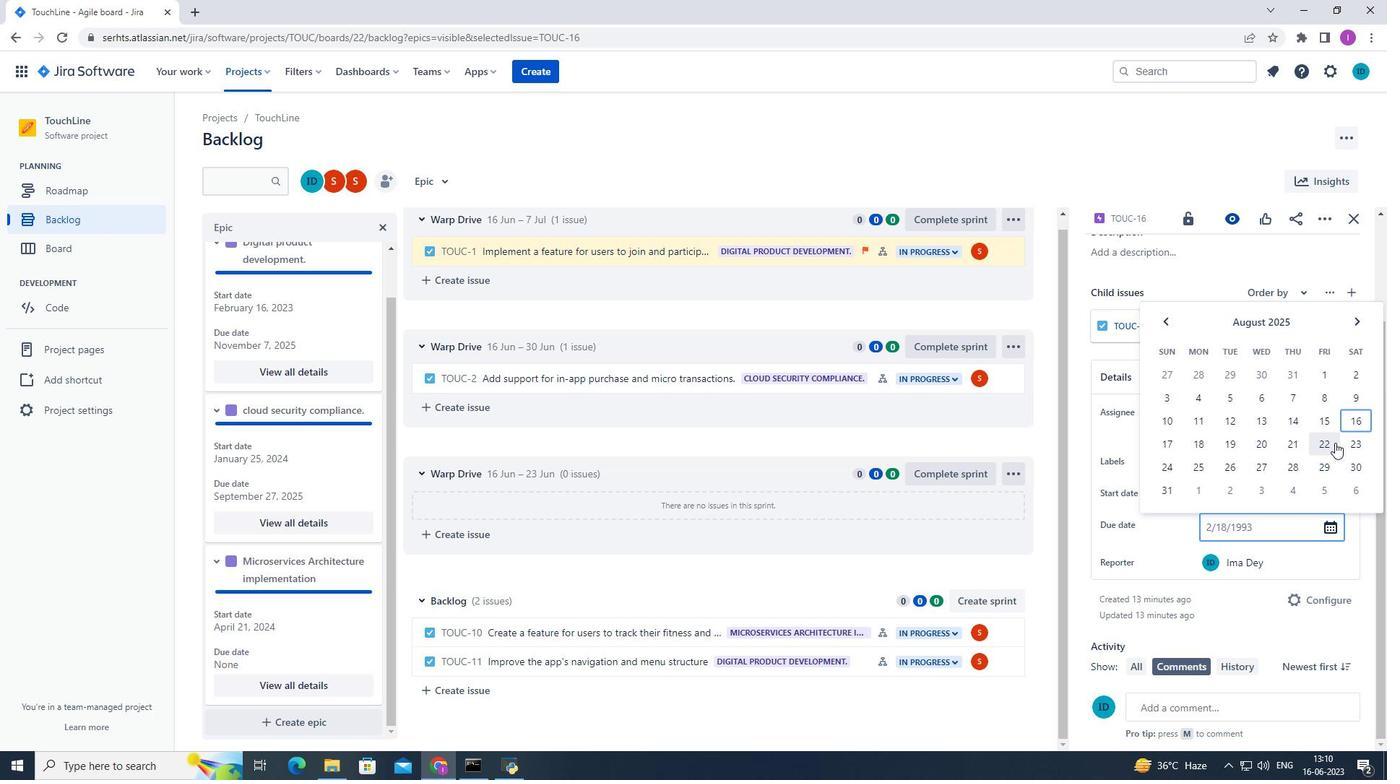 
Action: Mouse pressed left at (1334, 445)
Screenshot: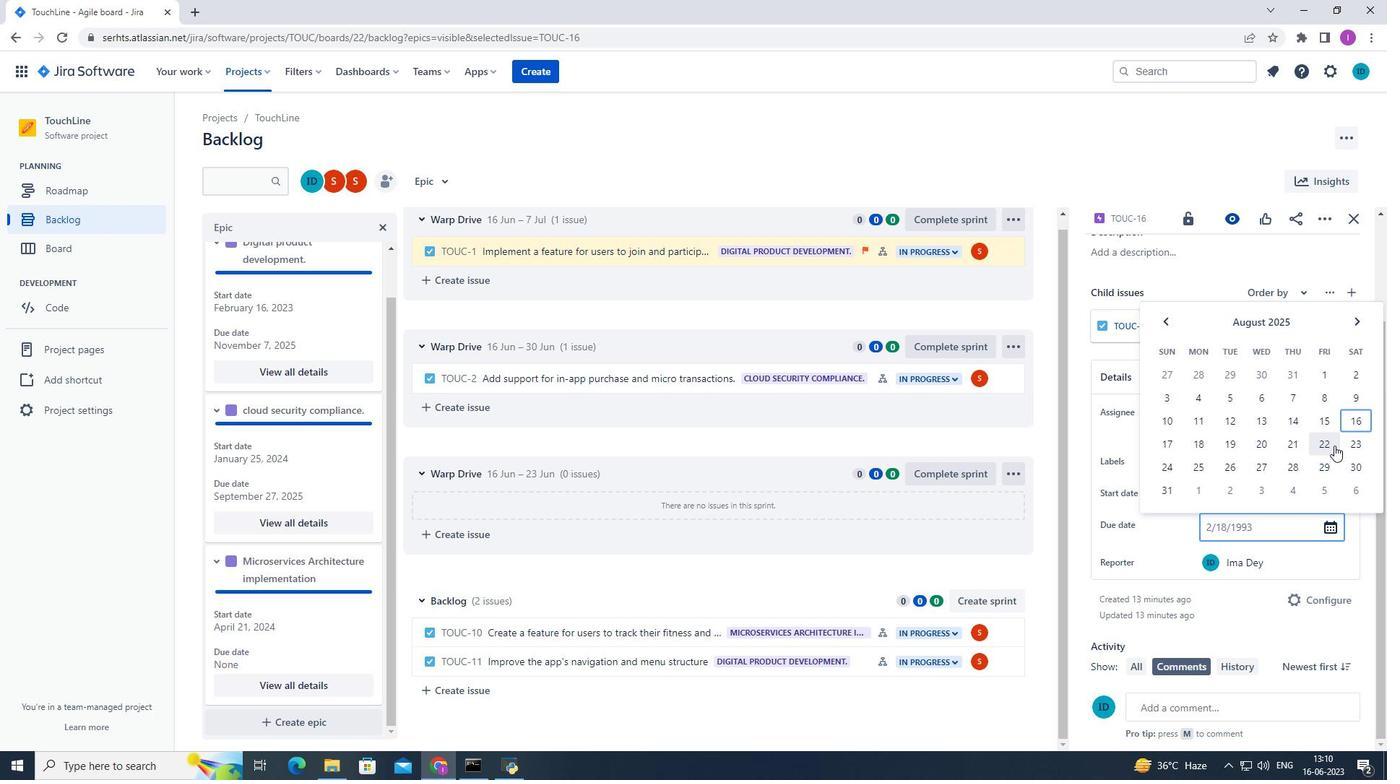 
Action: Mouse moved to (1213, 460)
Screenshot: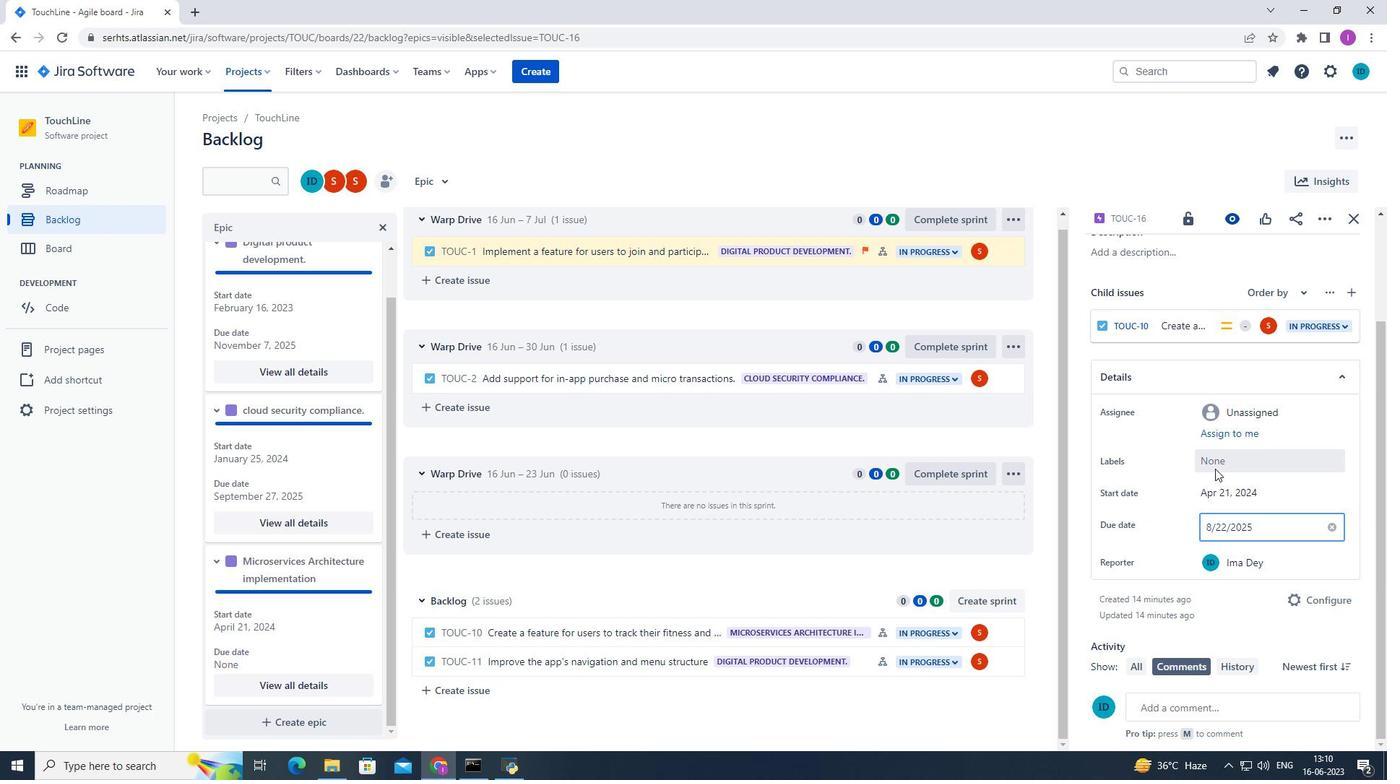 
Action: Mouse pressed left at (1213, 460)
Screenshot: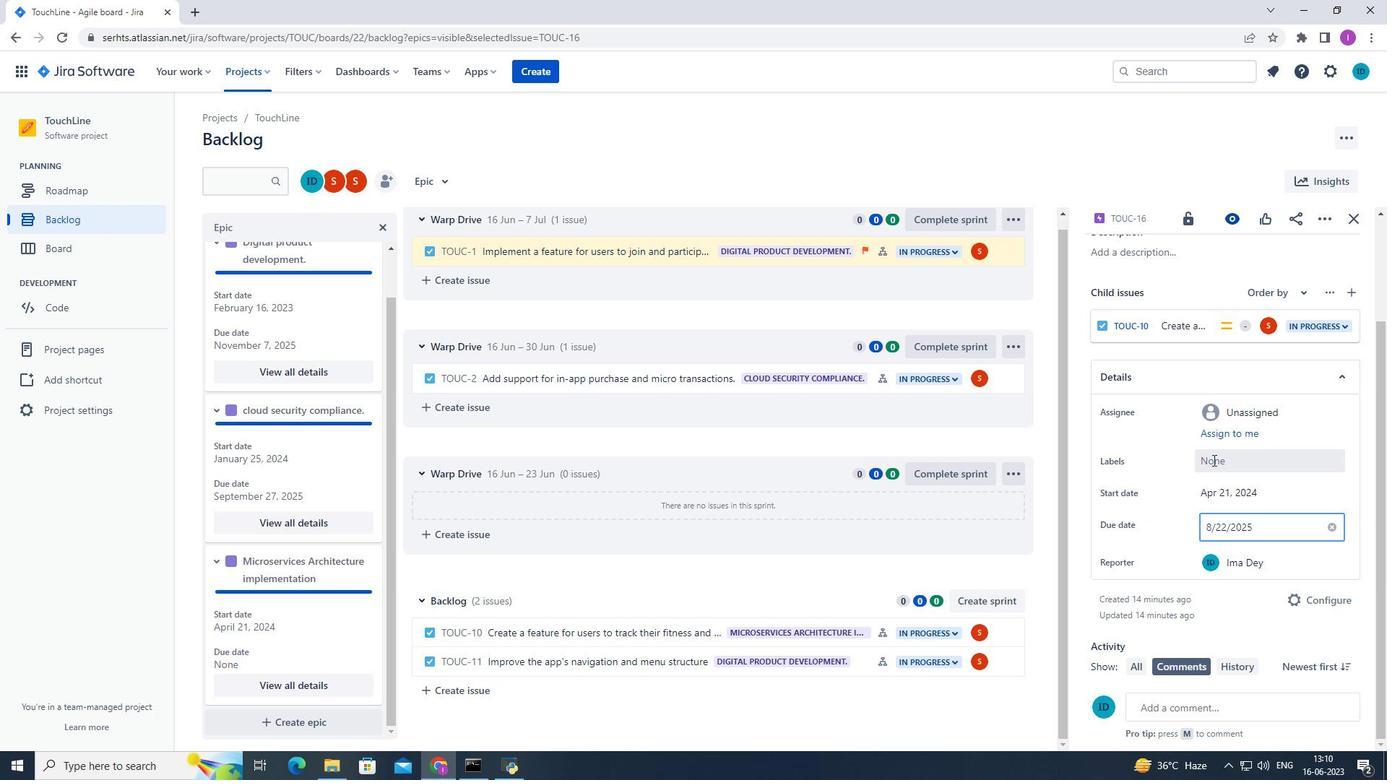 
Action: Mouse moved to (719, 619)
Screenshot: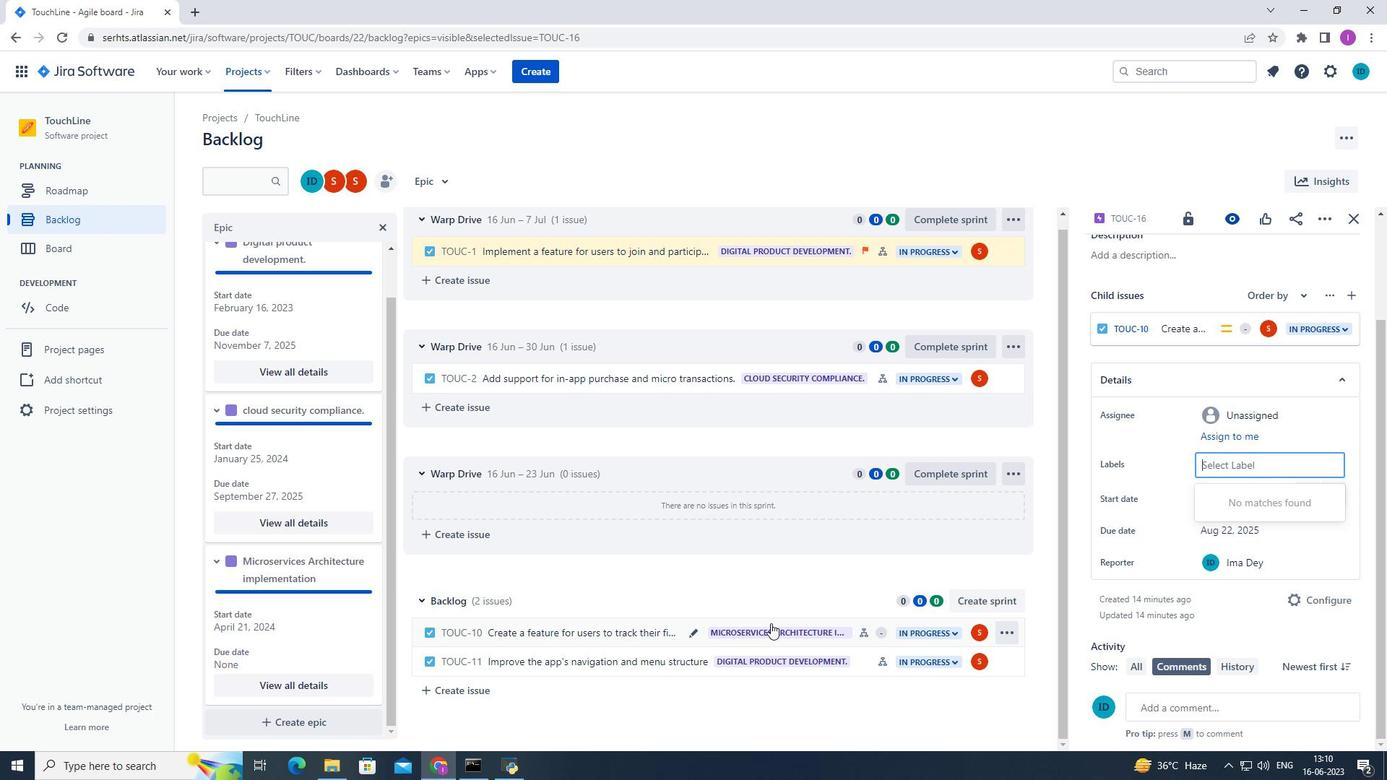 
